 Task: Find connections with filter location Kipushi with filter topic #Marketswith filter profile language French with filter current company Thiess with filter school Chennai freshers Jobs with filter industry Artists and Writers with filter service category Virtual Assistance with filter keywords title School Bus Driver
Action: Mouse moved to (603, 206)
Screenshot: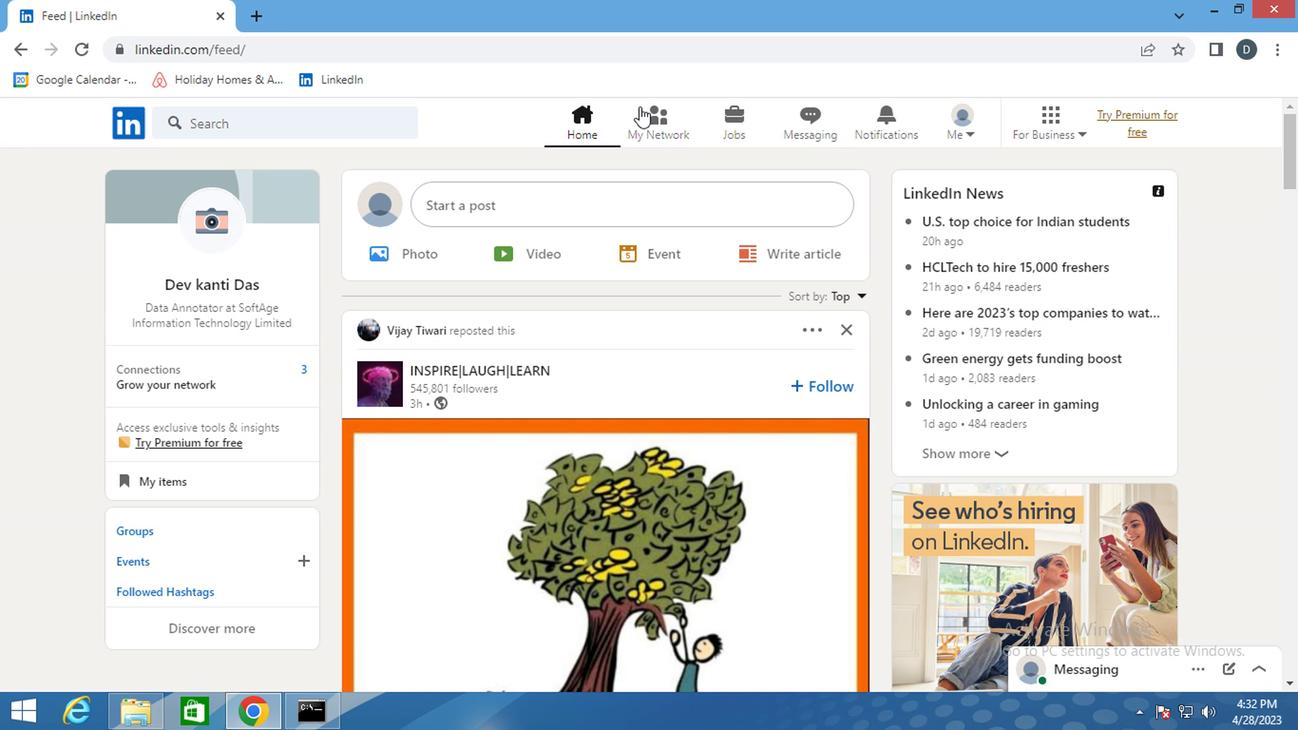 
Action: Mouse pressed left at (603, 206)
Screenshot: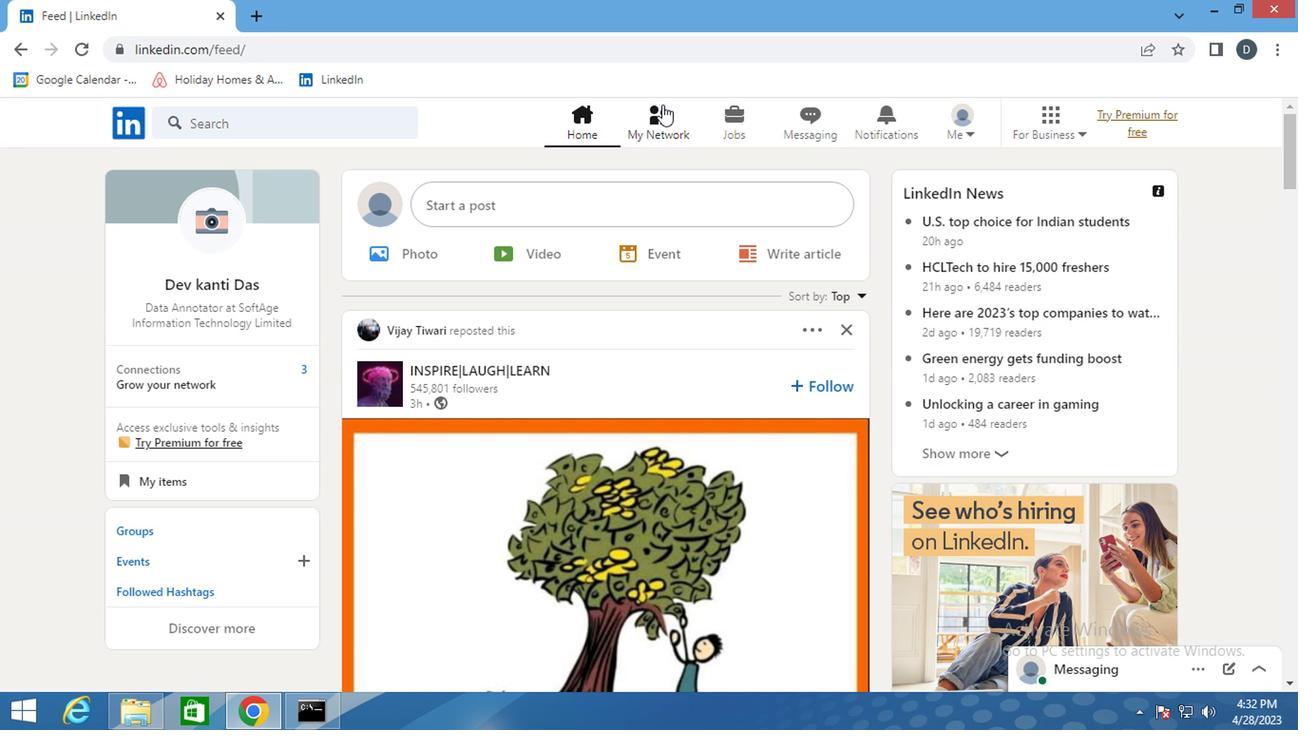 
Action: Mouse moved to (614, 198)
Screenshot: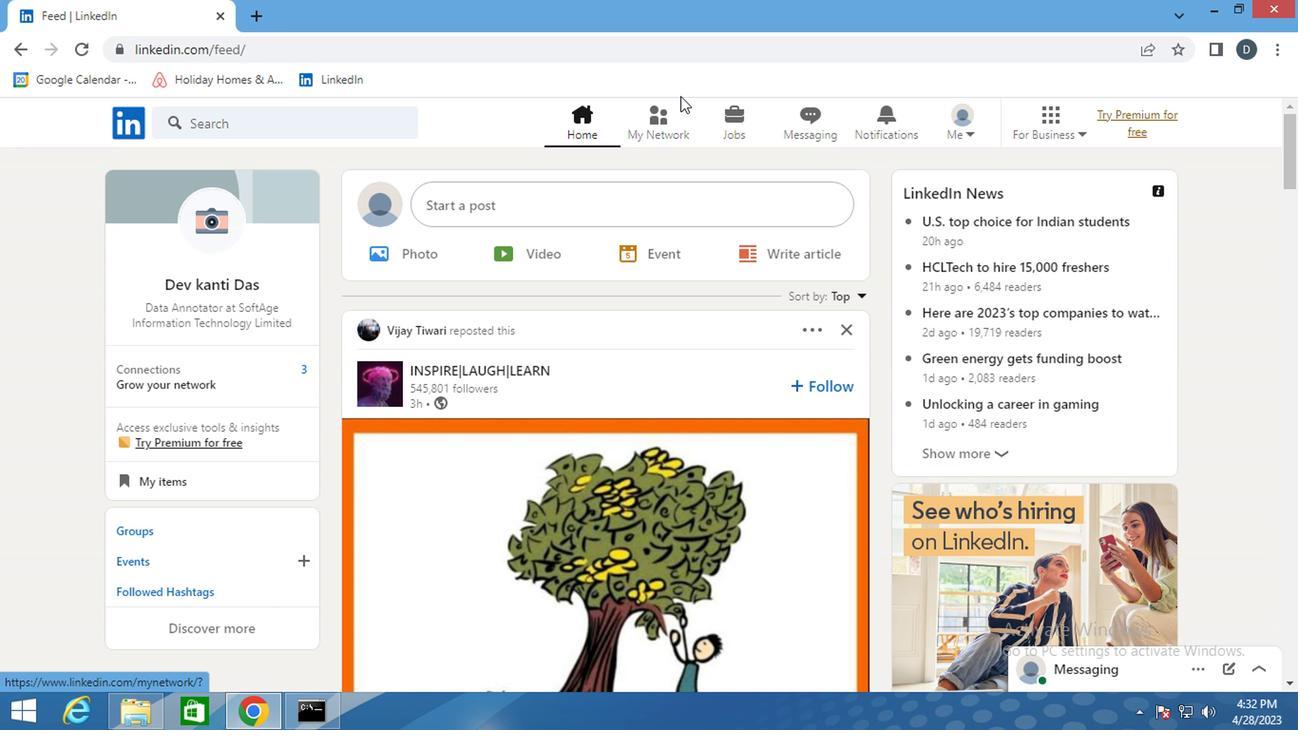 
Action: Mouse scrolled (614, 199) with delta (0, 0)
Screenshot: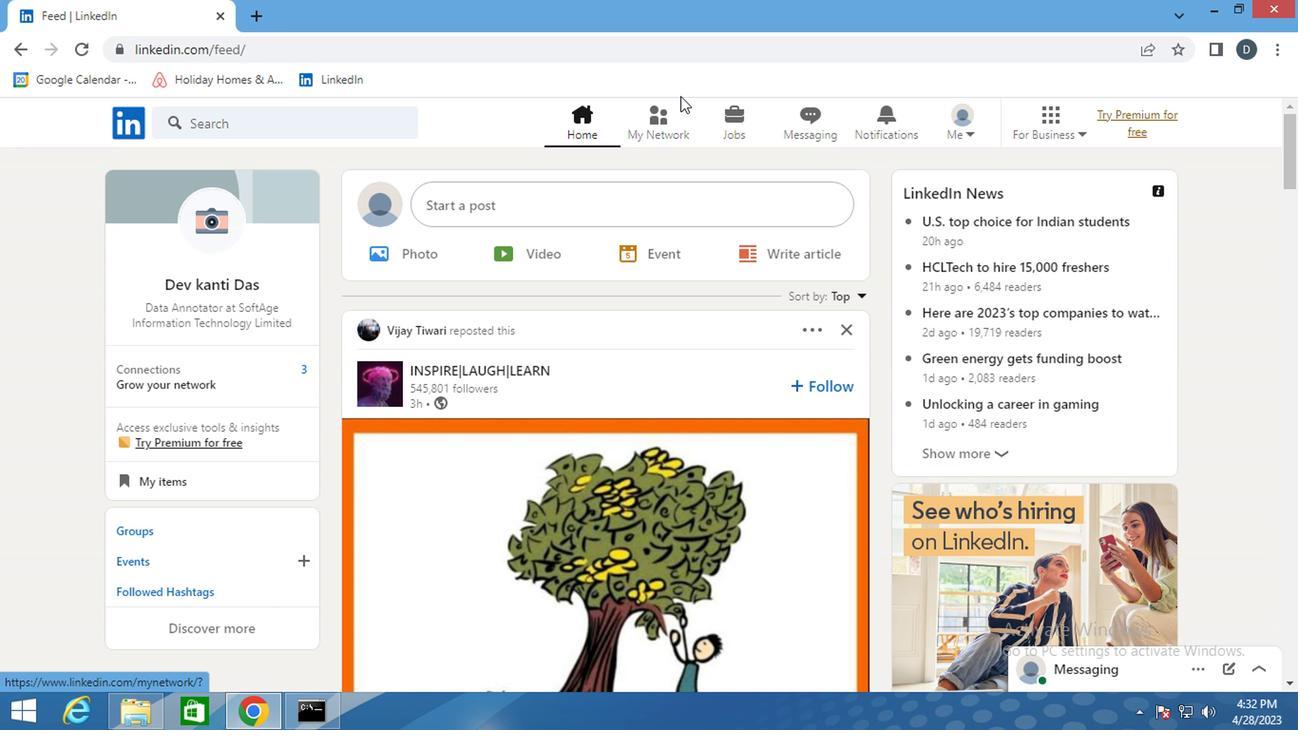 
Action: Mouse moved to (386, 294)
Screenshot: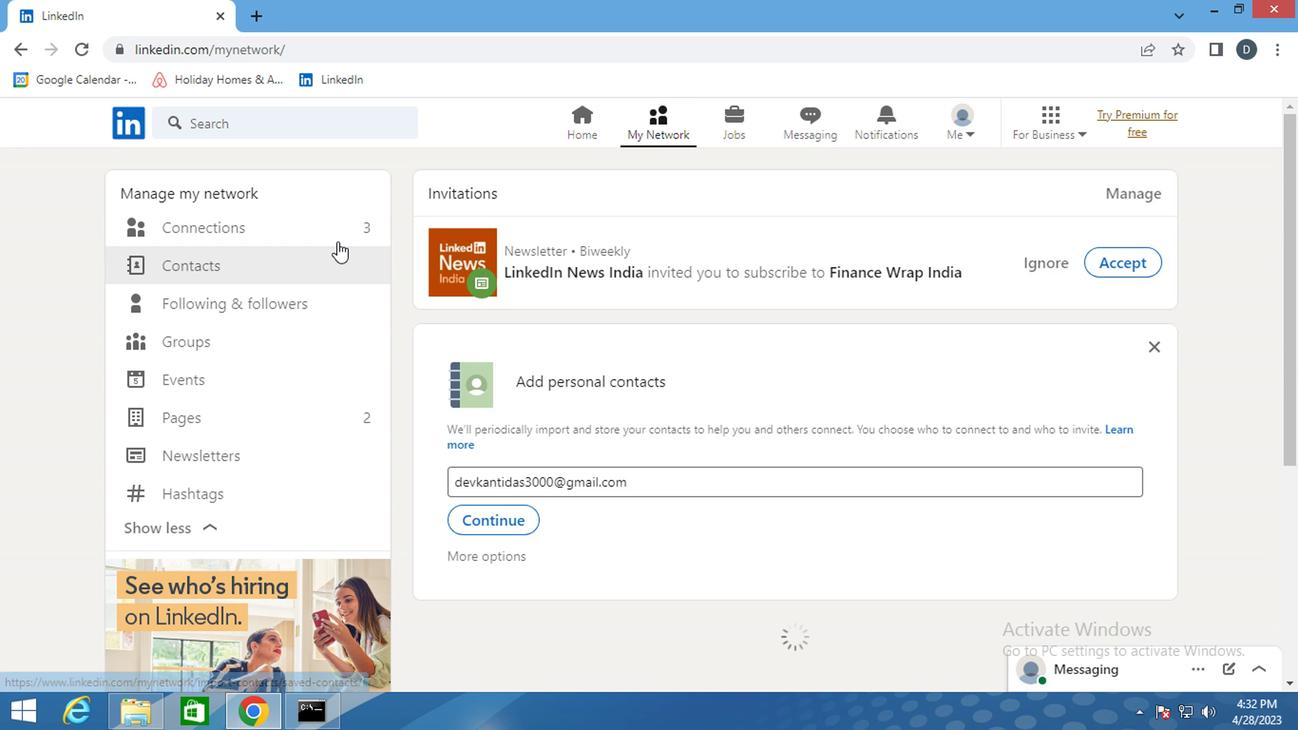 
Action: Mouse pressed left at (386, 294)
Screenshot: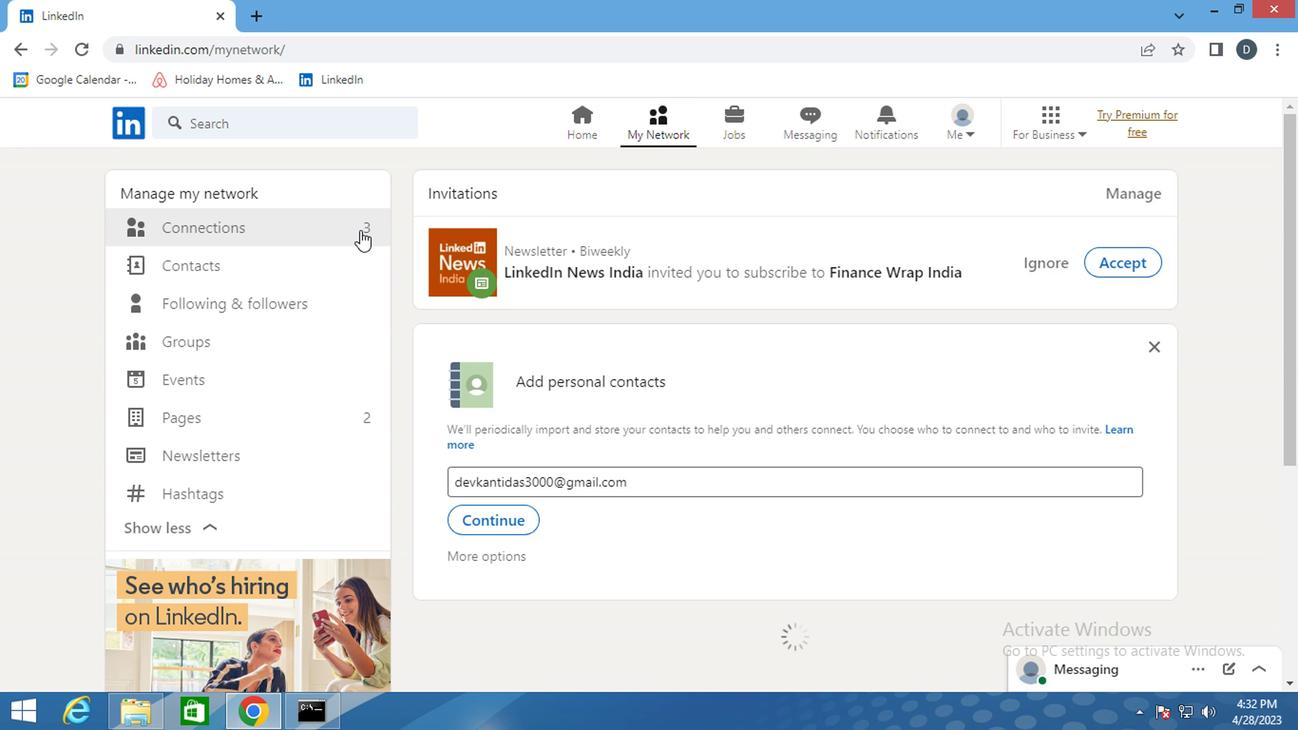 
Action: Mouse moved to (288, 294)
Screenshot: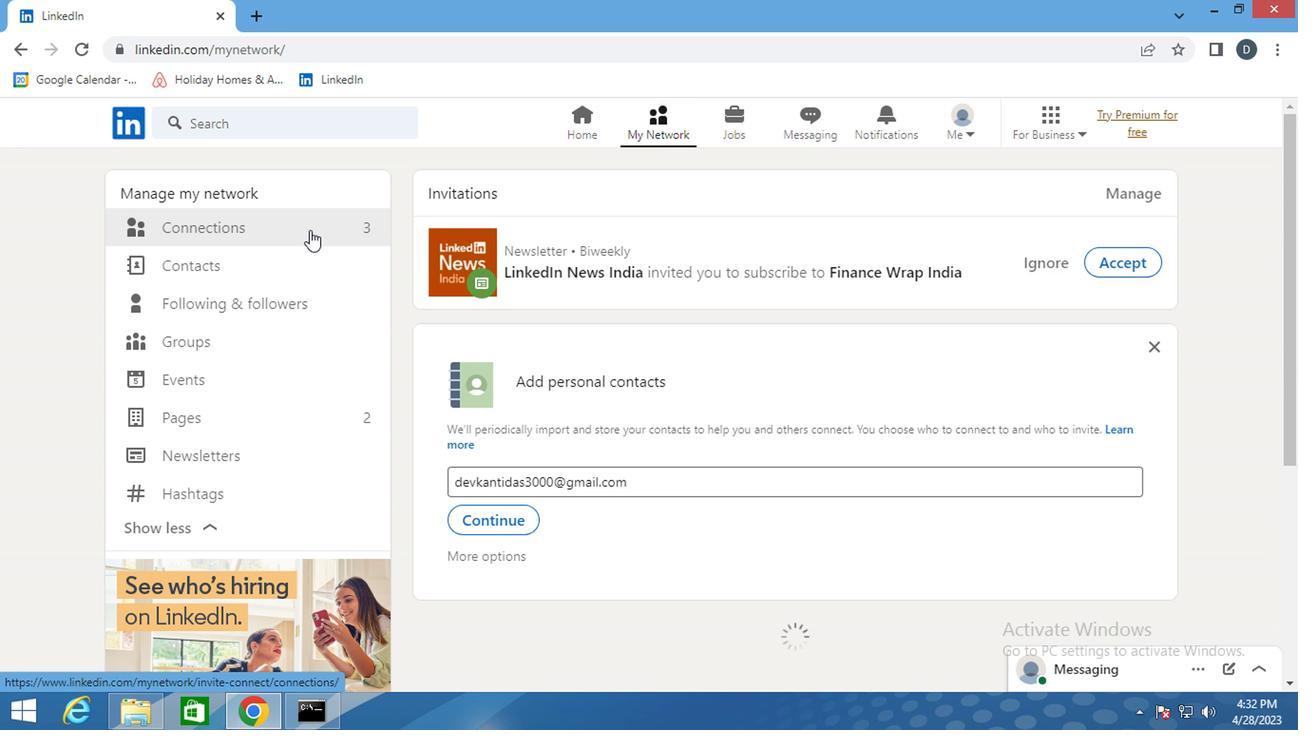
Action: Mouse pressed left at (288, 294)
Screenshot: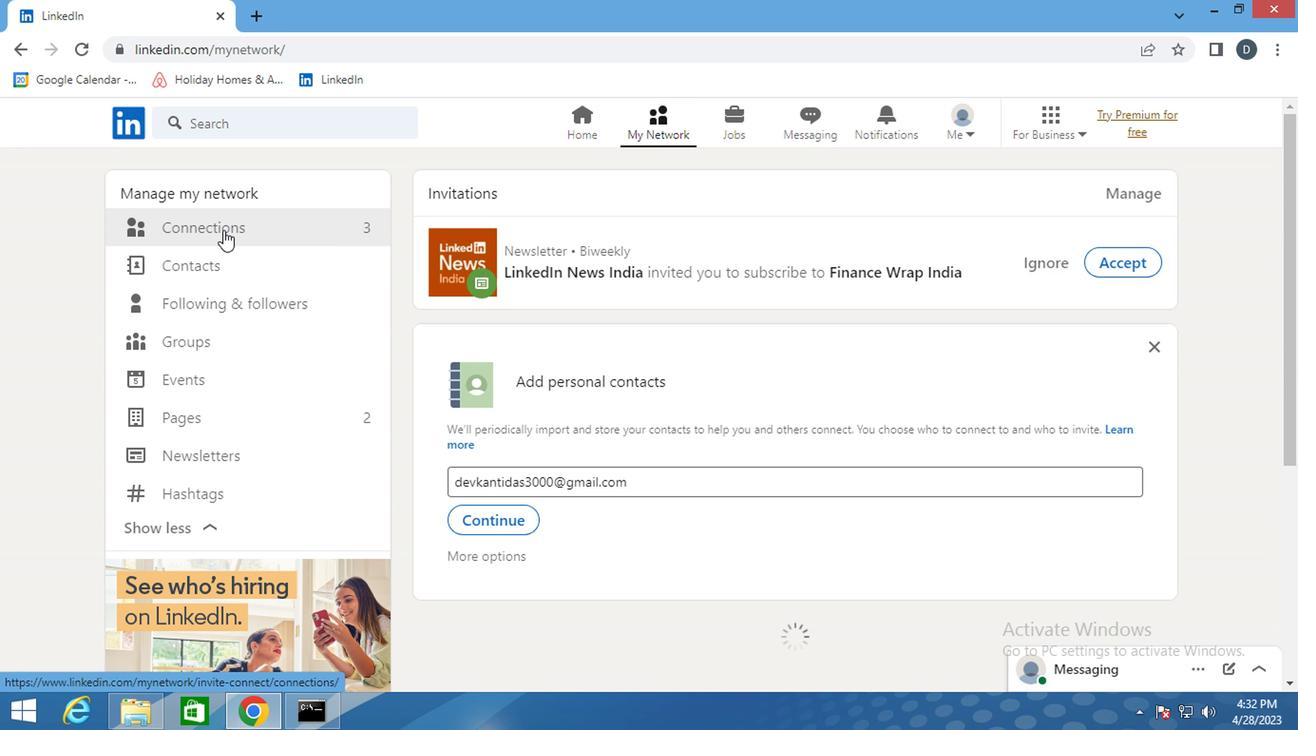 
Action: Mouse moved to (409, 299)
Screenshot: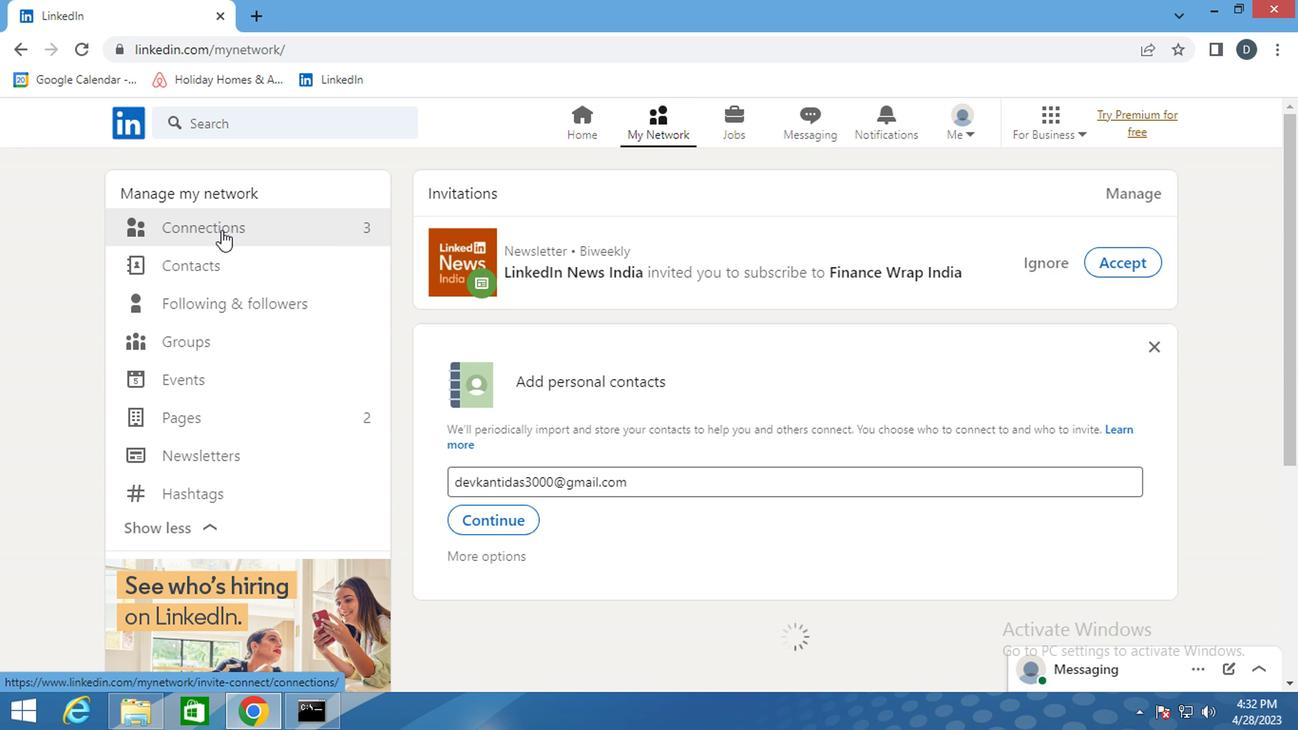 
Action: Mouse pressed left at (409, 299)
Screenshot: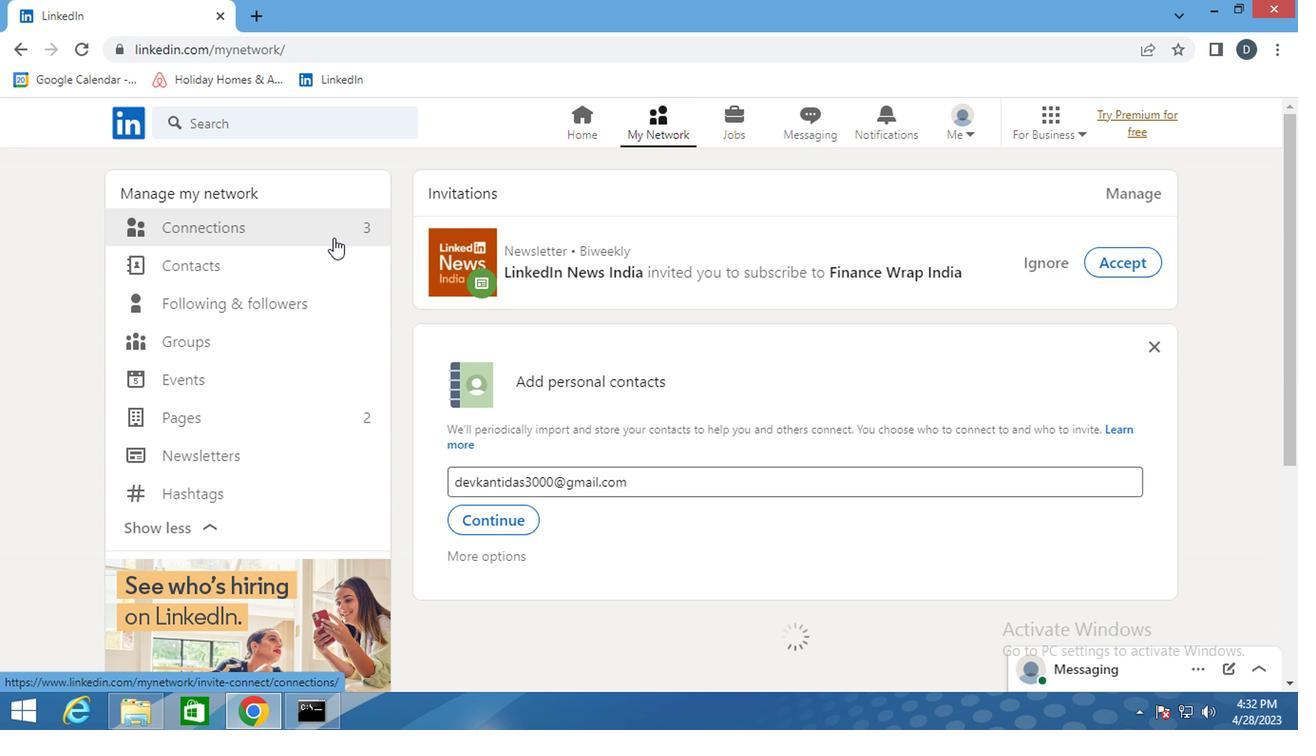 
Action: Mouse moved to (323, 292)
Screenshot: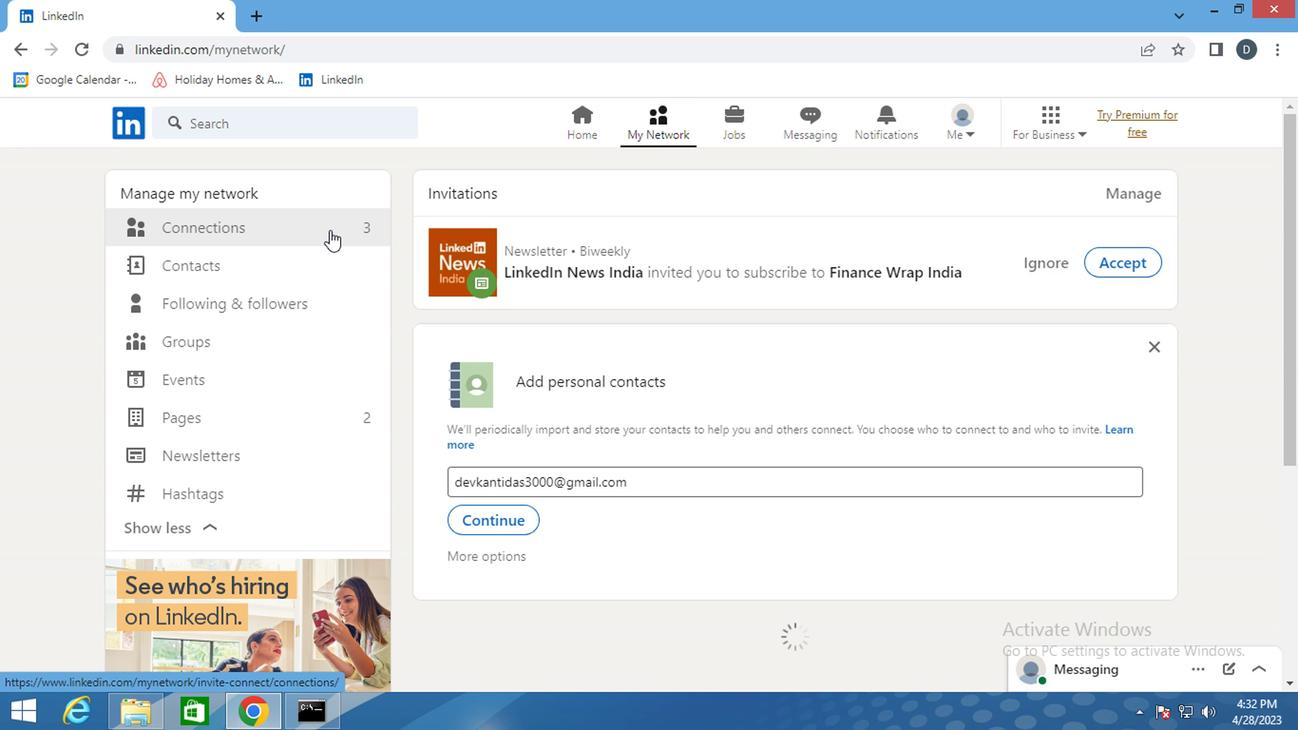 
Action: Mouse pressed left at (323, 292)
Screenshot: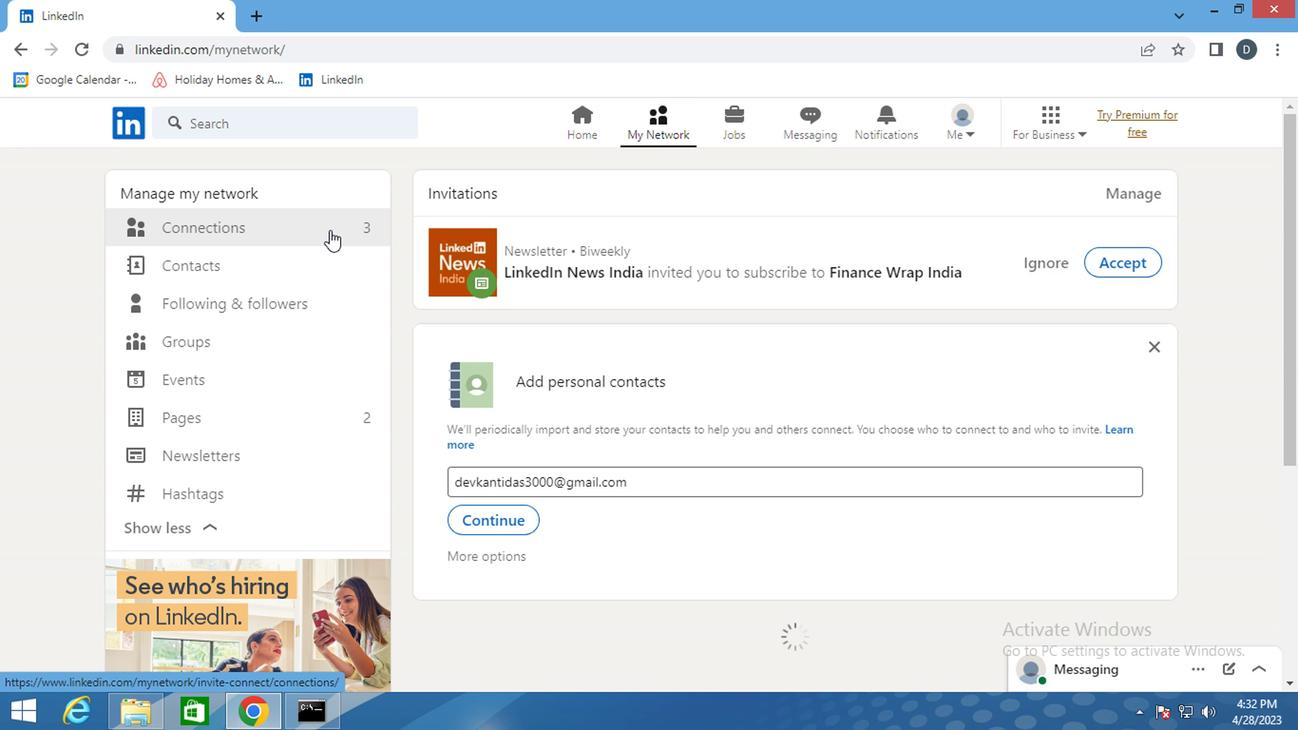
Action: Mouse moved to (707, 290)
Screenshot: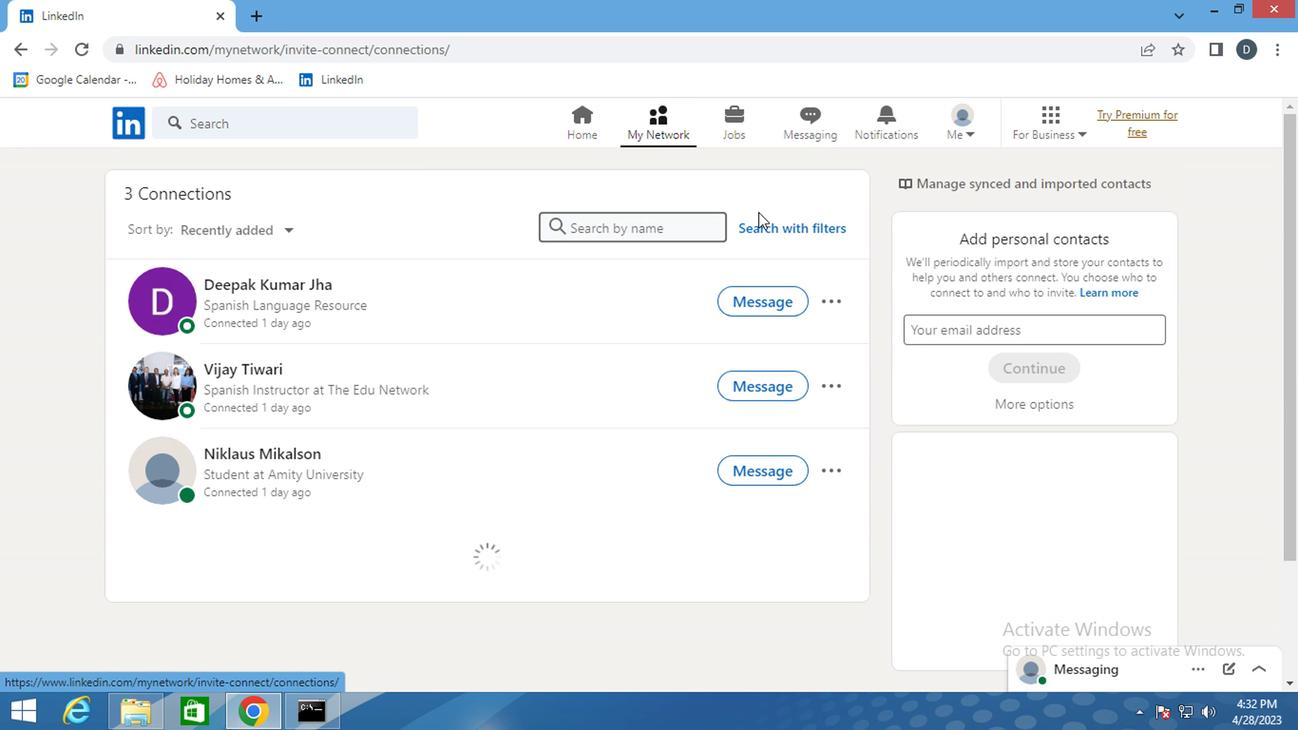 
Action: Mouse pressed left at (707, 290)
Screenshot: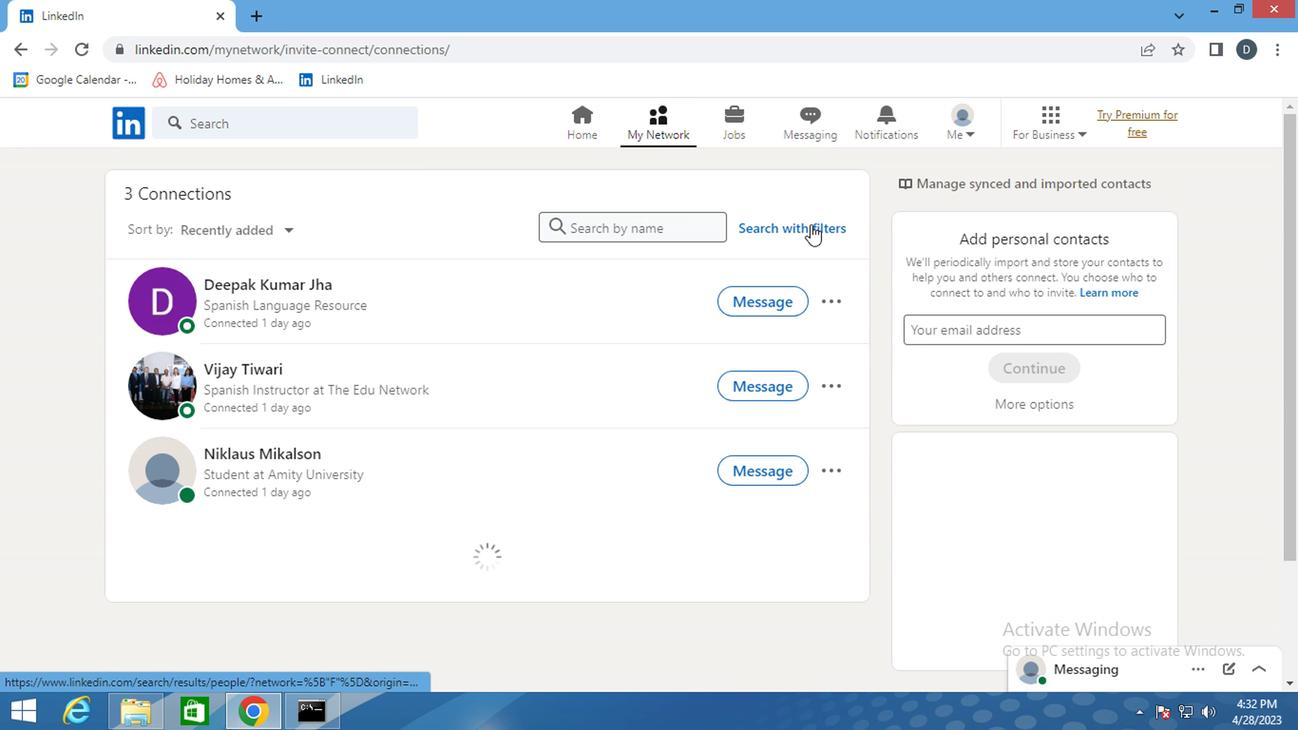 
Action: Mouse moved to (650, 259)
Screenshot: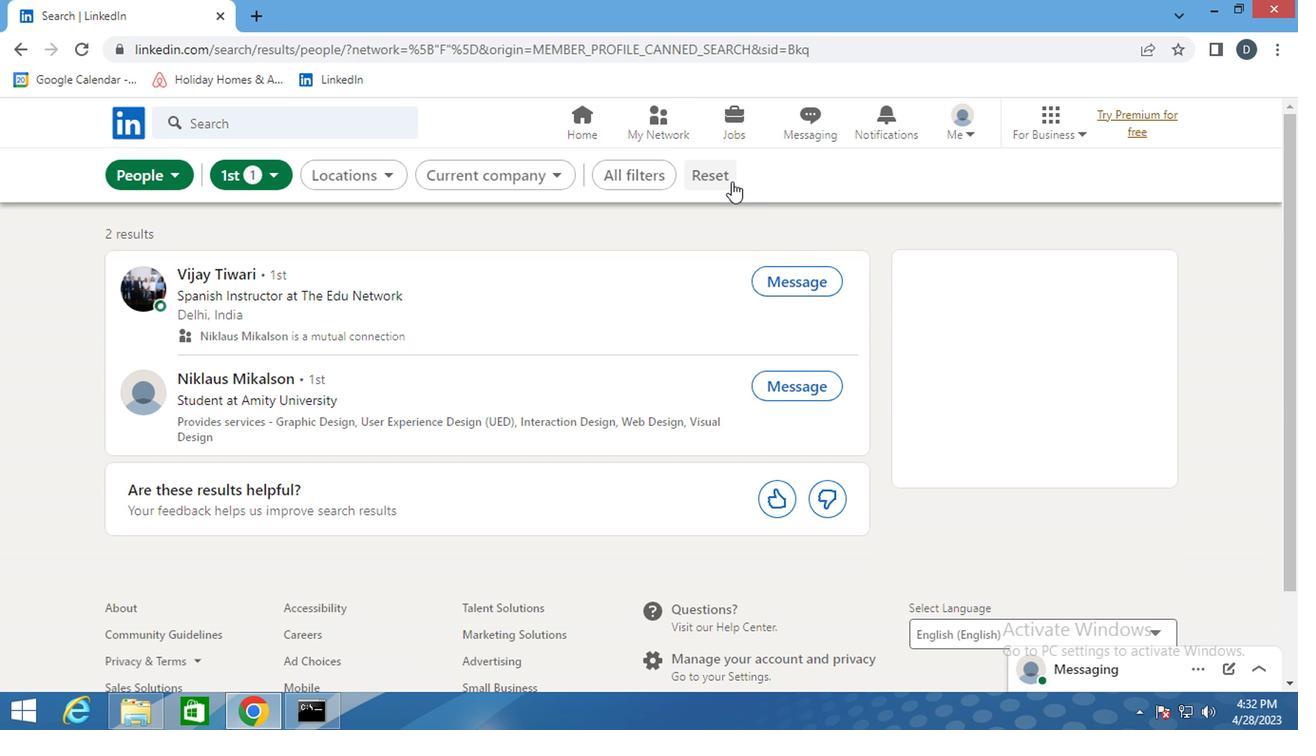 
Action: Mouse pressed left at (650, 259)
Screenshot: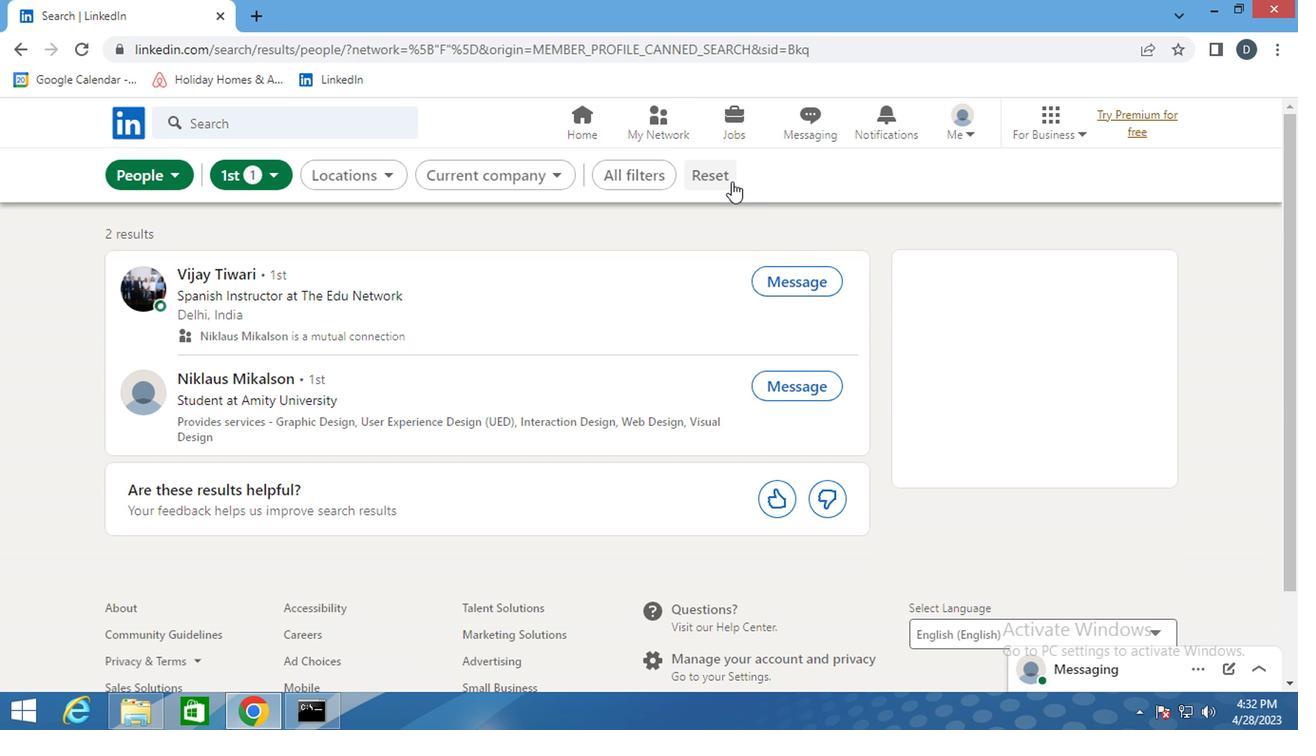 
Action: Mouse moved to (614, 251)
Screenshot: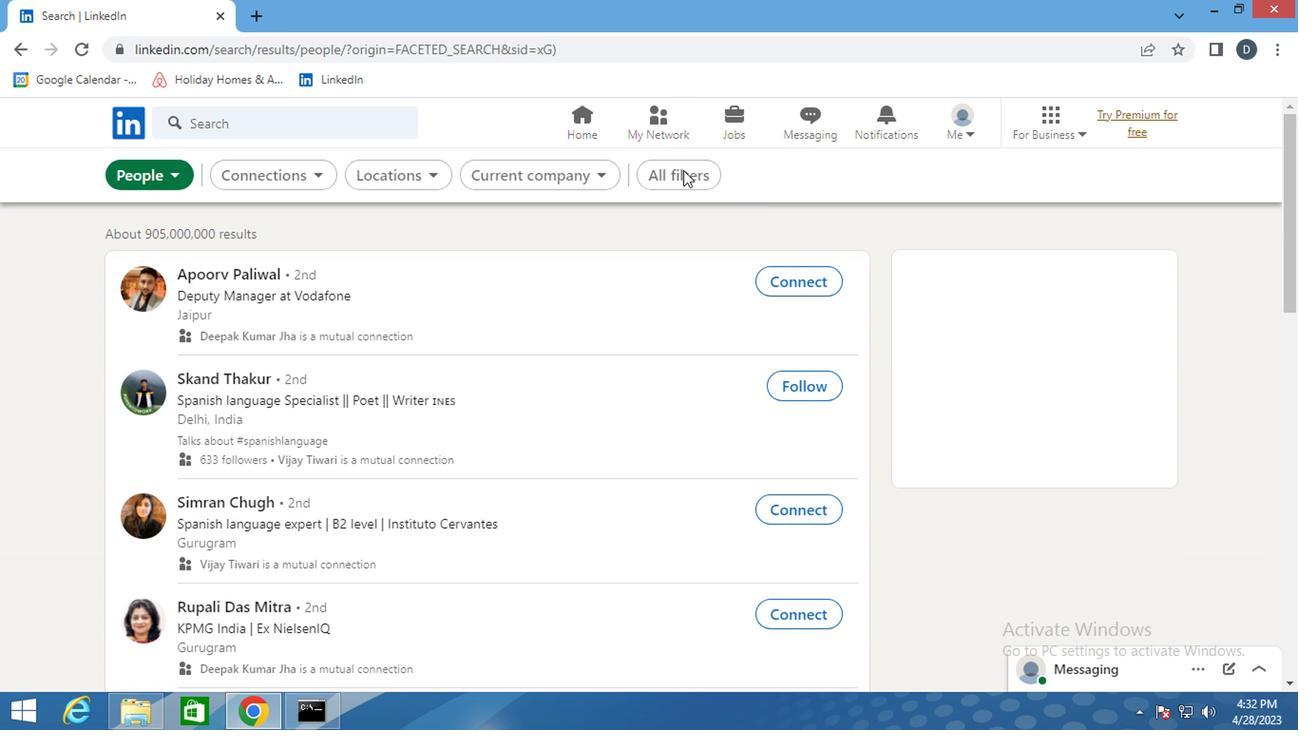 
Action: Mouse pressed left at (614, 251)
Screenshot: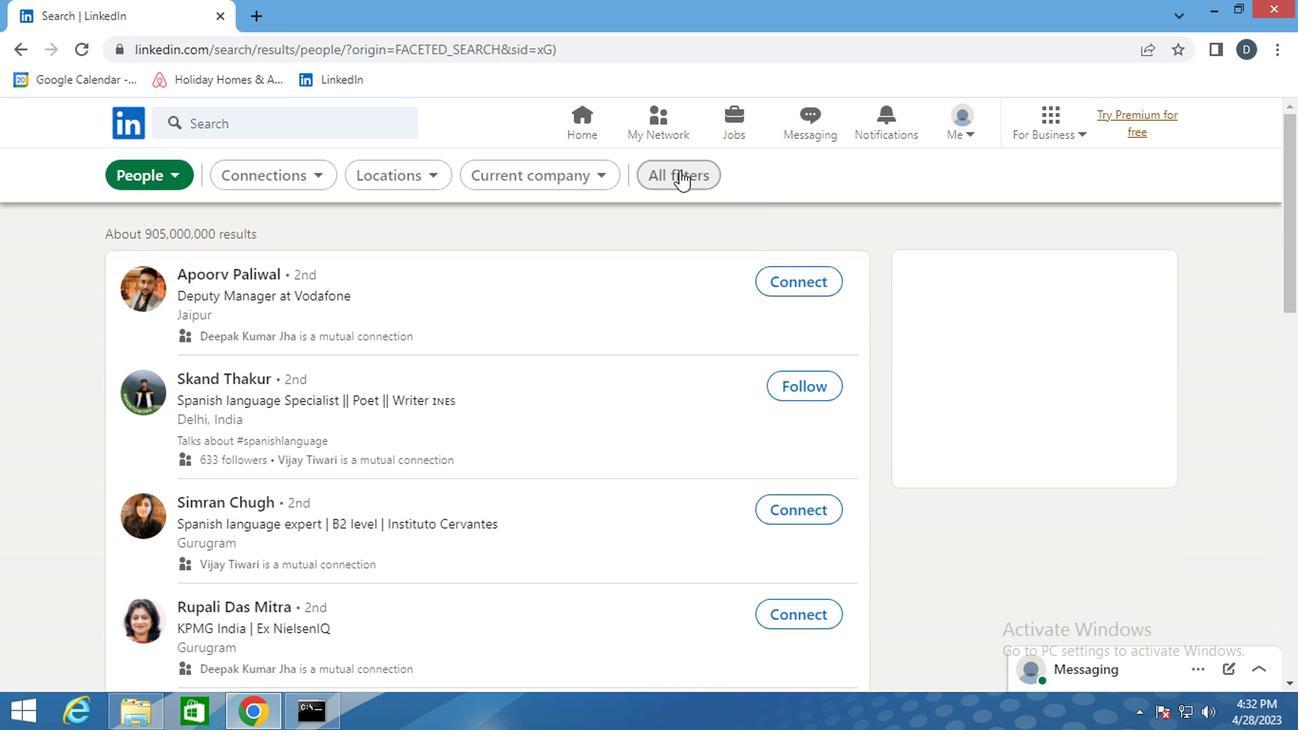 
Action: Mouse moved to (848, 424)
Screenshot: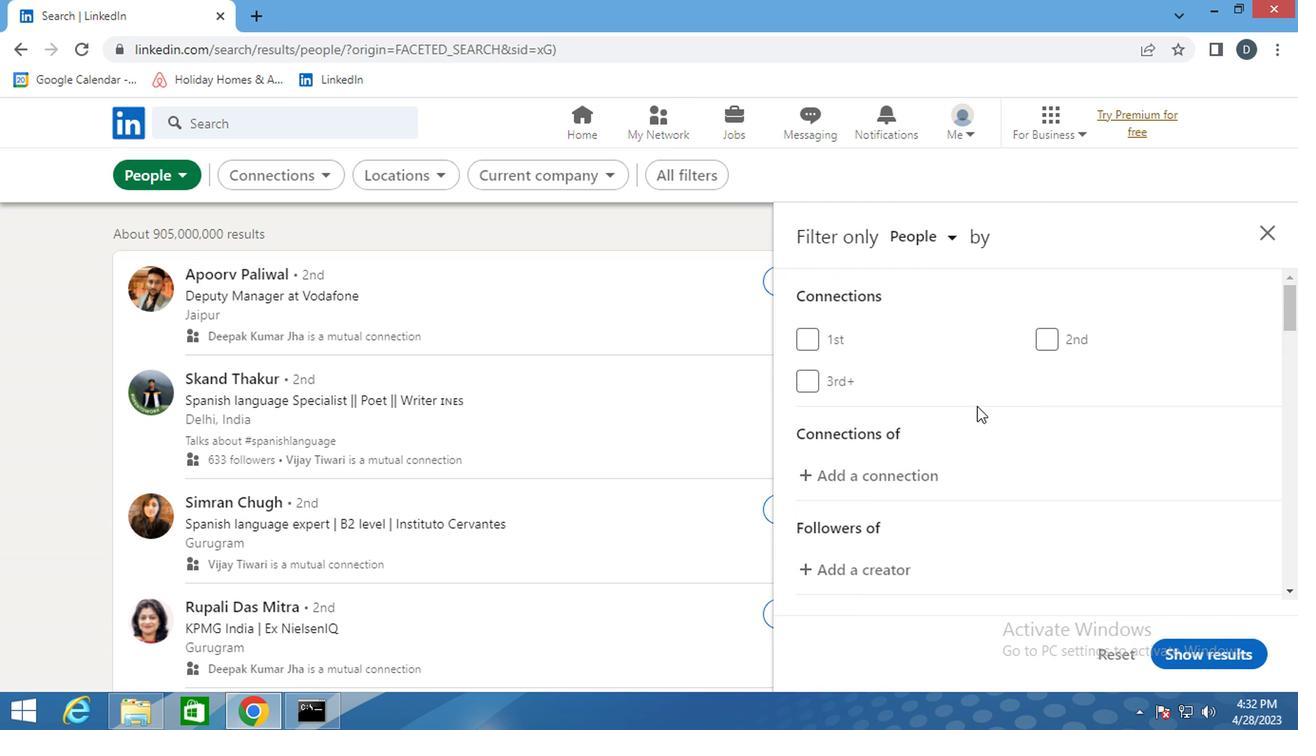 
Action: Mouse scrolled (848, 424) with delta (0, 0)
Screenshot: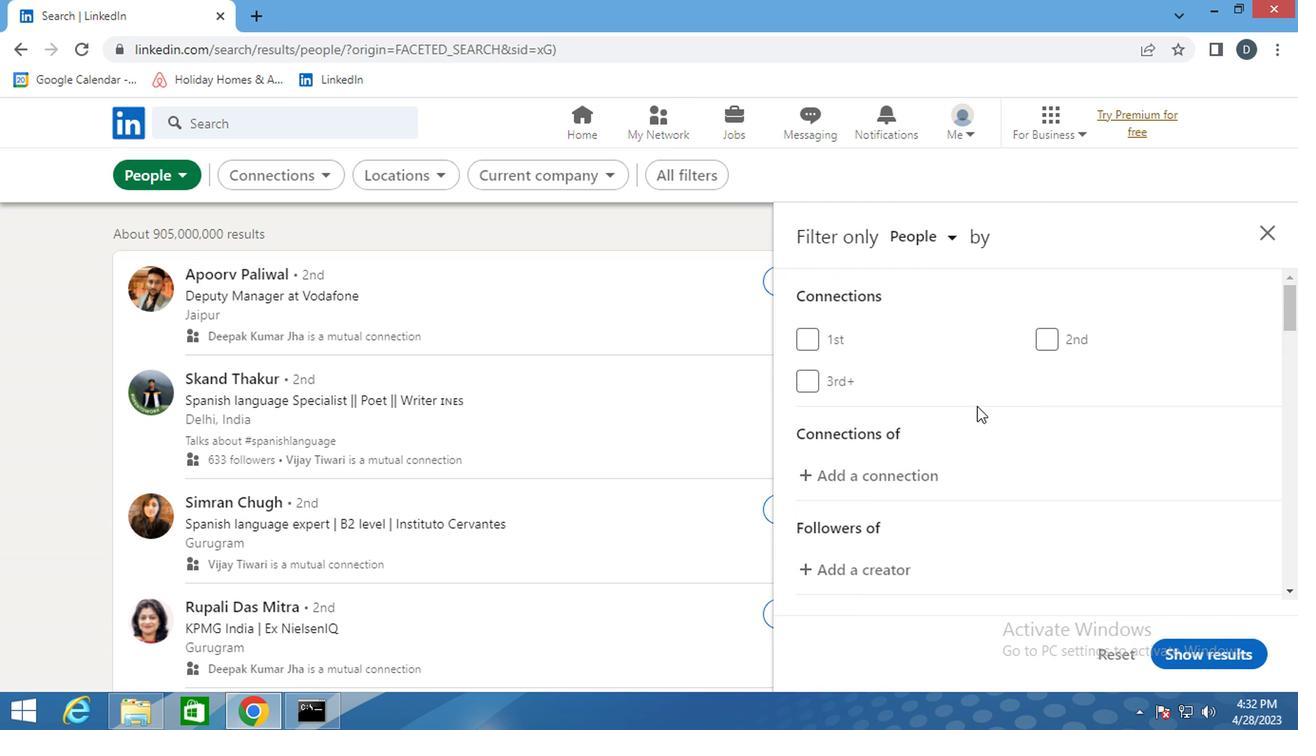 
Action: Mouse moved to (852, 427)
Screenshot: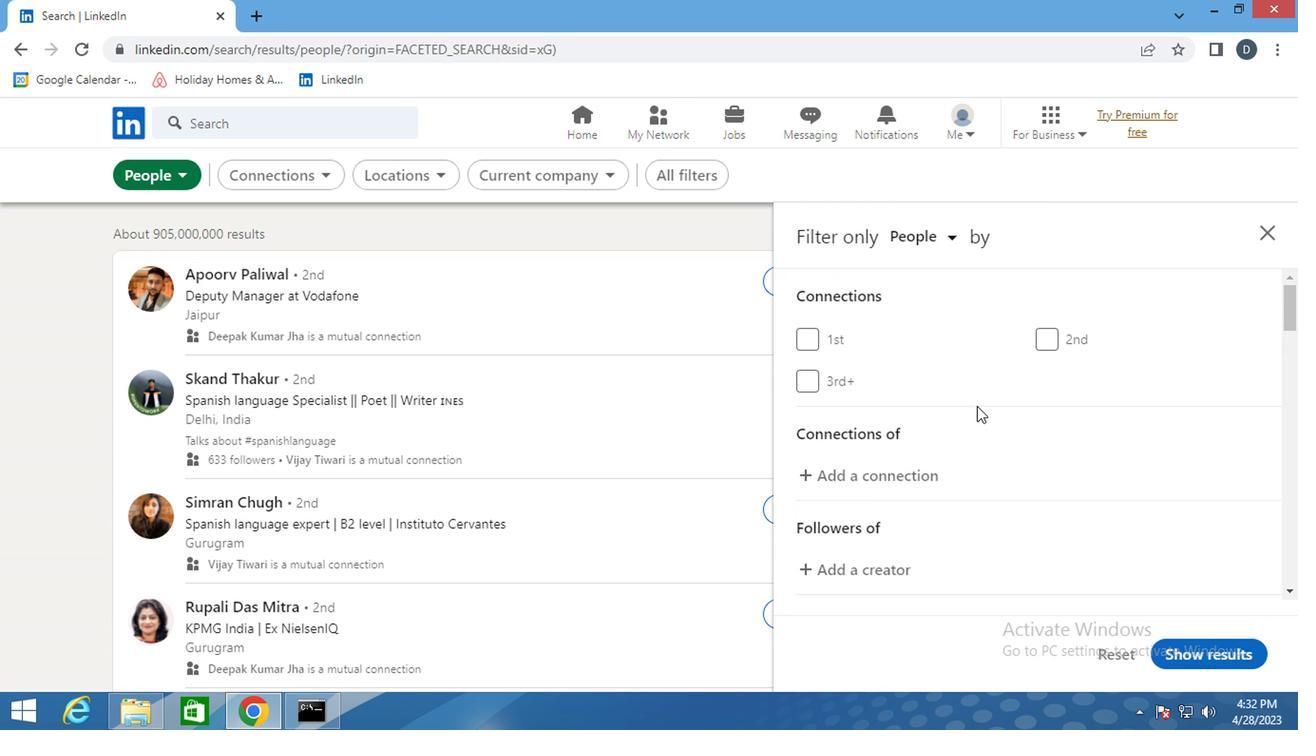 
Action: Mouse scrolled (852, 426) with delta (0, 0)
Screenshot: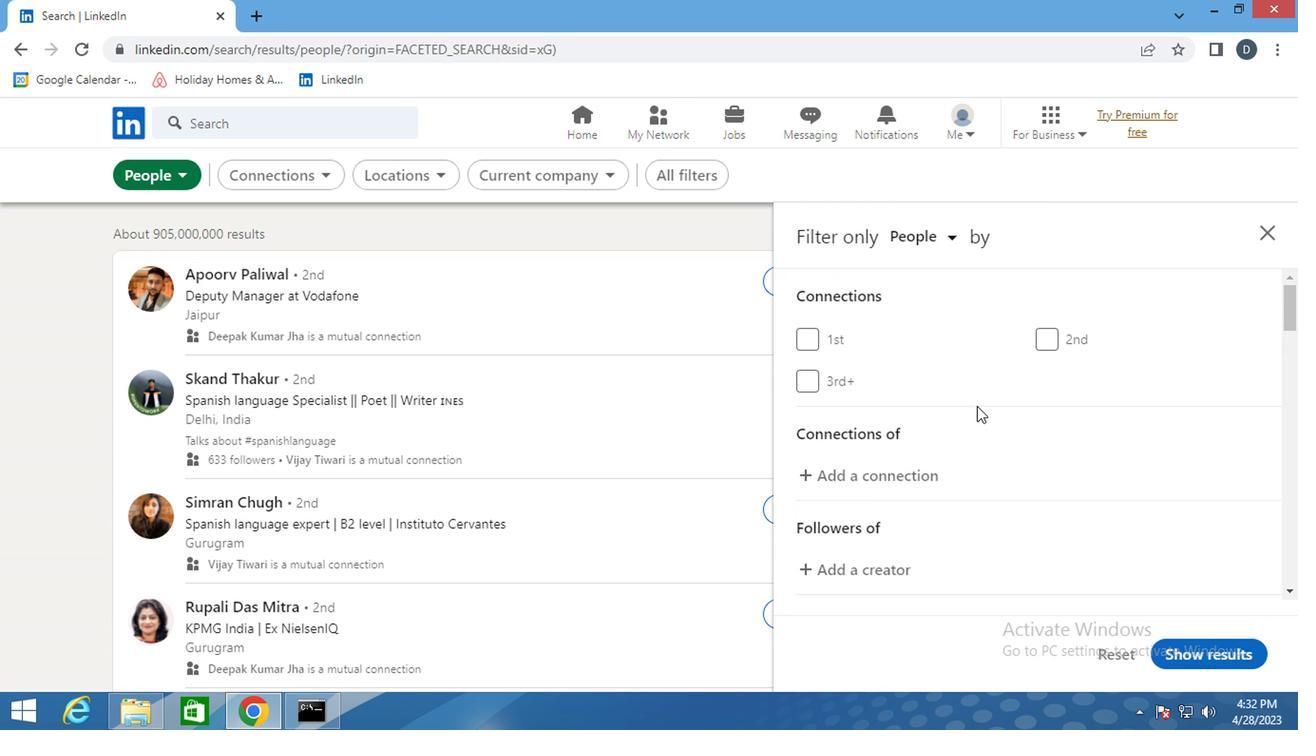 
Action: Mouse moved to (858, 432)
Screenshot: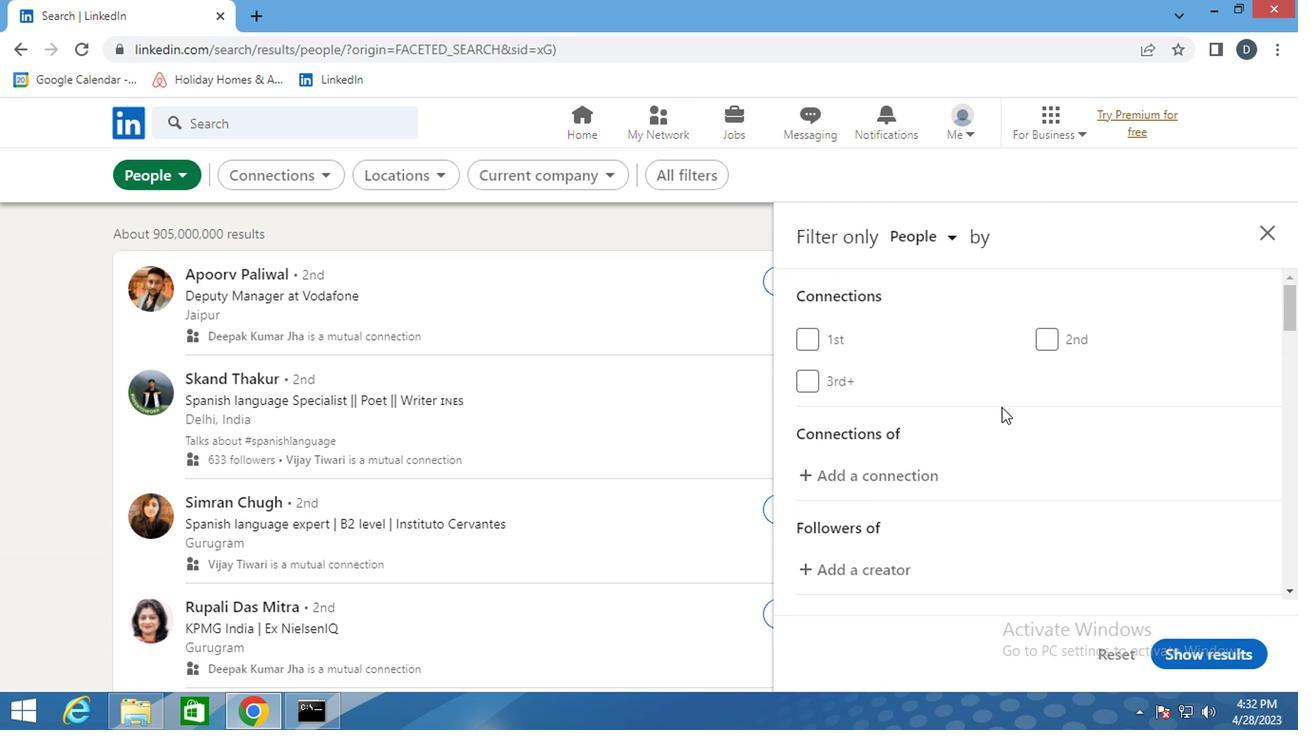 
Action: Mouse scrolled (858, 431) with delta (0, 0)
Screenshot: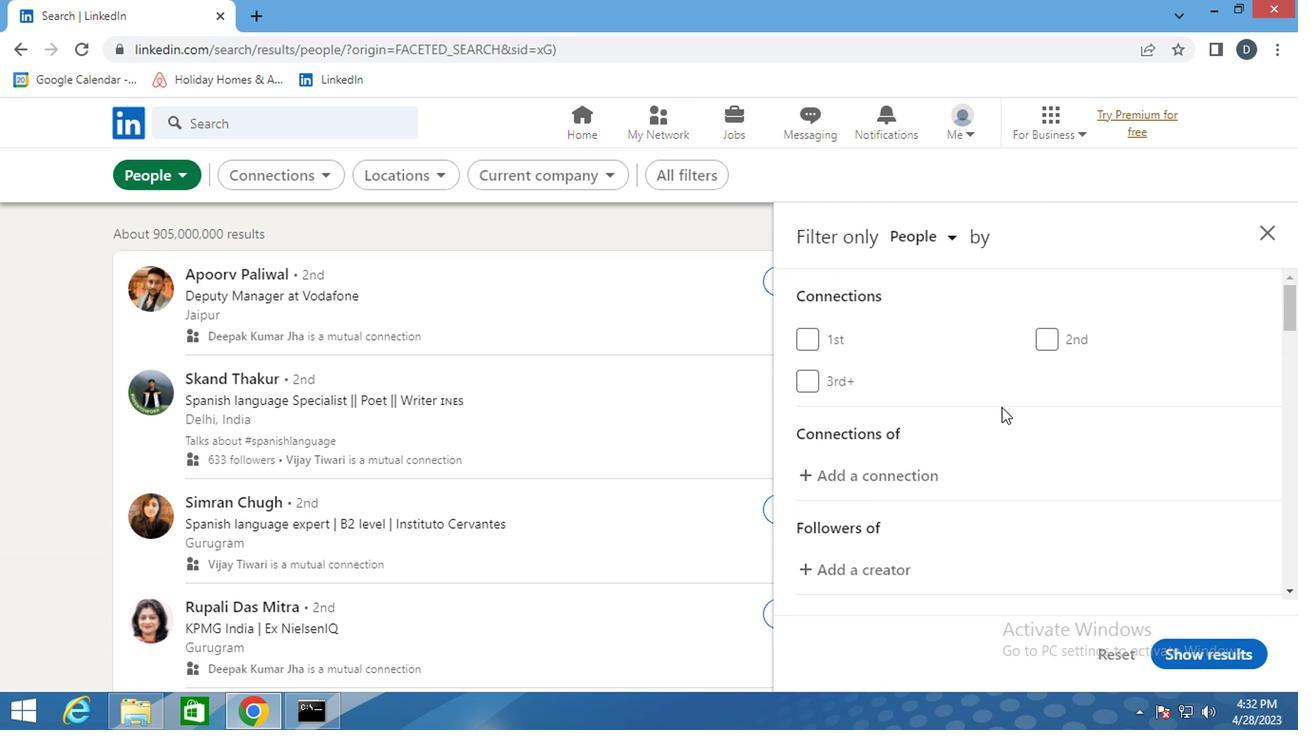 
Action: Mouse moved to (904, 455)
Screenshot: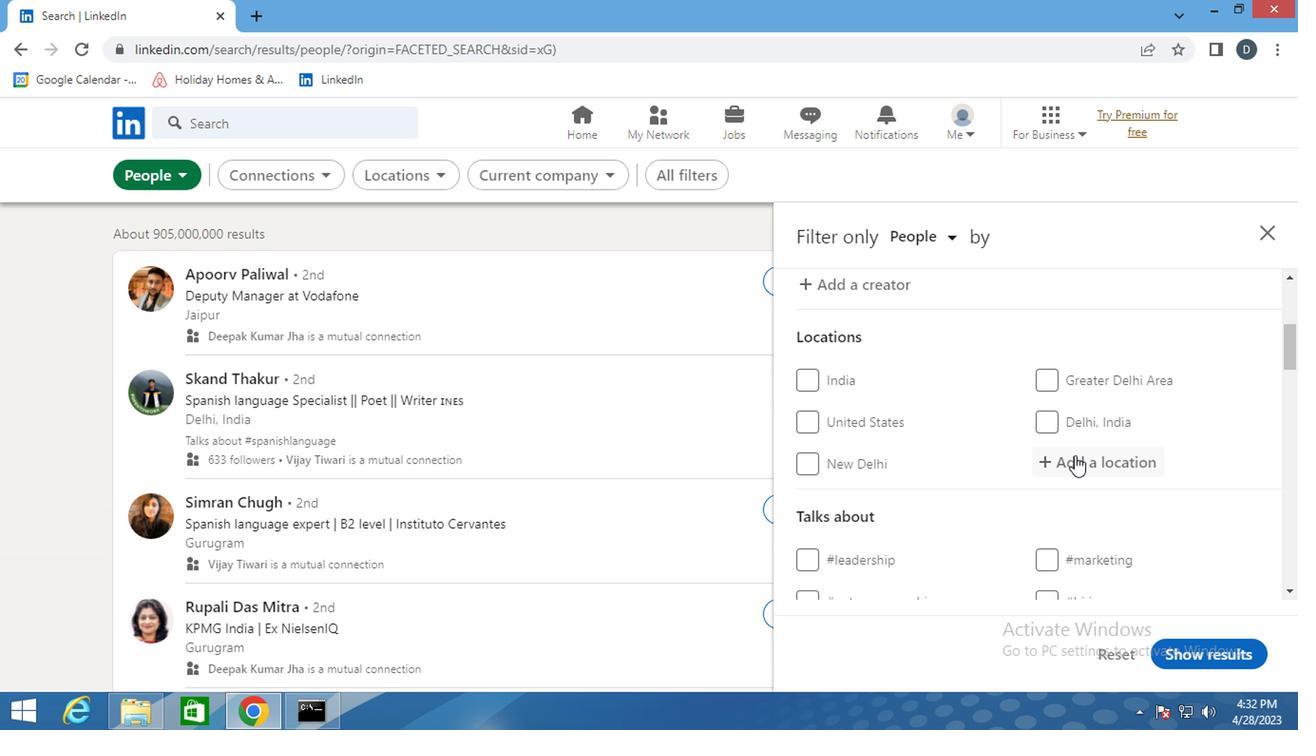 
Action: Mouse pressed left at (904, 455)
Screenshot: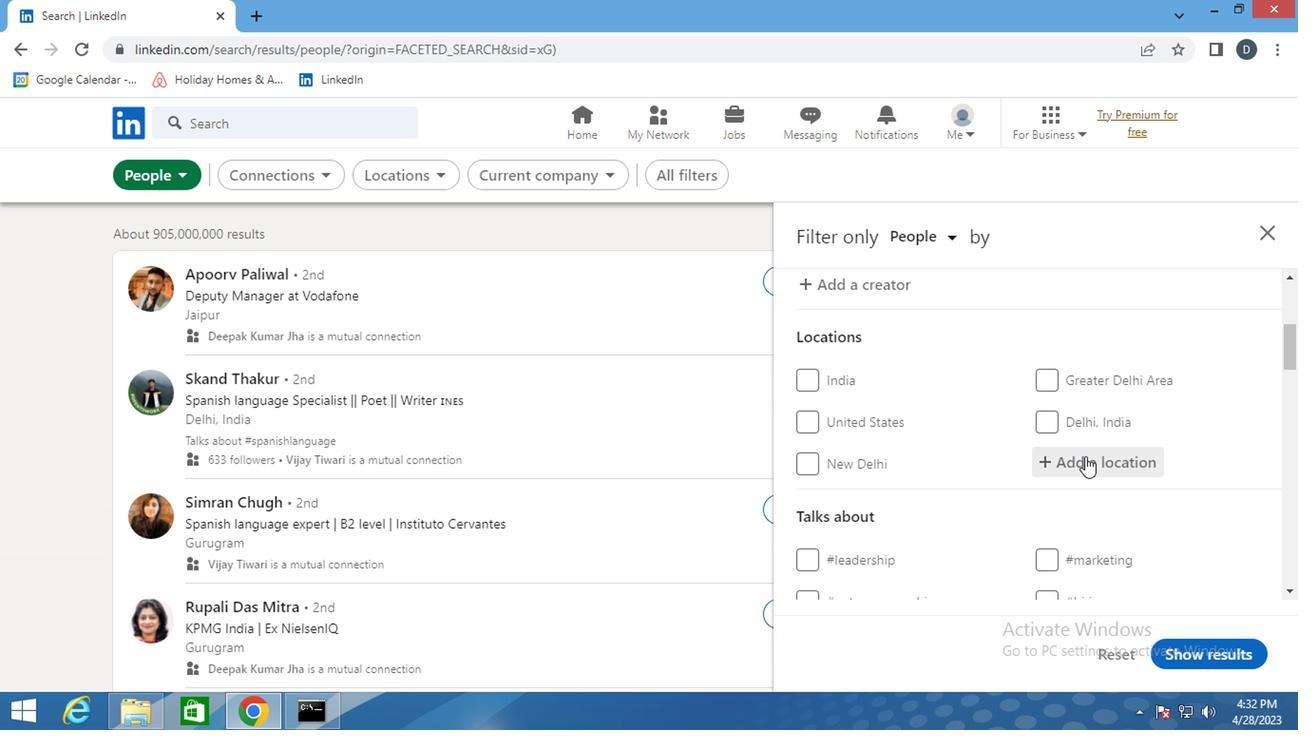 
Action: Key pressed <Key.shift_r>Kipushi<Key.enter>
Screenshot: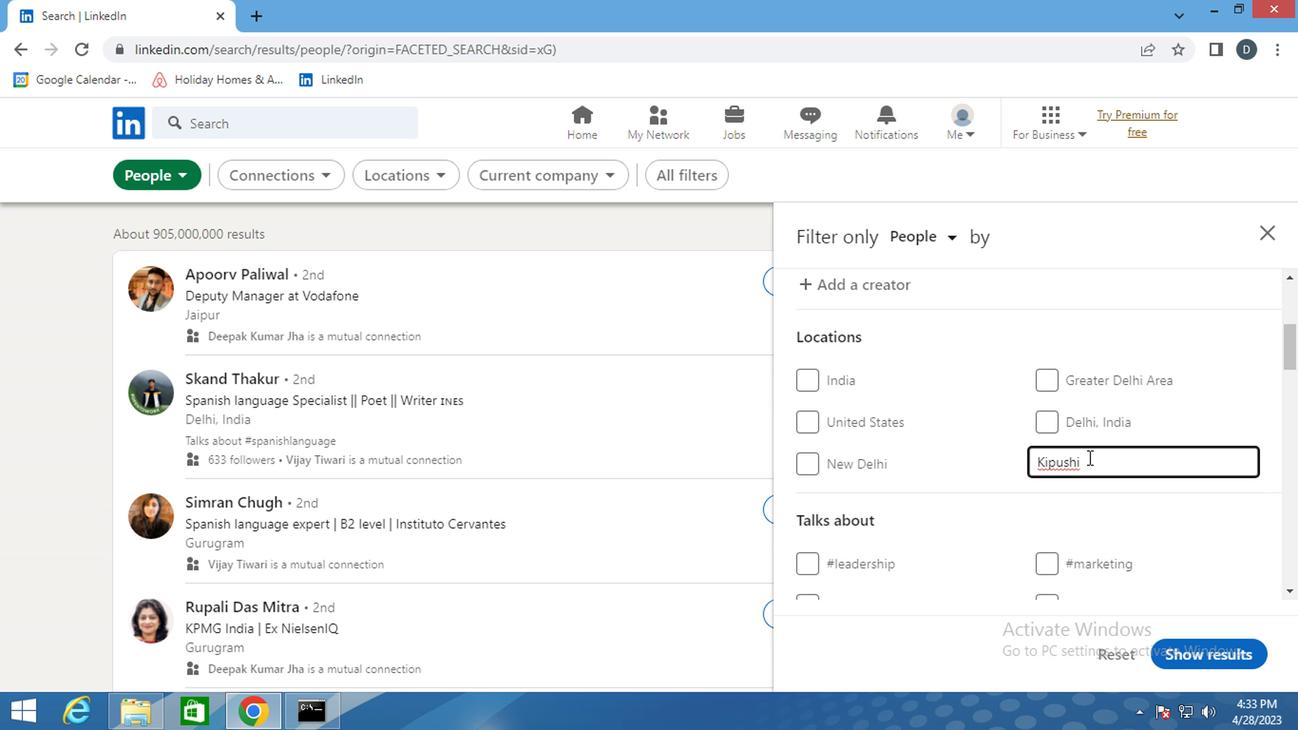 
Action: Mouse scrolled (904, 455) with delta (0, 0)
Screenshot: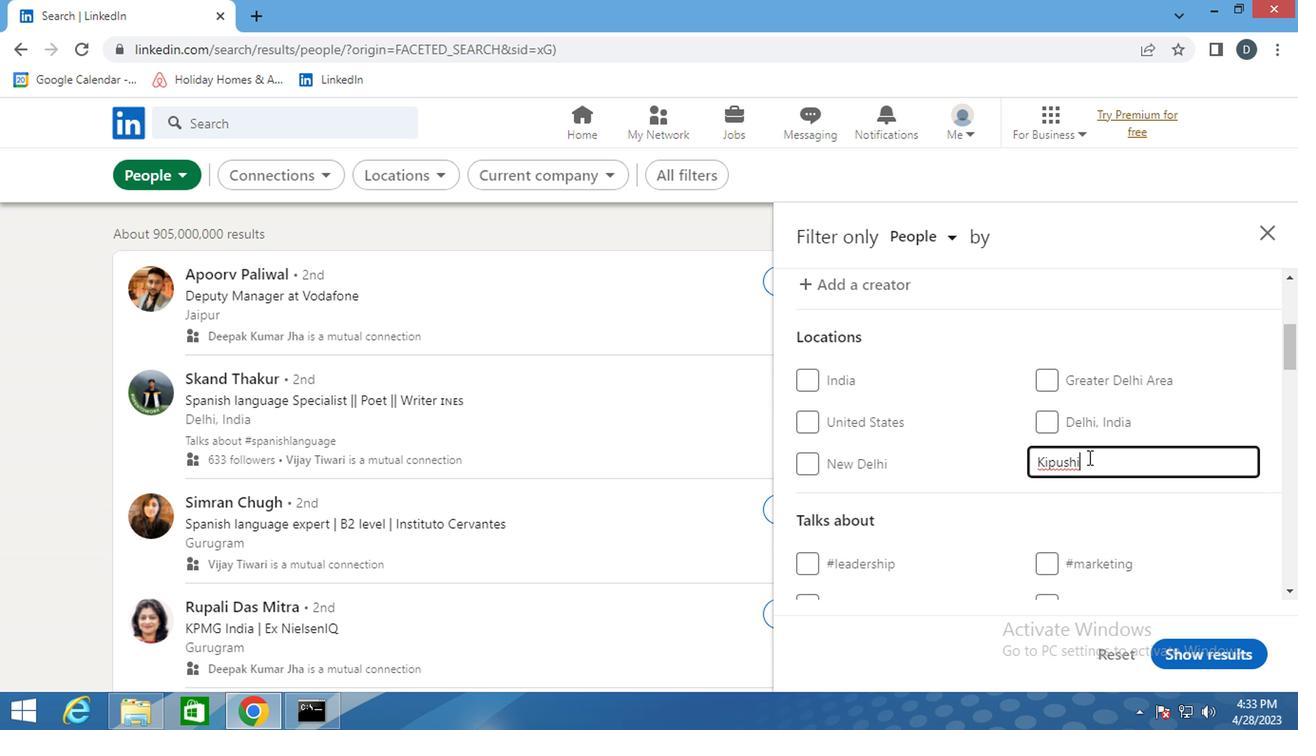 
Action: Mouse moved to (904, 457)
Screenshot: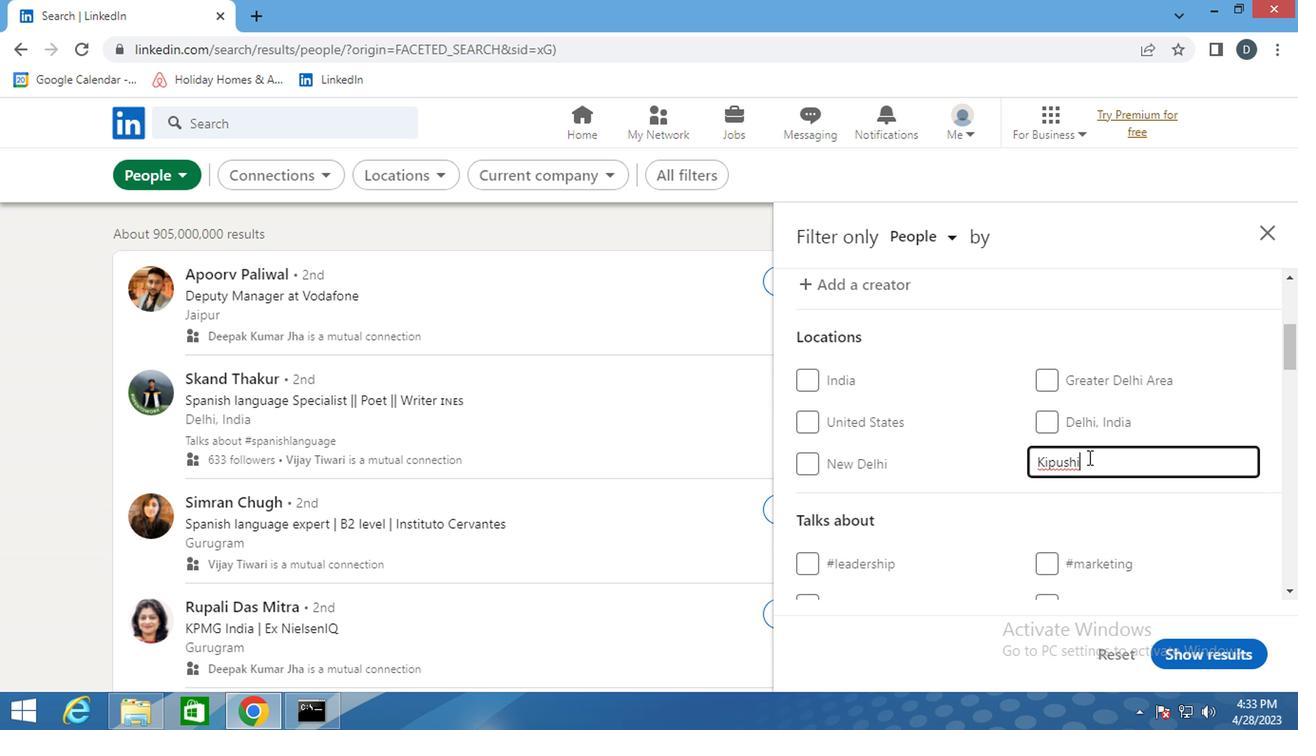 
Action: Mouse scrolled (904, 456) with delta (0, 0)
Screenshot: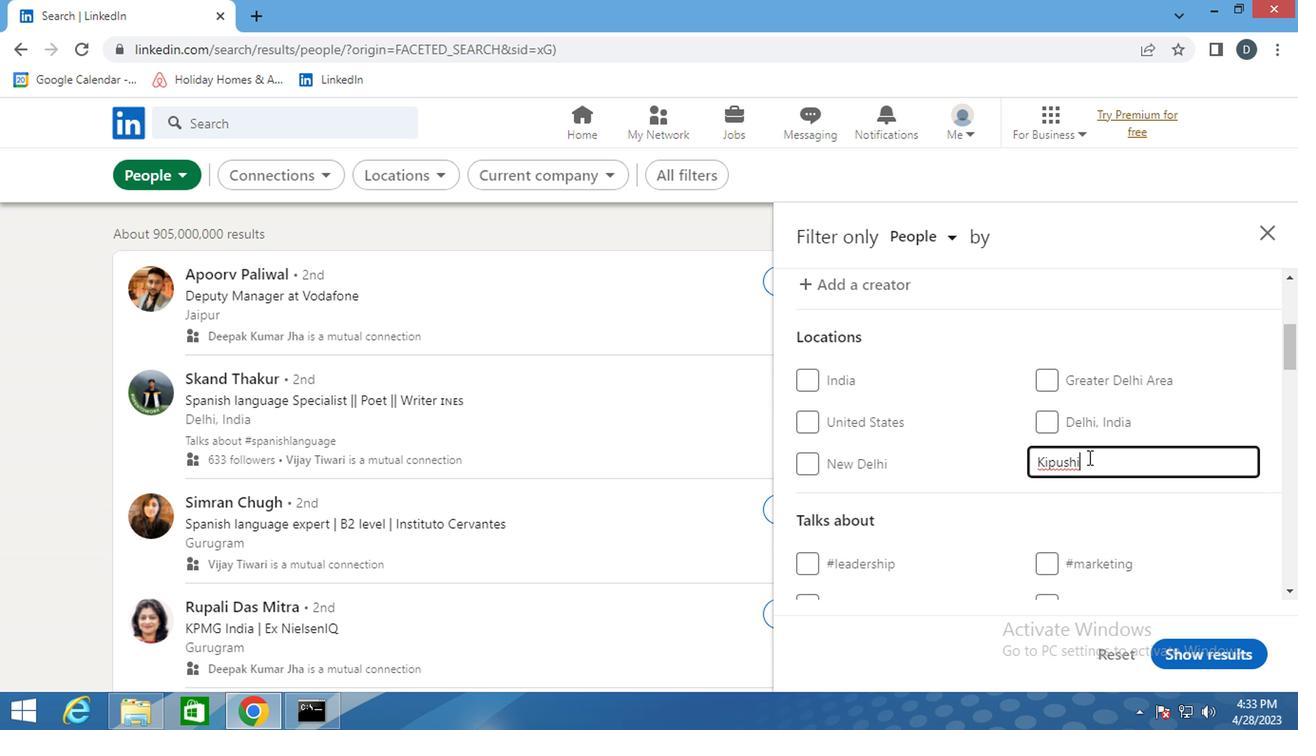 
Action: Mouse moved to (904, 457)
Screenshot: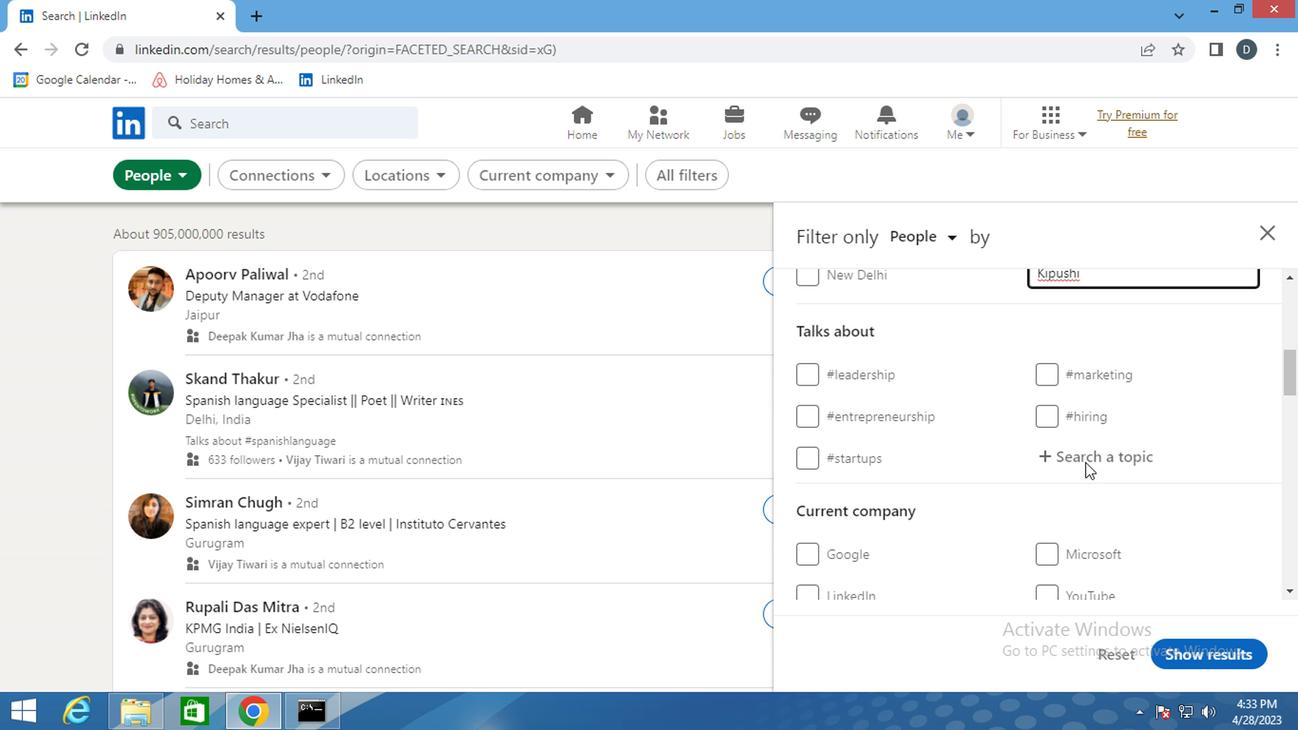 
Action: Mouse pressed left at (904, 457)
Screenshot: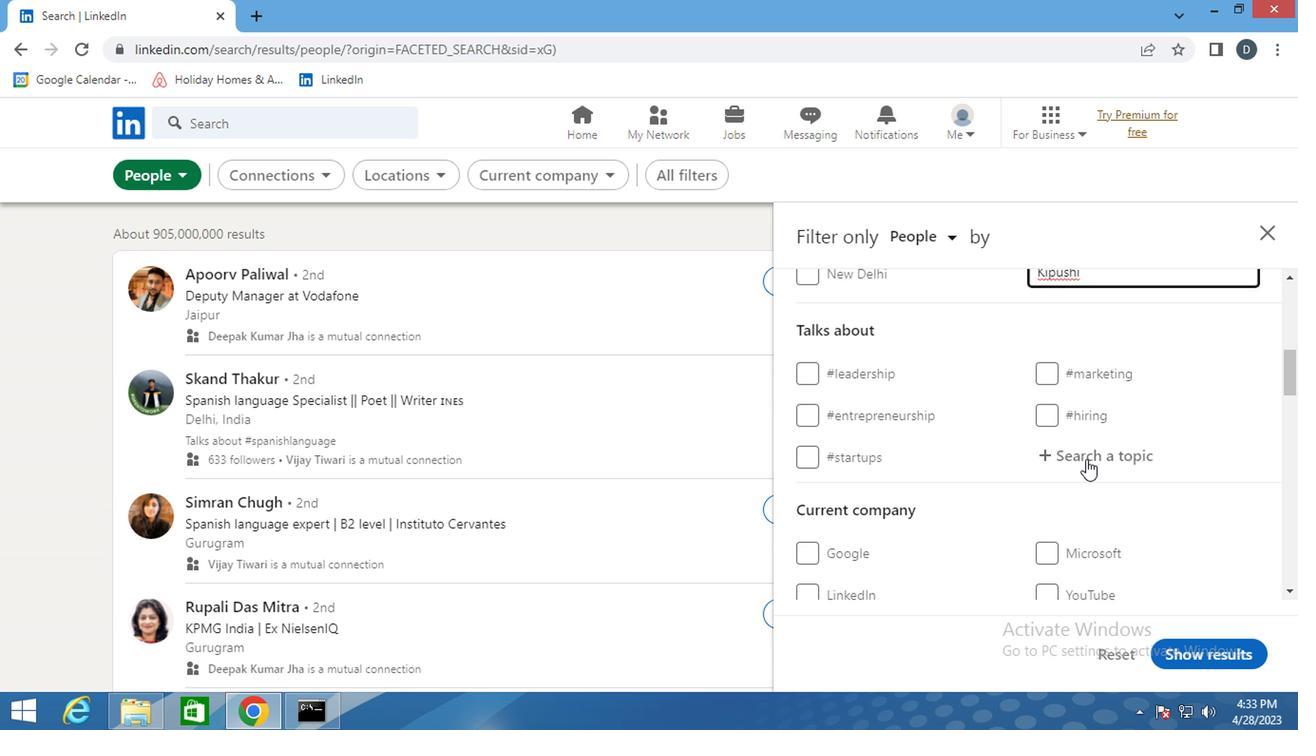
Action: Key pressed <Key.shift>#<Key.shift>MARKET
Screenshot: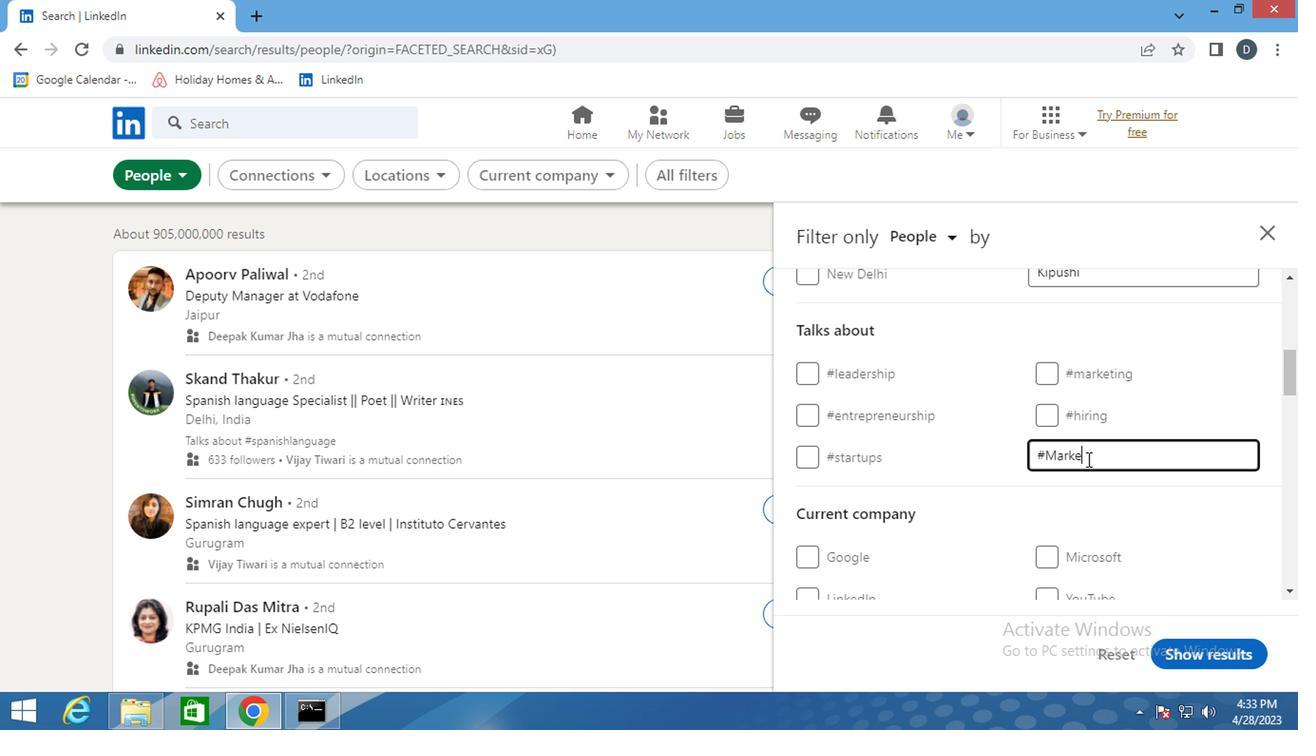 
Action: Mouse scrolled (904, 456) with delta (0, 0)
Screenshot: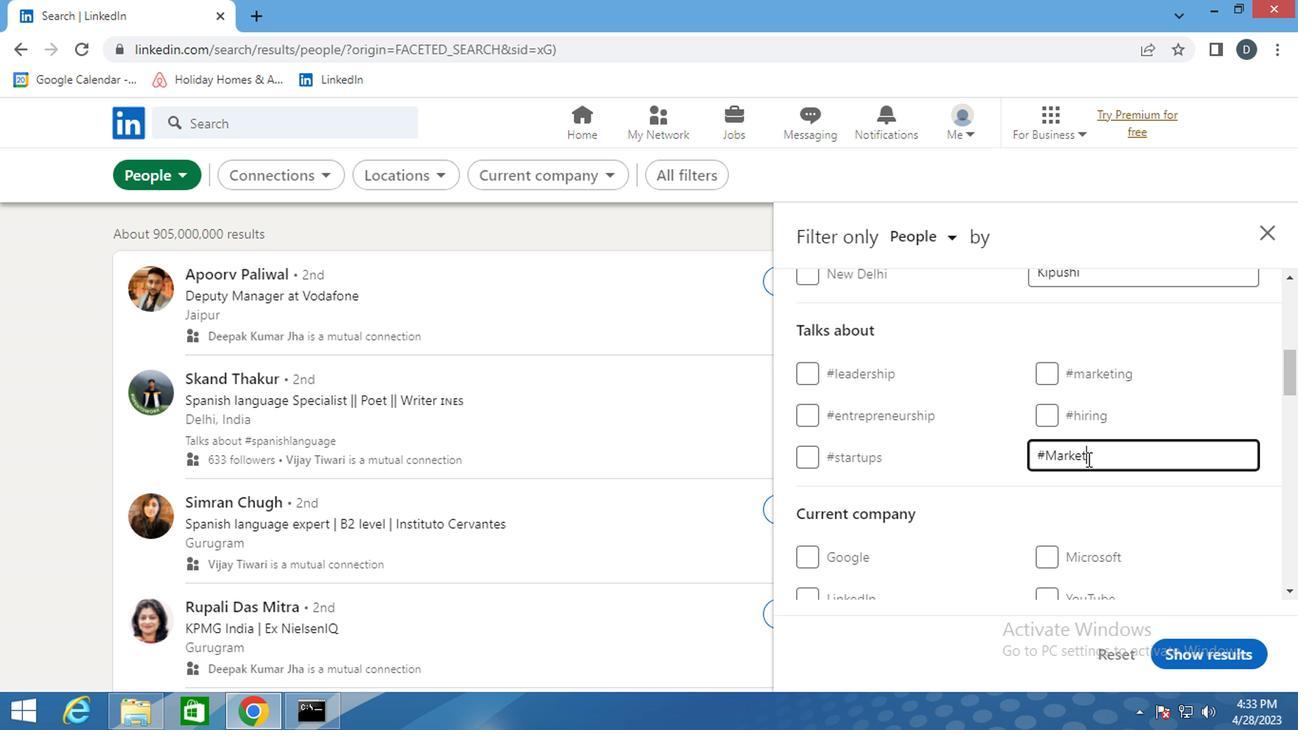
Action: Mouse scrolled (904, 456) with delta (0, 0)
Screenshot: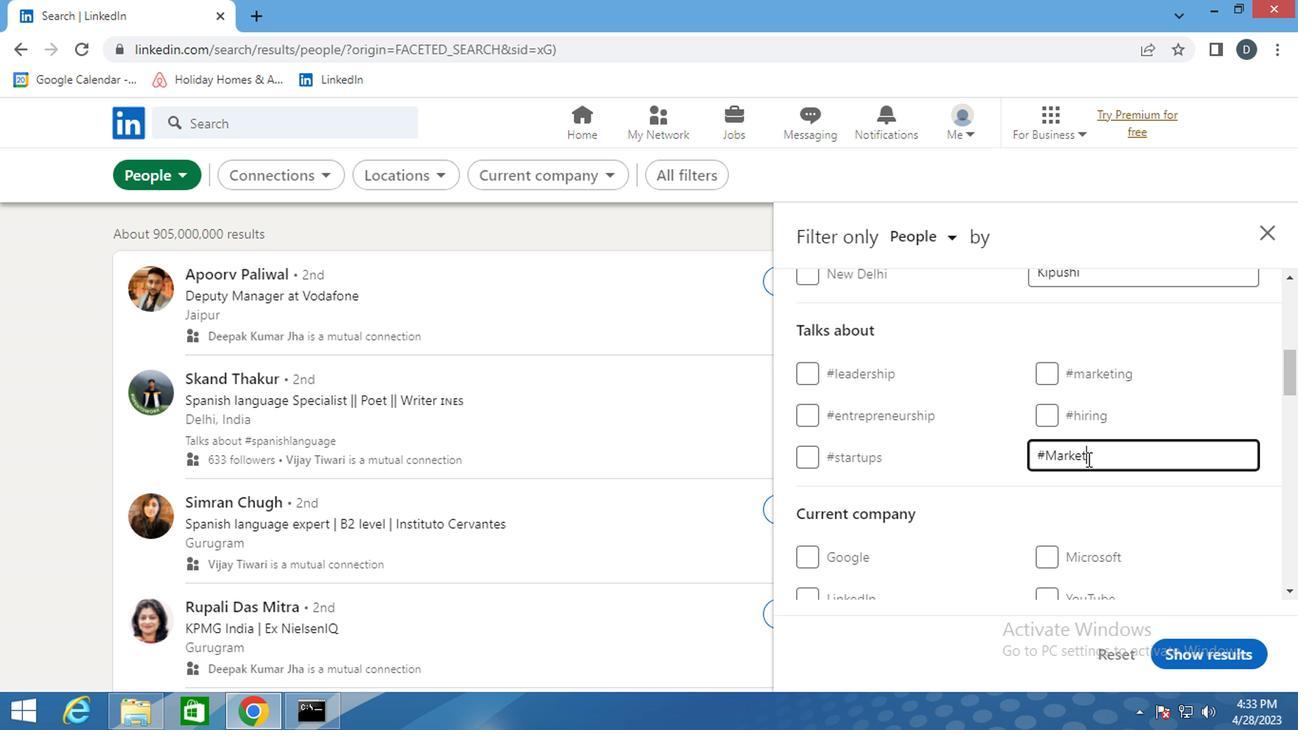 
Action: Mouse scrolled (904, 457) with delta (0, 0)
Screenshot: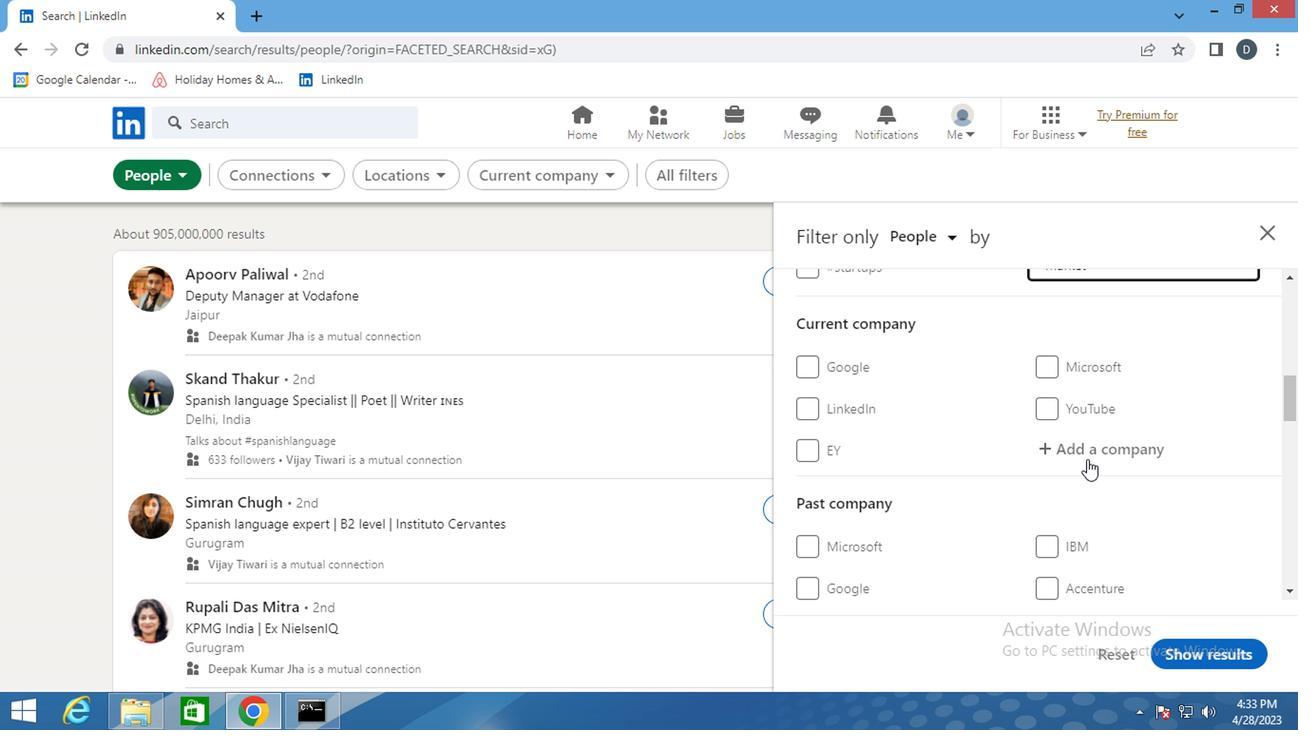 
Action: Key pressed S
Screenshot: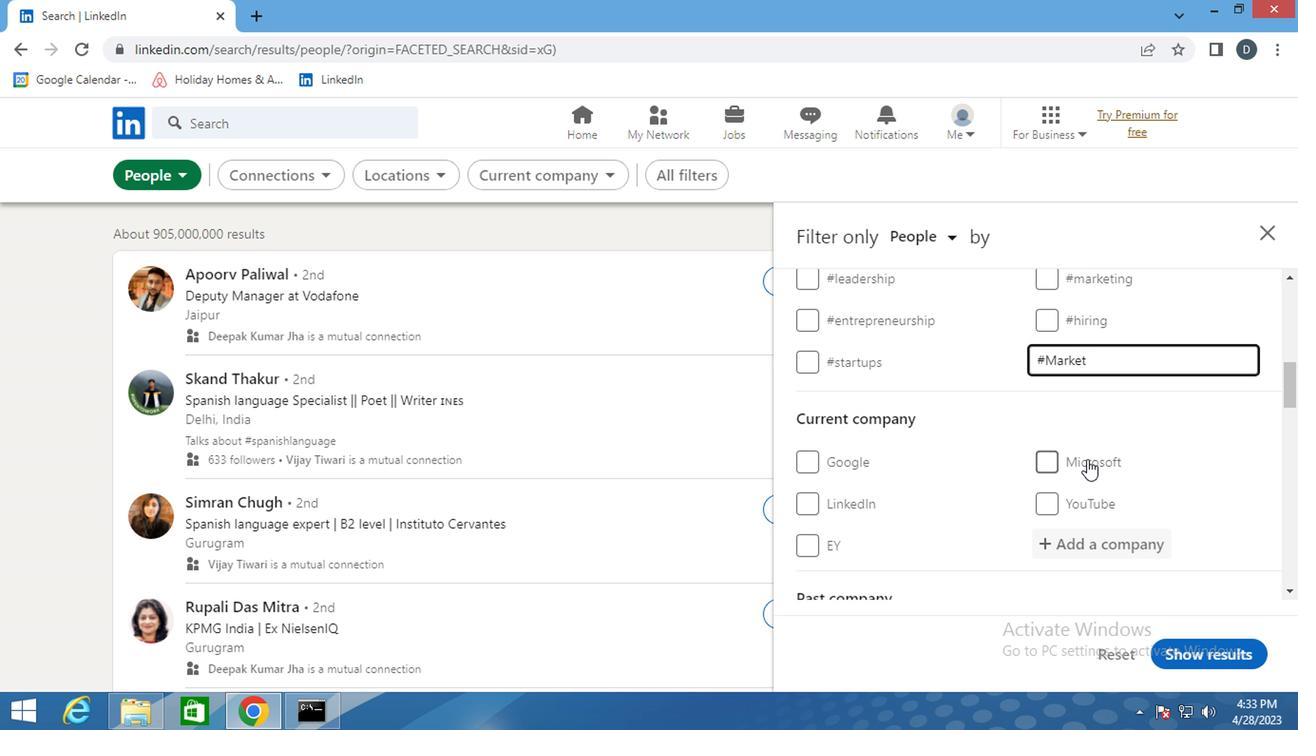 
Action: Mouse scrolled (904, 456) with delta (0, 0)
Screenshot: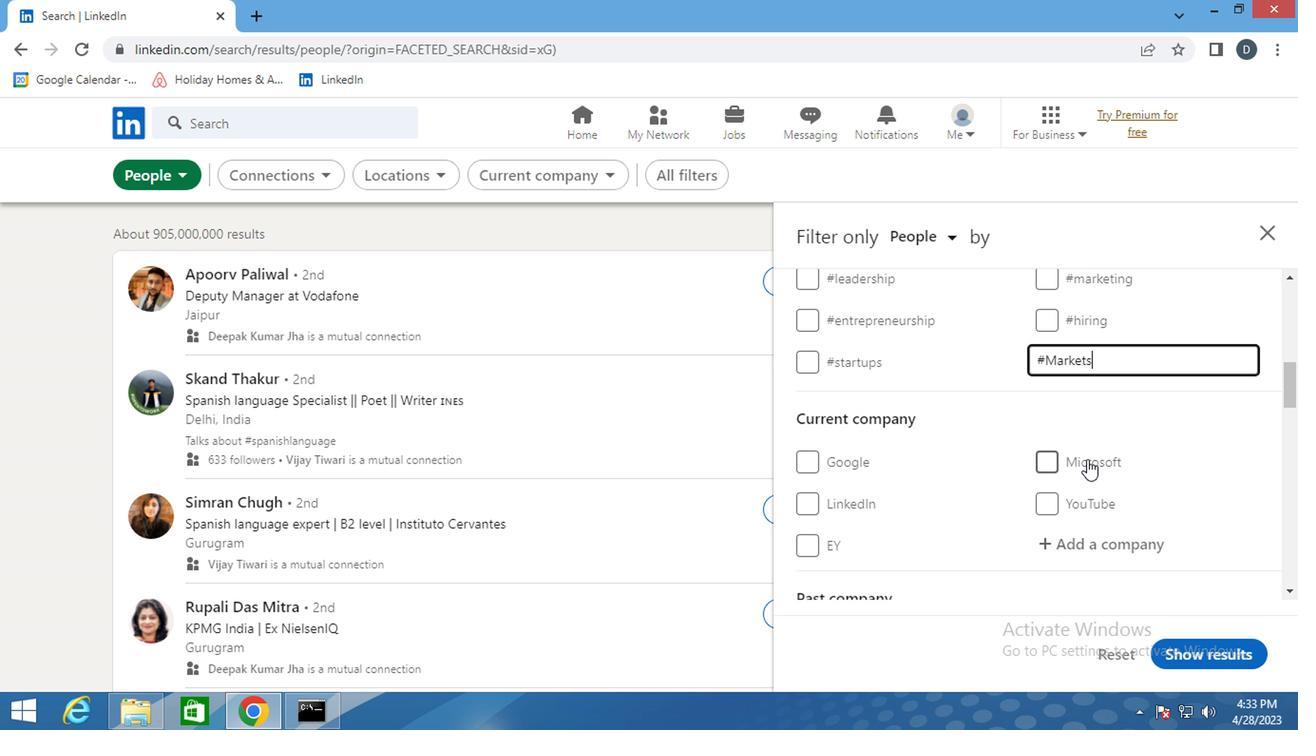 
Action: Mouse scrolled (904, 456) with delta (0, 0)
Screenshot: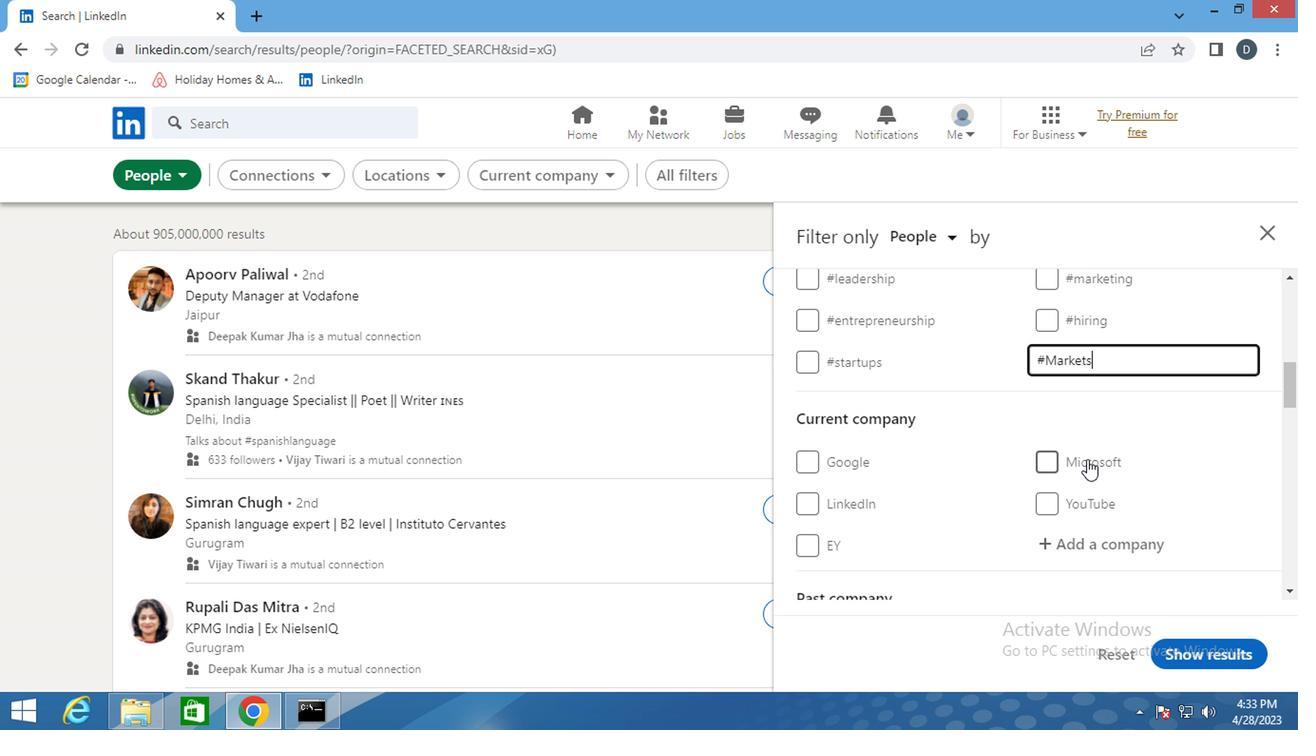 
Action: Mouse scrolled (904, 457) with delta (0, 0)
Screenshot: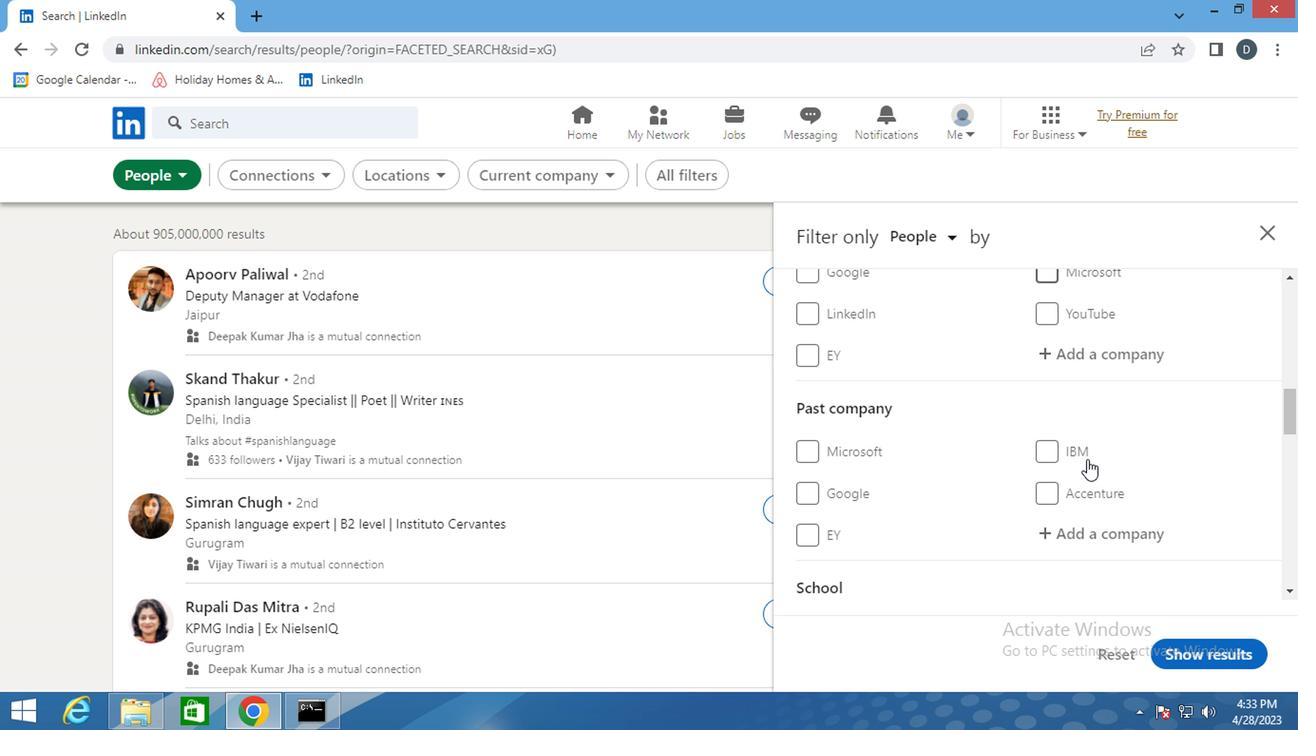 
Action: Mouse scrolled (904, 456) with delta (0, 0)
Screenshot: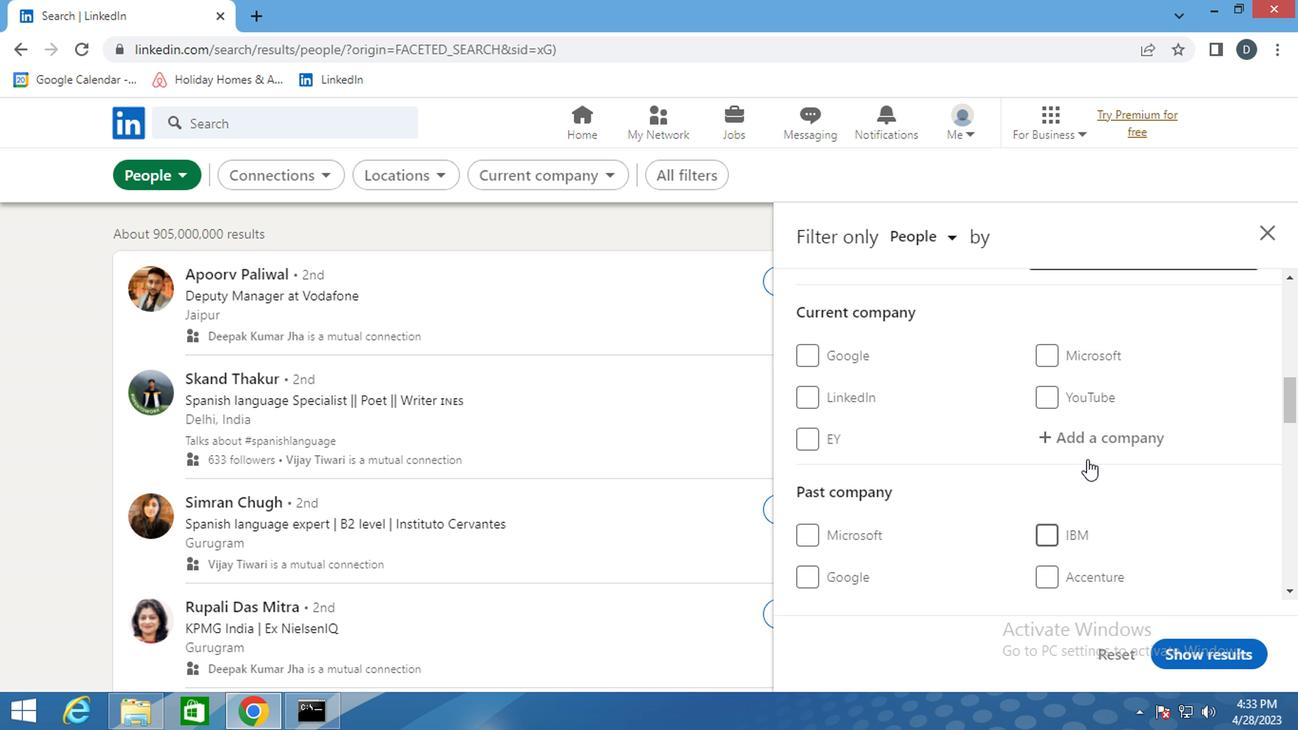 
Action: Mouse scrolled (904, 456) with delta (0, 0)
Screenshot: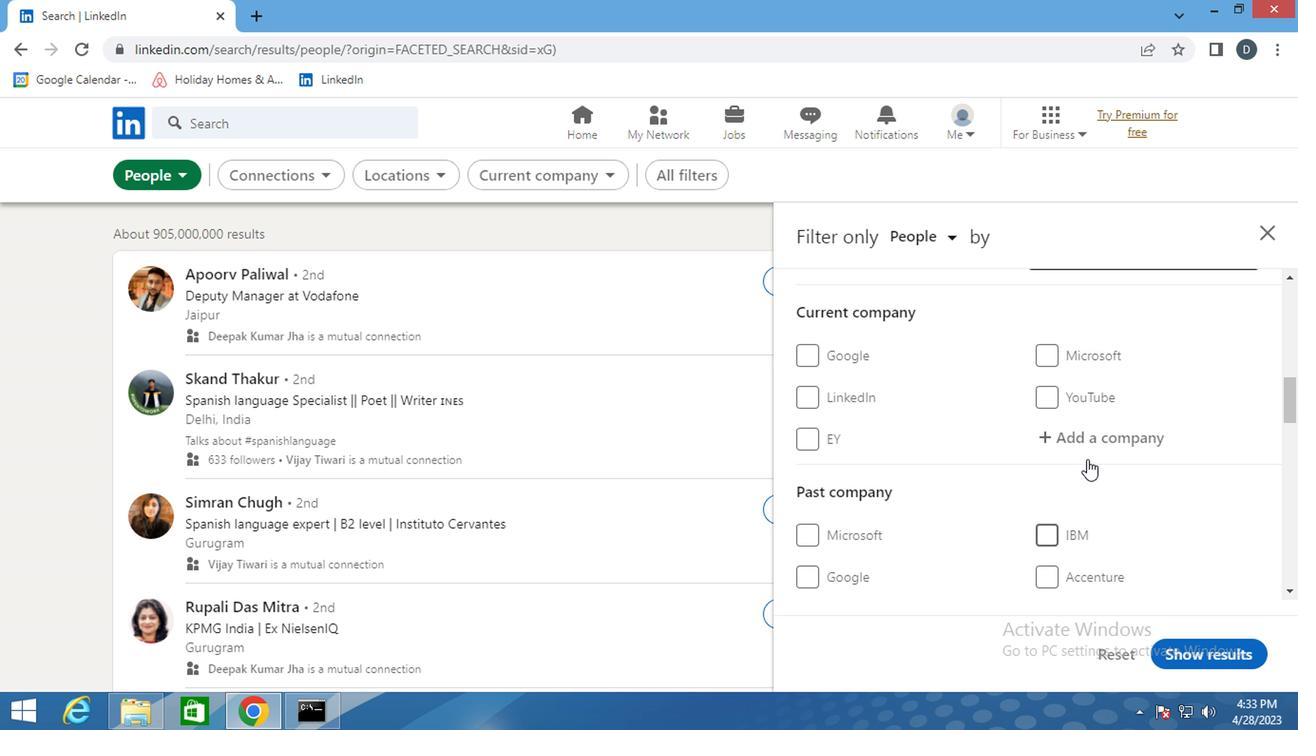 
Action: Mouse scrolled (904, 456) with delta (0, 0)
Screenshot: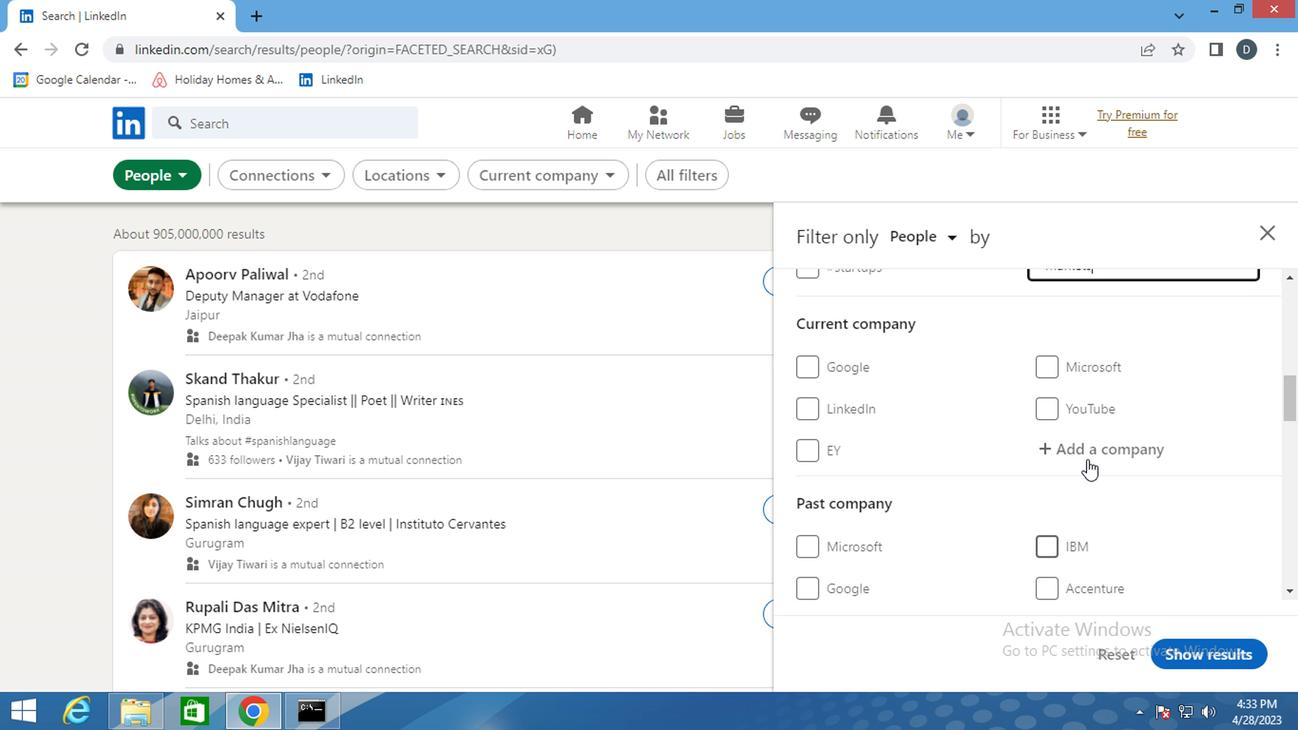 
Action: Mouse scrolled (904, 456) with delta (0, 0)
Screenshot: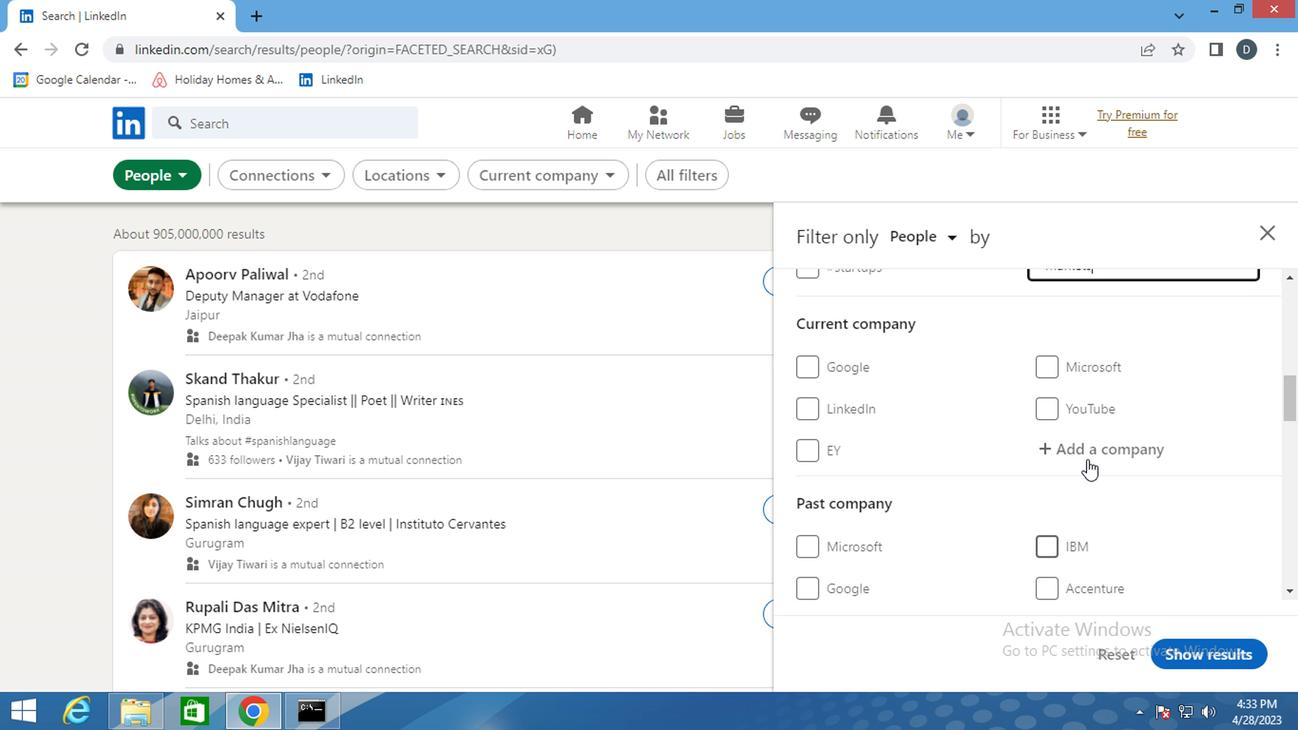 
Action: Mouse scrolled (904, 456) with delta (0, 0)
Screenshot: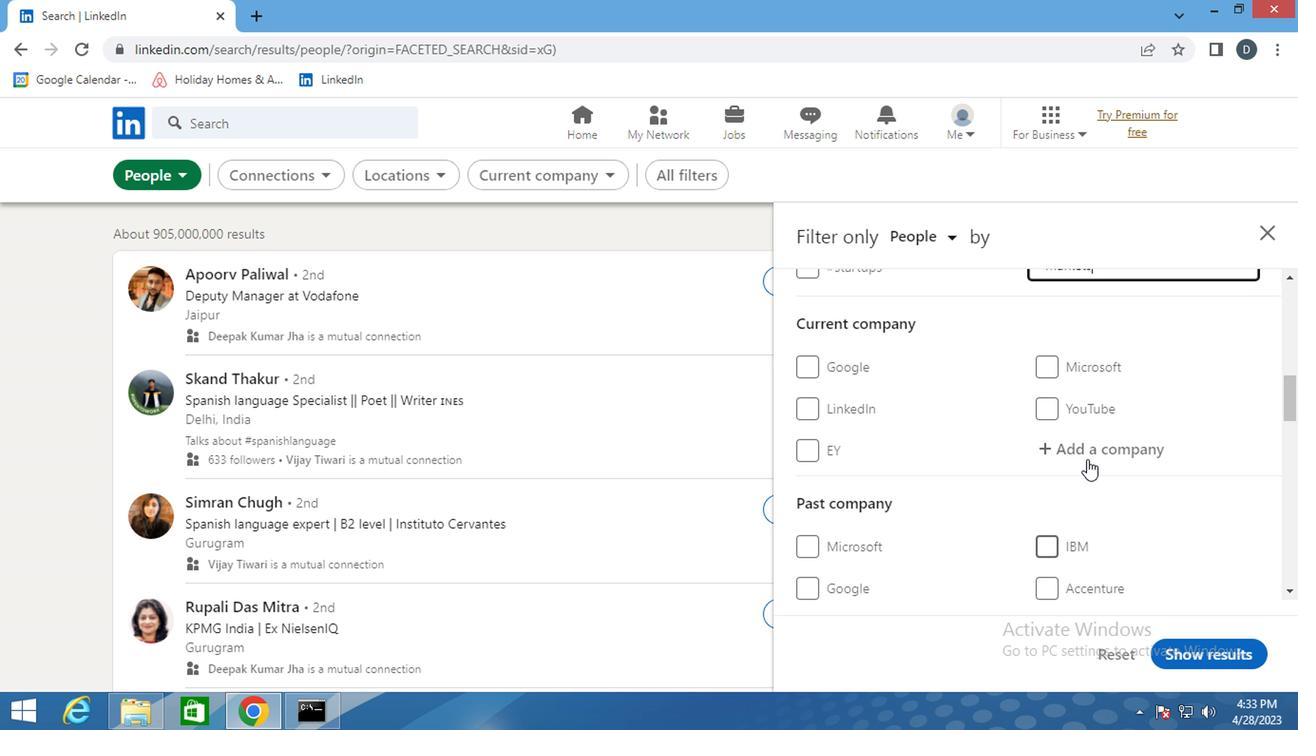 
Action: Mouse scrolled (904, 456) with delta (0, 0)
Screenshot: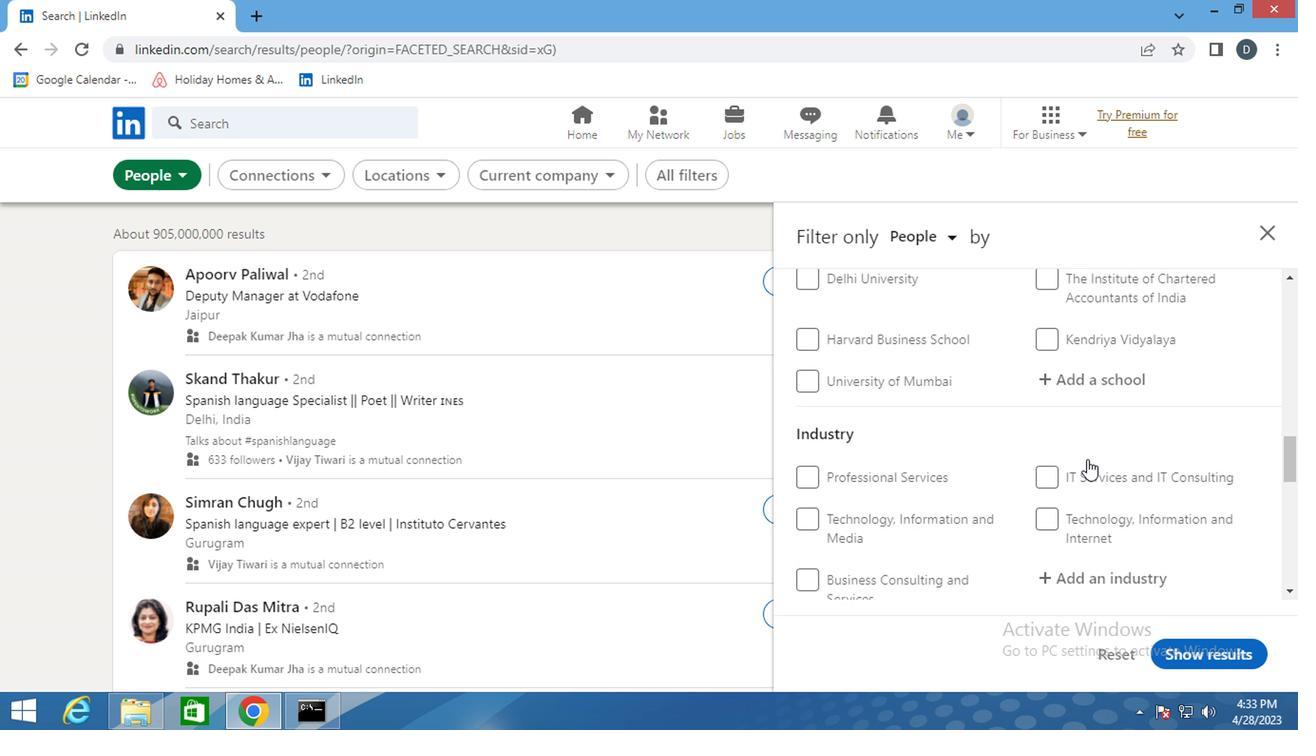 
Action: Mouse scrolled (904, 456) with delta (0, 0)
Screenshot: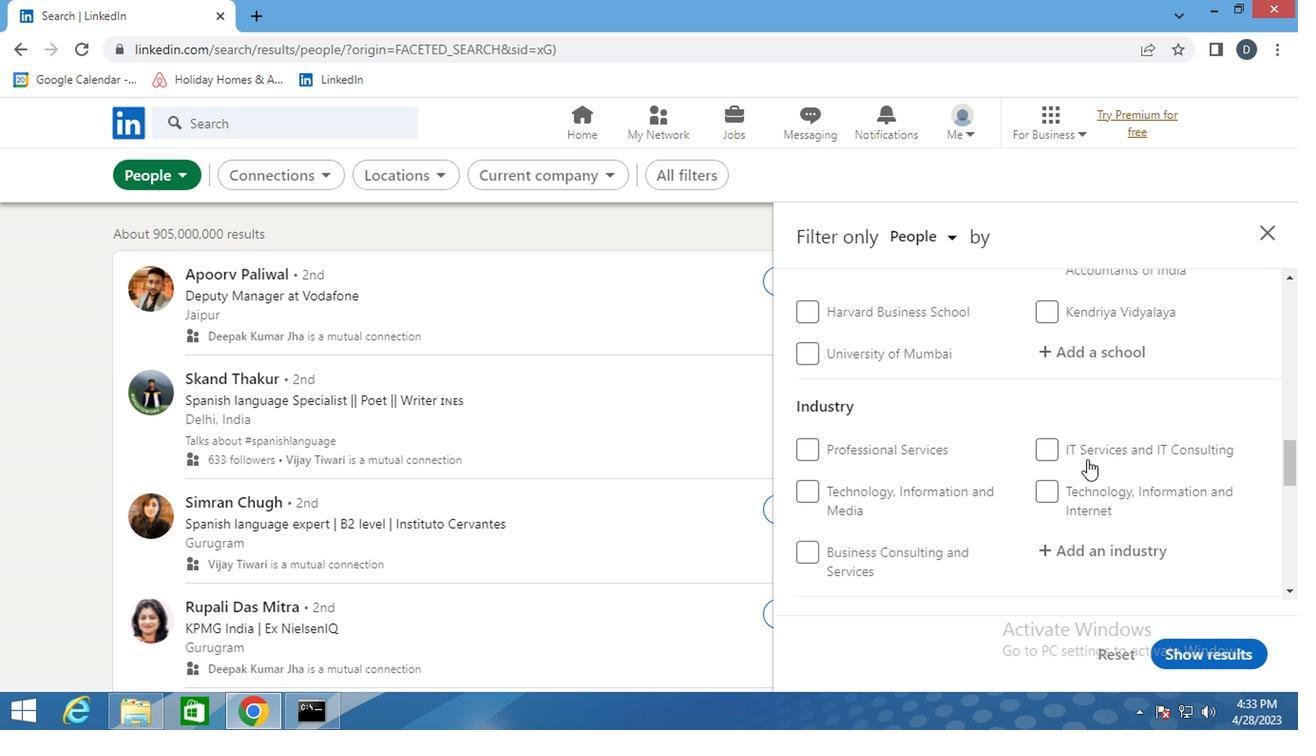 
Action: Mouse moved to (891, 471)
Screenshot: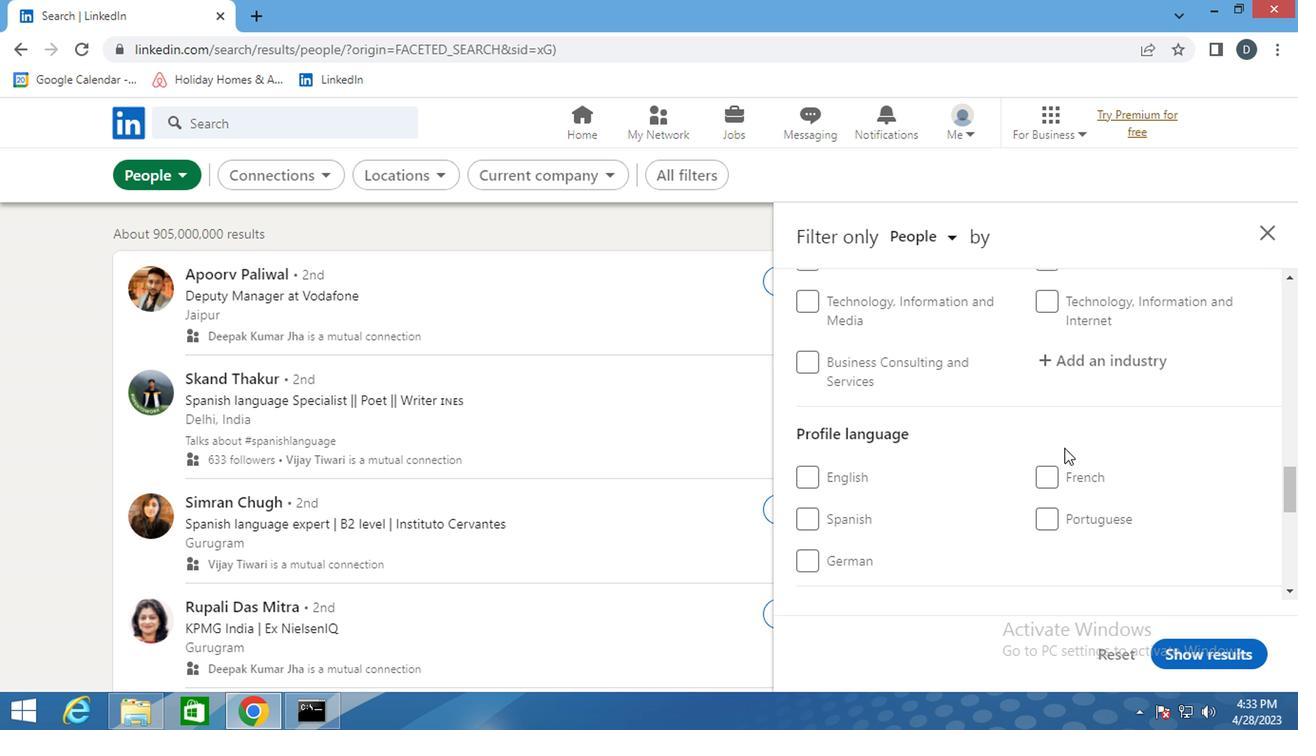 
Action: Mouse pressed left at (891, 471)
Screenshot: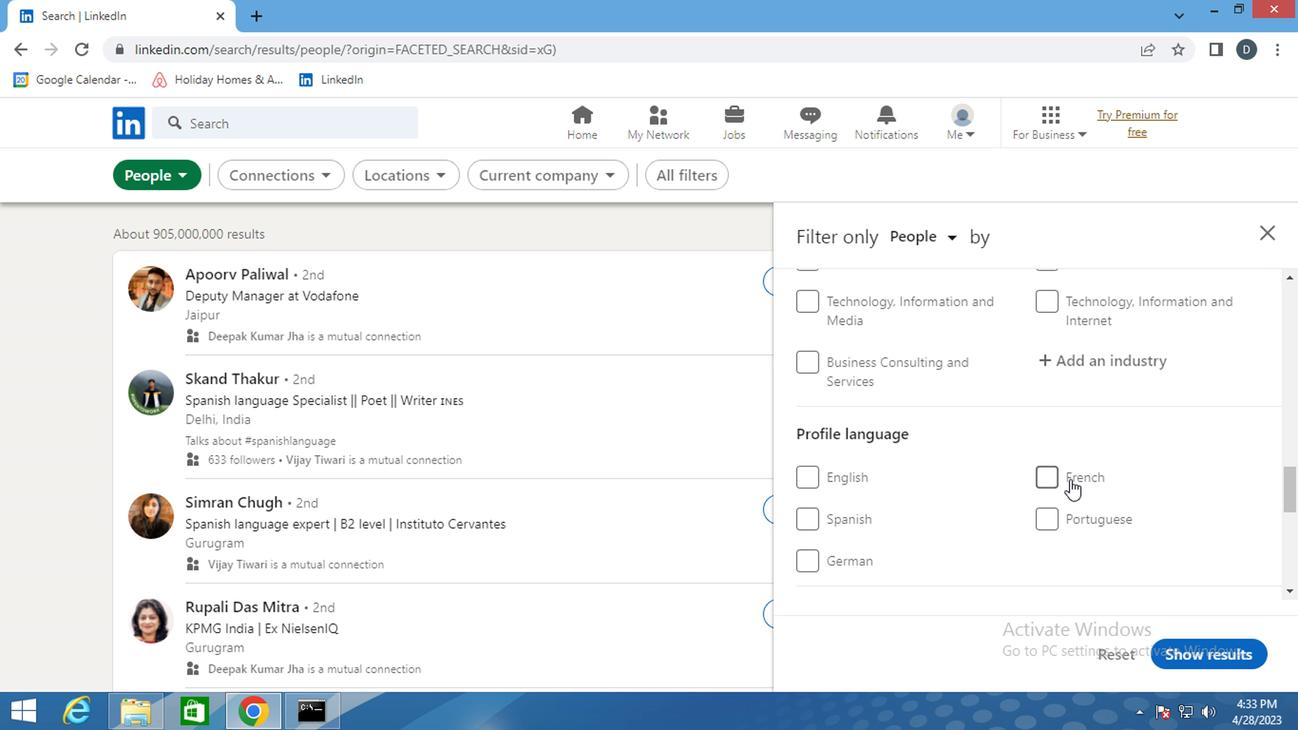 
Action: Mouse scrolled (891, 472) with delta (0, 0)
Screenshot: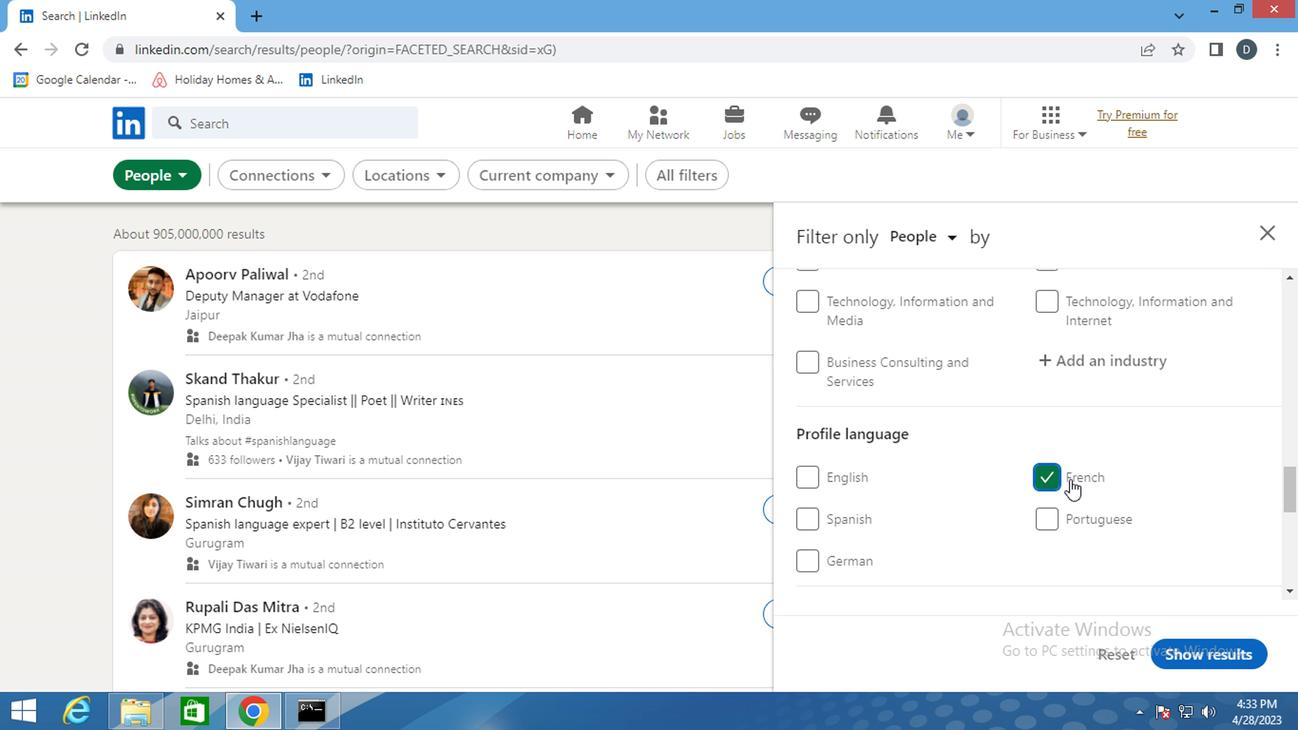 
Action: Mouse scrolled (891, 472) with delta (0, 0)
Screenshot: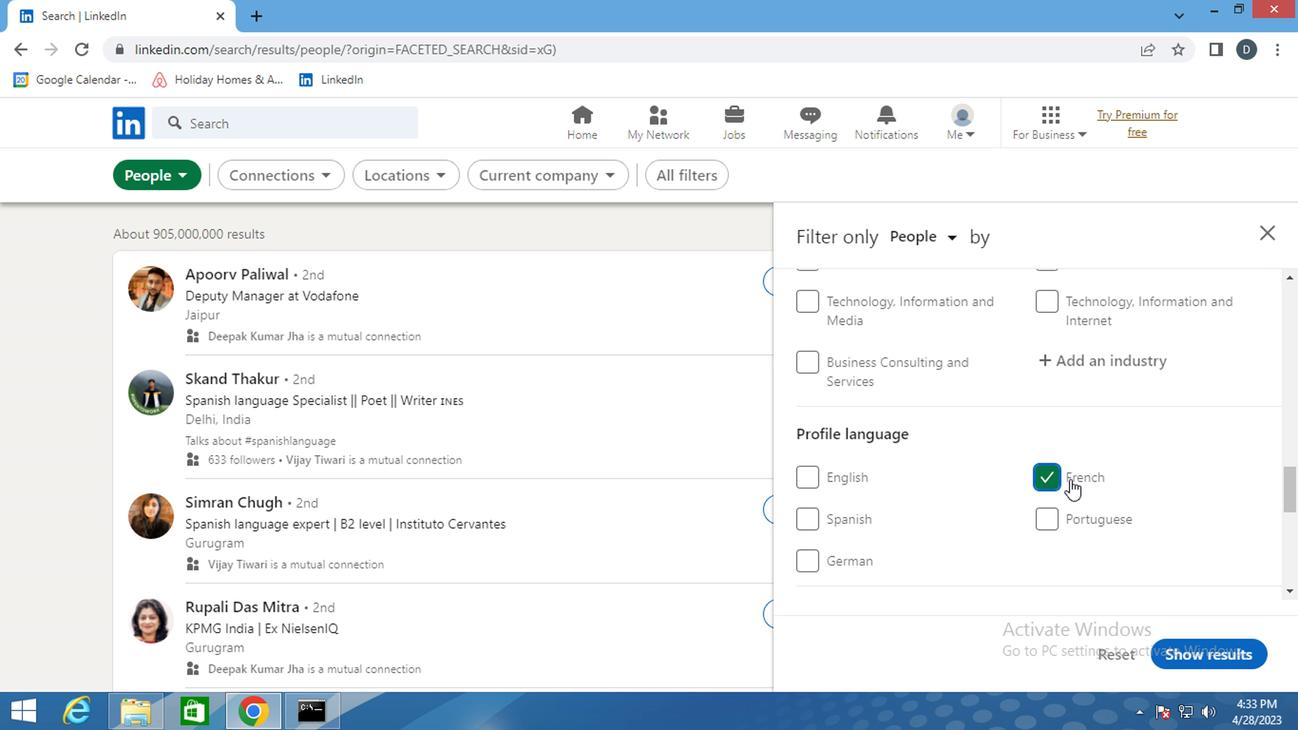 
Action: Mouse scrolled (891, 472) with delta (0, 0)
Screenshot: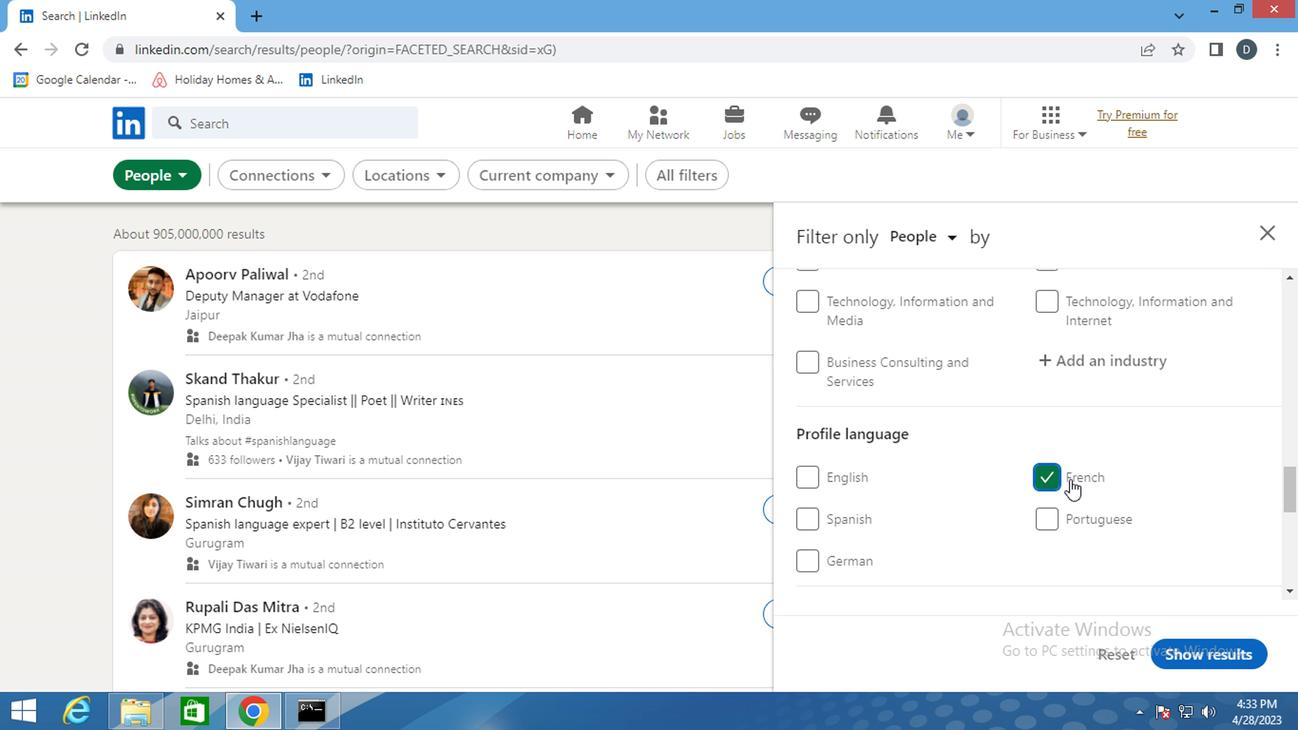 
Action: Mouse scrolled (891, 472) with delta (0, 0)
Screenshot: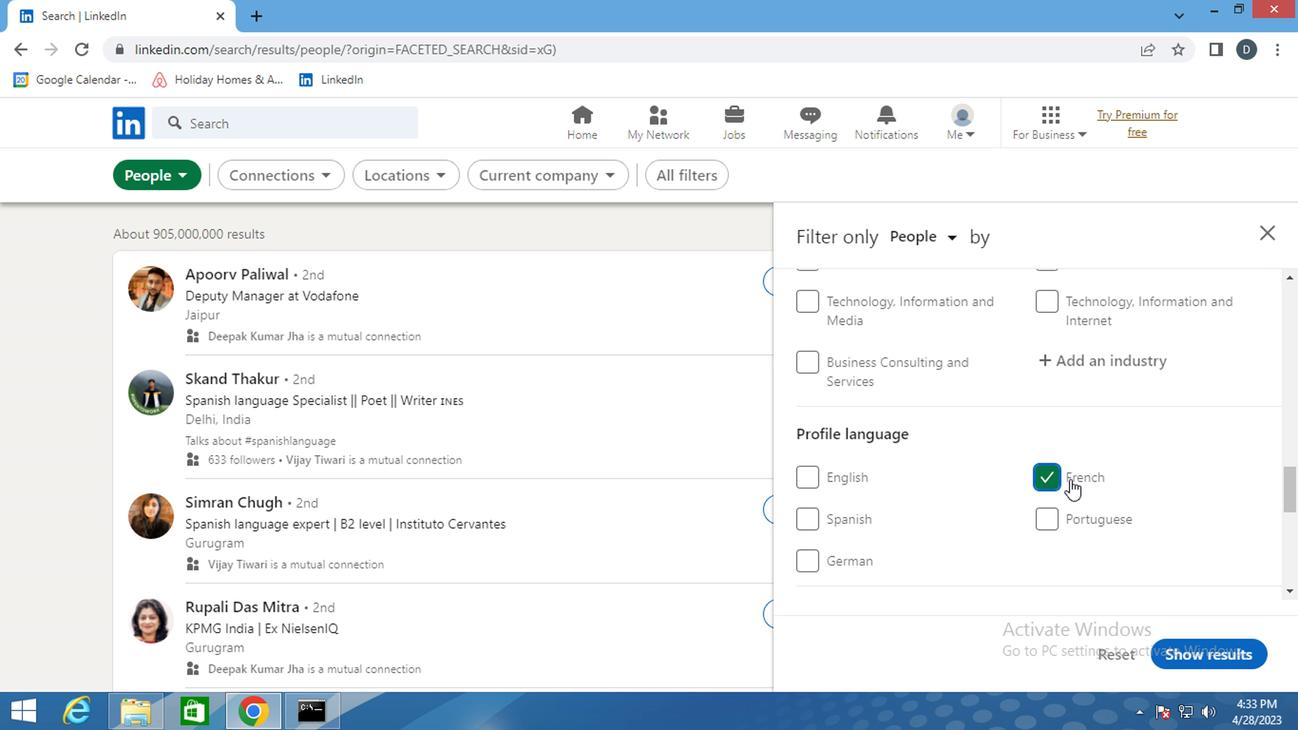 
Action: Mouse scrolled (891, 472) with delta (0, 0)
Screenshot: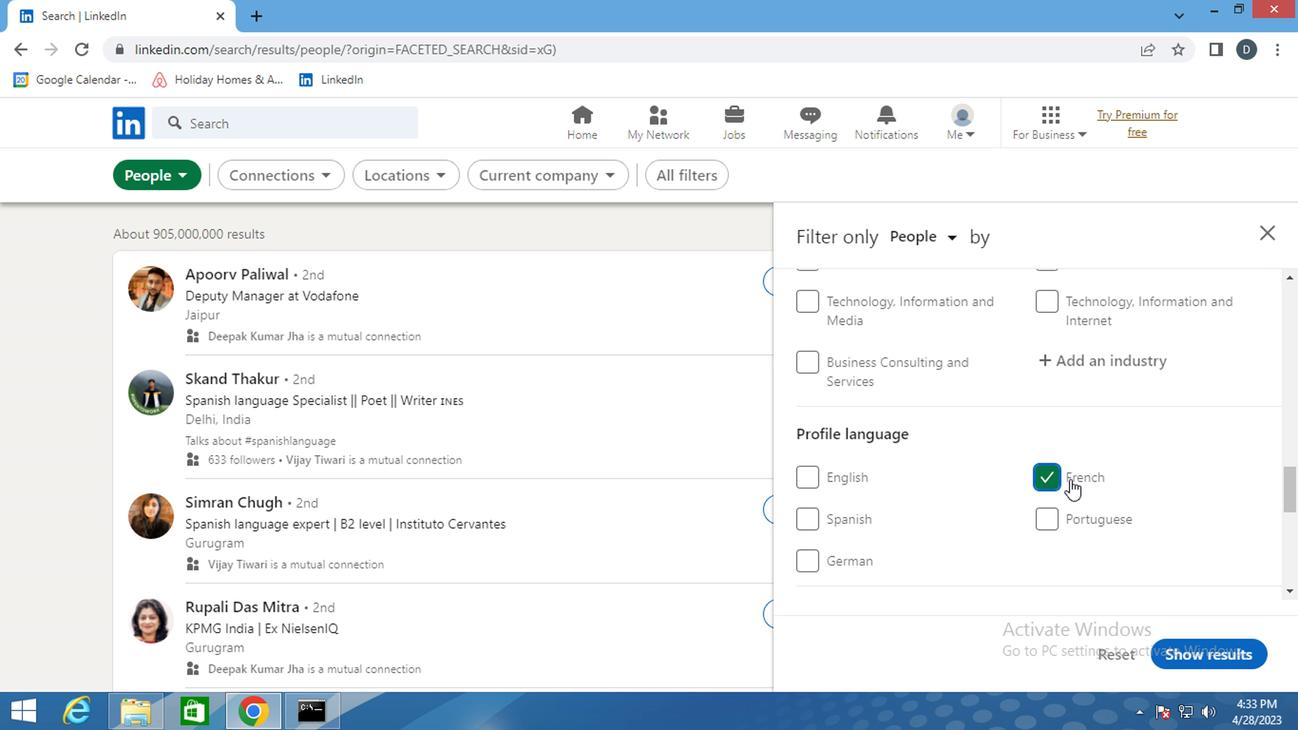 
Action: Mouse scrolled (891, 472) with delta (0, 0)
Screenshot: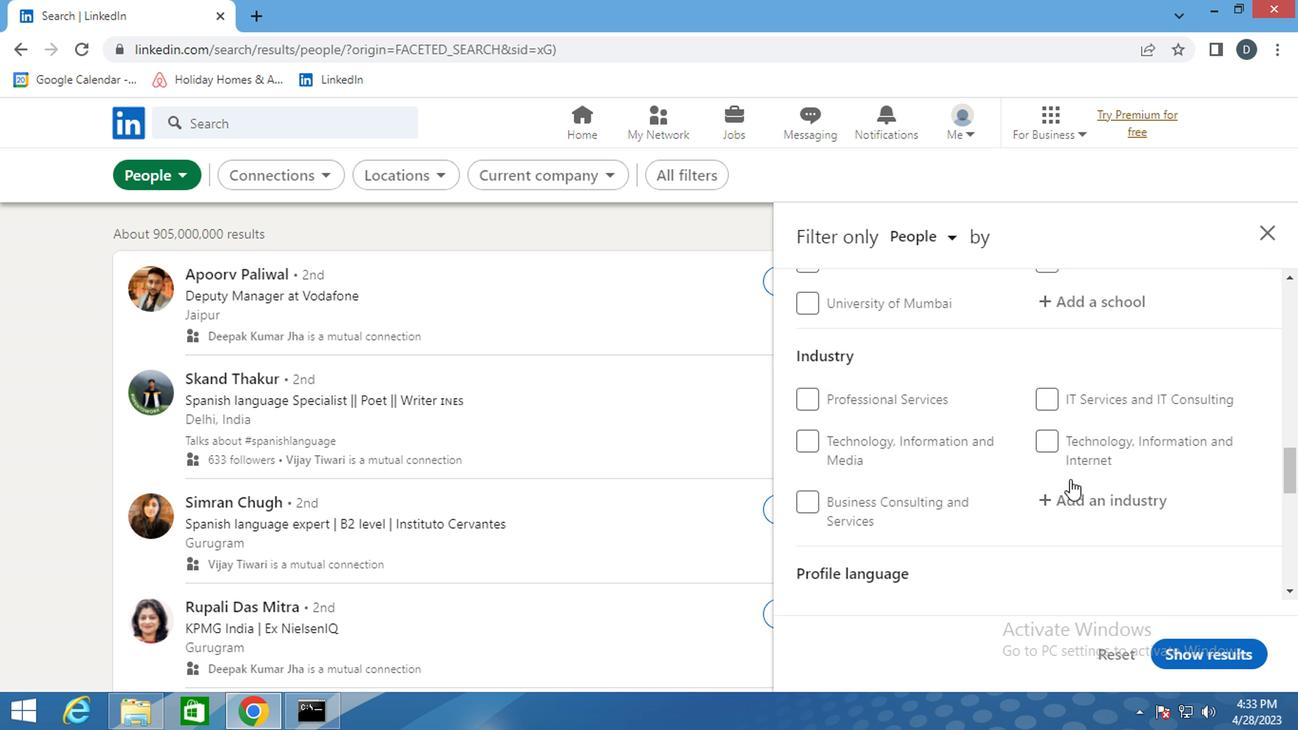 
Action: Mouse scrolled (891, 472) with delta (0, 0)
Screenshot: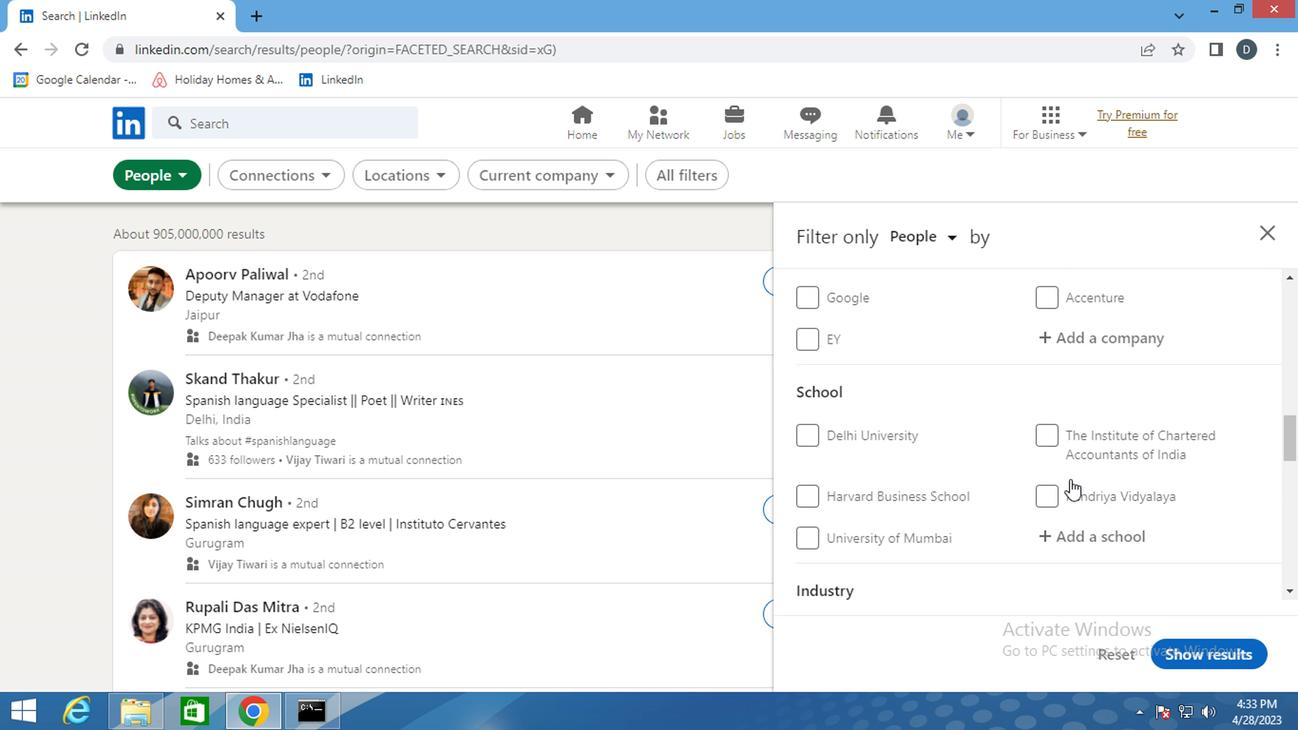 
Action: Mouse moved to (918, 453)
Screenshot: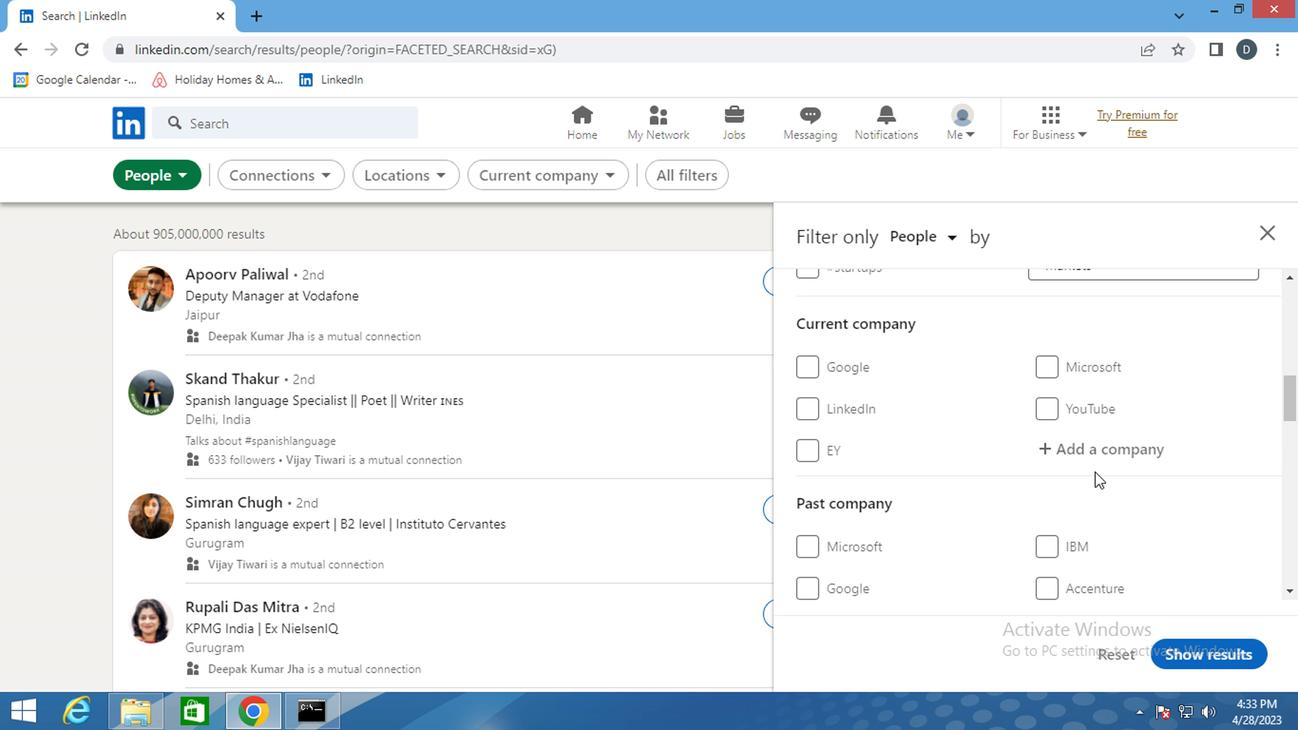 
Action: Mouse pressed left at (918, 453)
Screenshot: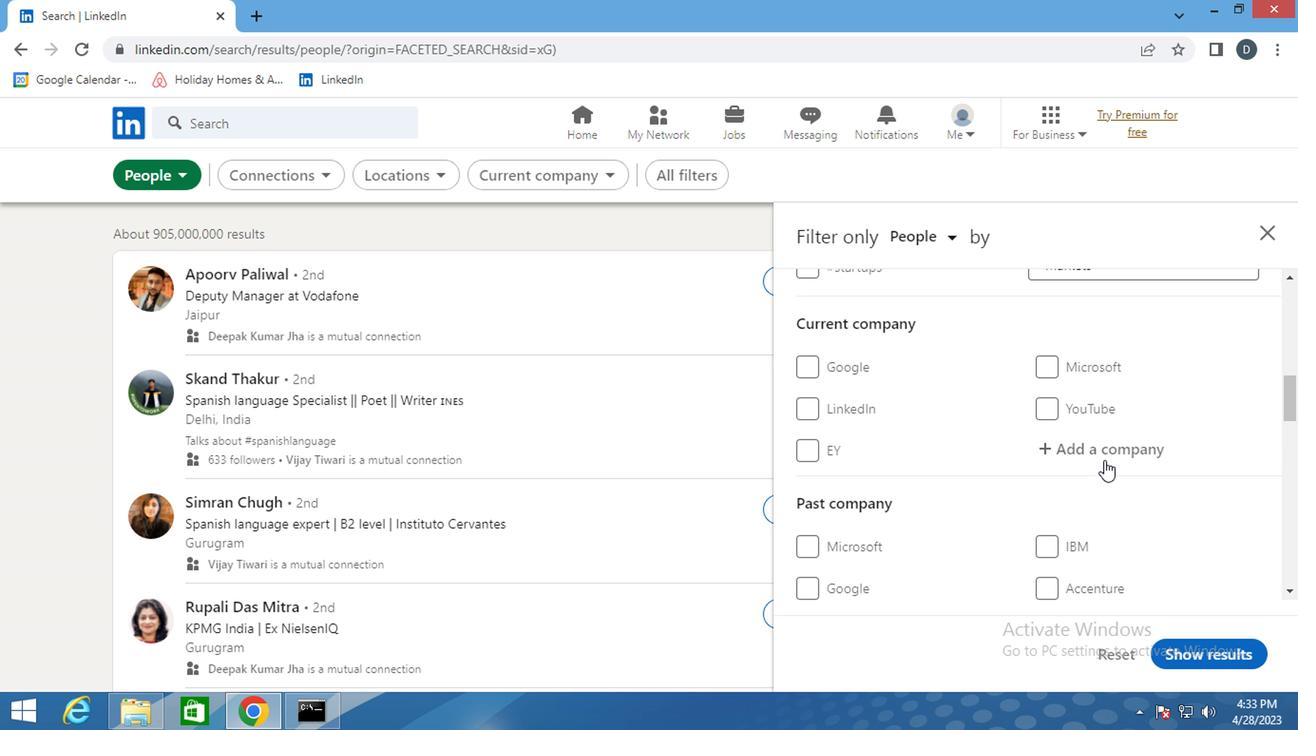 
Action: Key pressed <Key.shift>THINESS
Screenshot: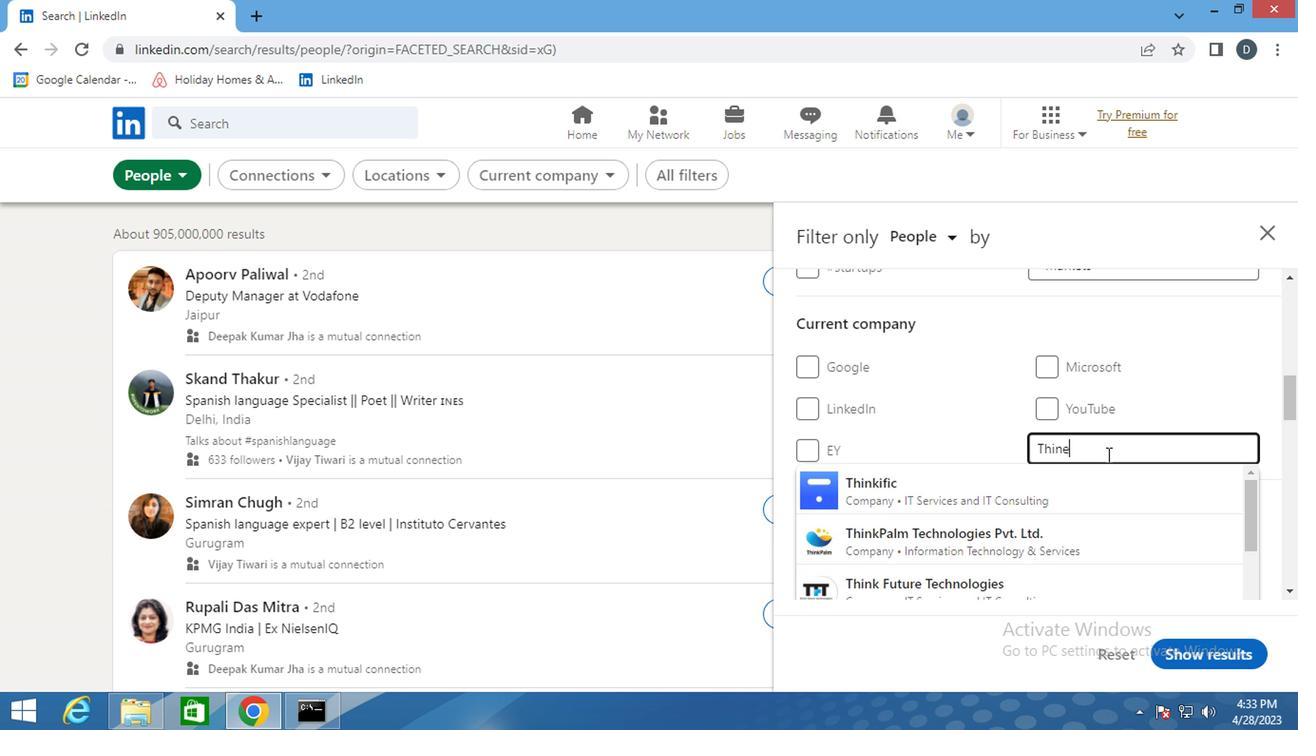 
Action: Mouse moved to (935, 450)
Screenshot: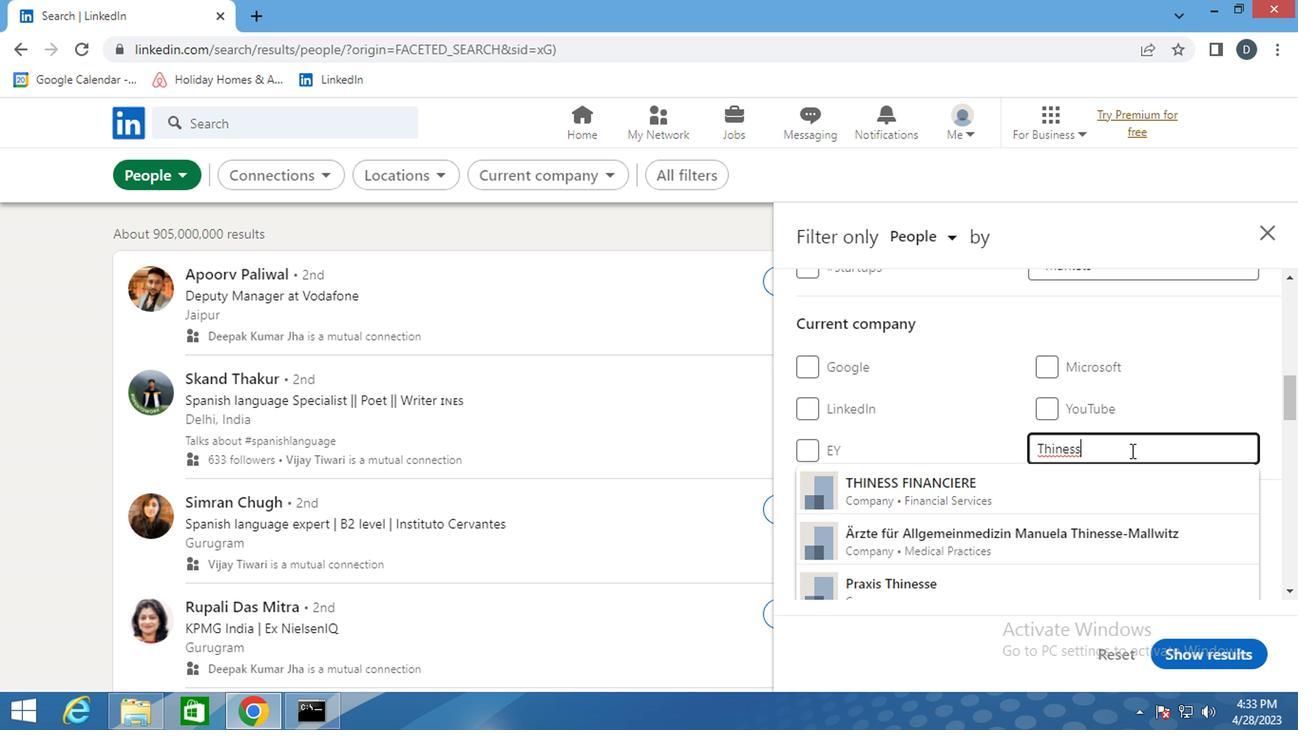 
Action: Key pressed <Key.backspace><Key.backspace><Key.backspace><Key.backspace>ESS
Screenshot: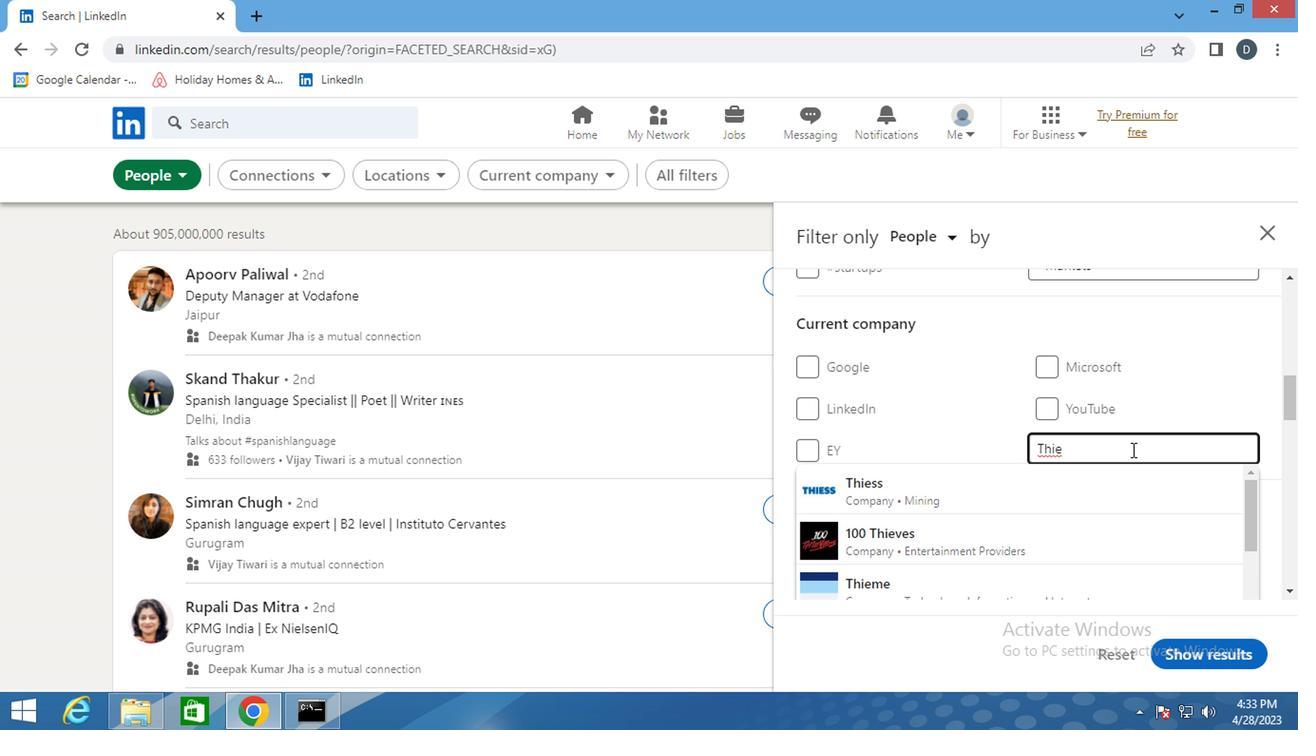 
Action: Mouse moved to (881, 475)
Screenshot: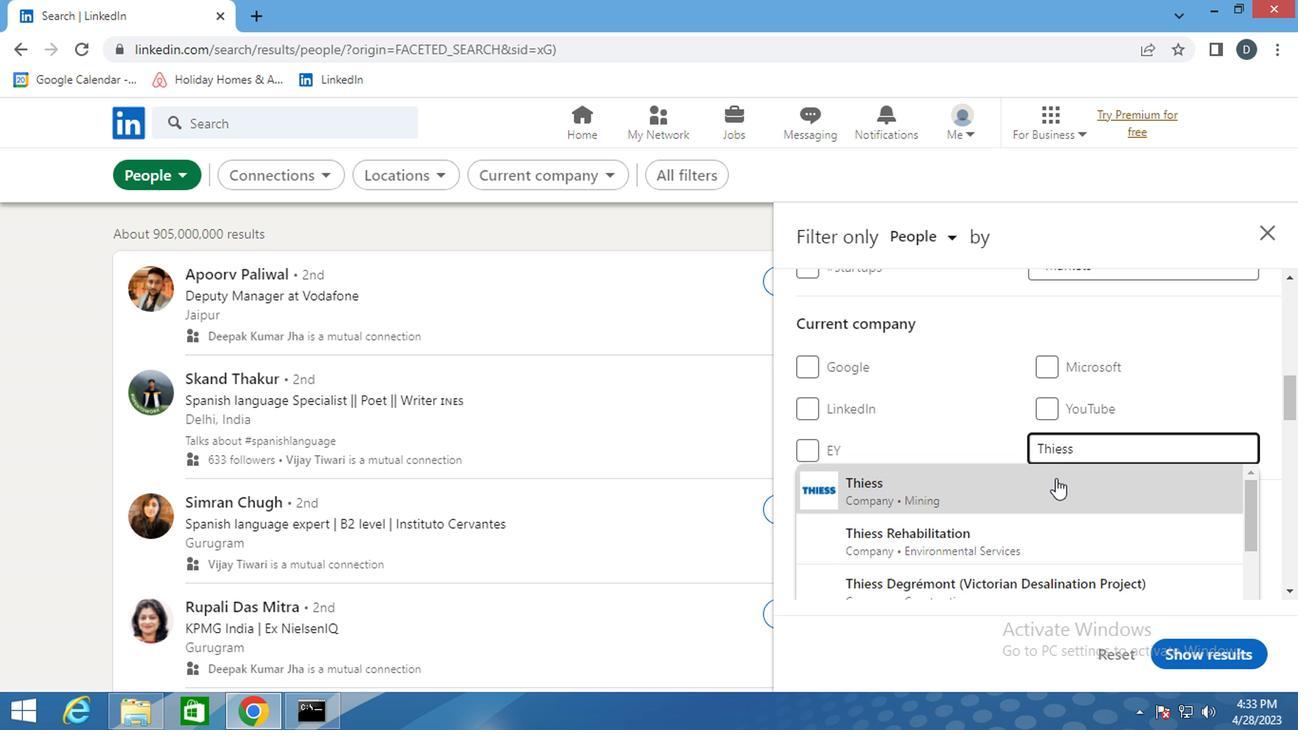 
Action: Mouse pressed left at (881, 475)
Screenshot: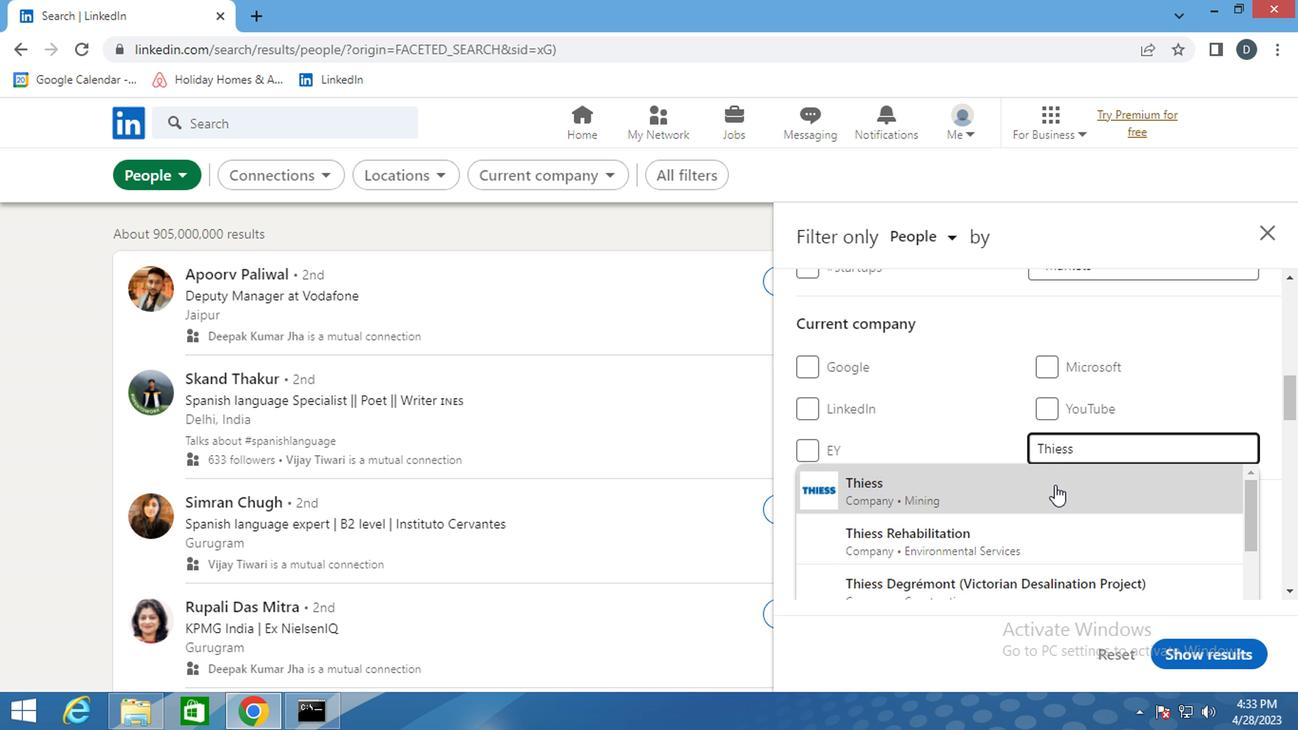 
Action: Mouse moved to (881, 475)
Screenshot: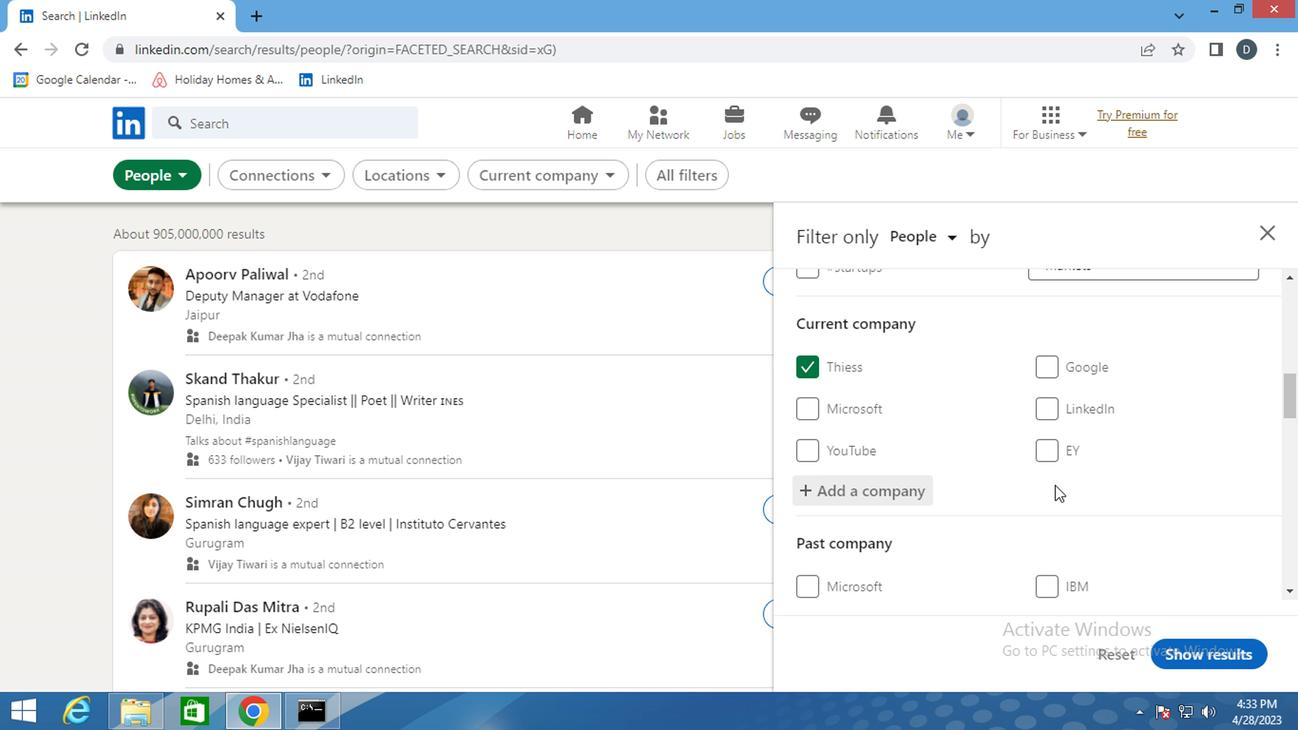 
Action: Mouse scrolled (881, 474) with delta (0, 0)
Screenshot: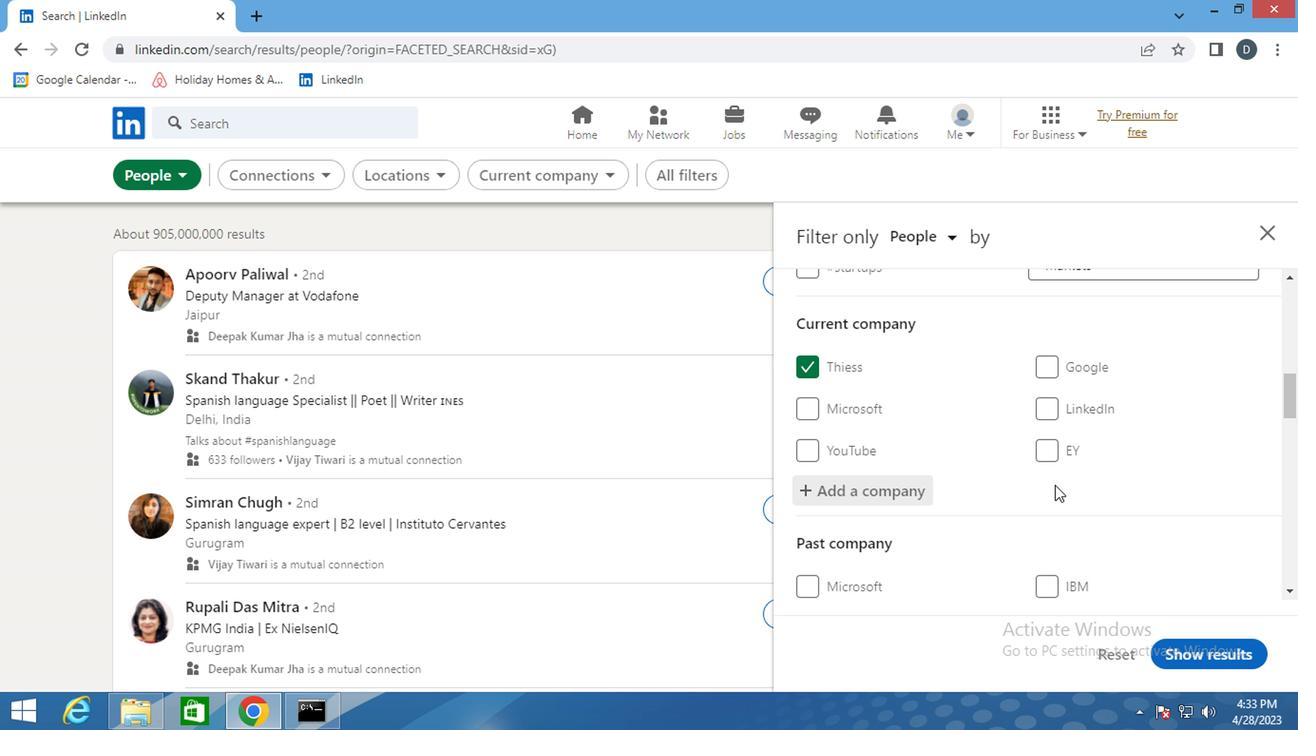 
Action: Mouse moved to (881, 475)
Screenshot: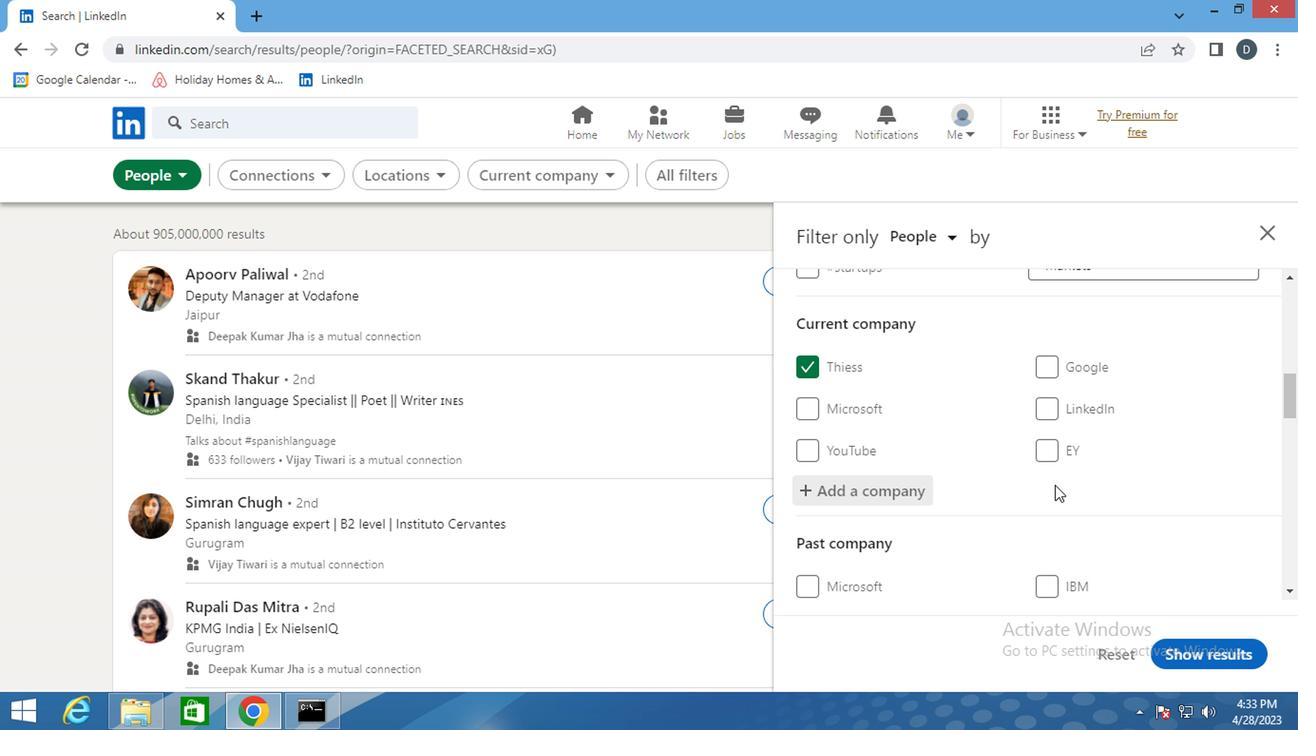 
Action: Mouse scrolled (881, 474) with delta (0, 0)
Screenshot: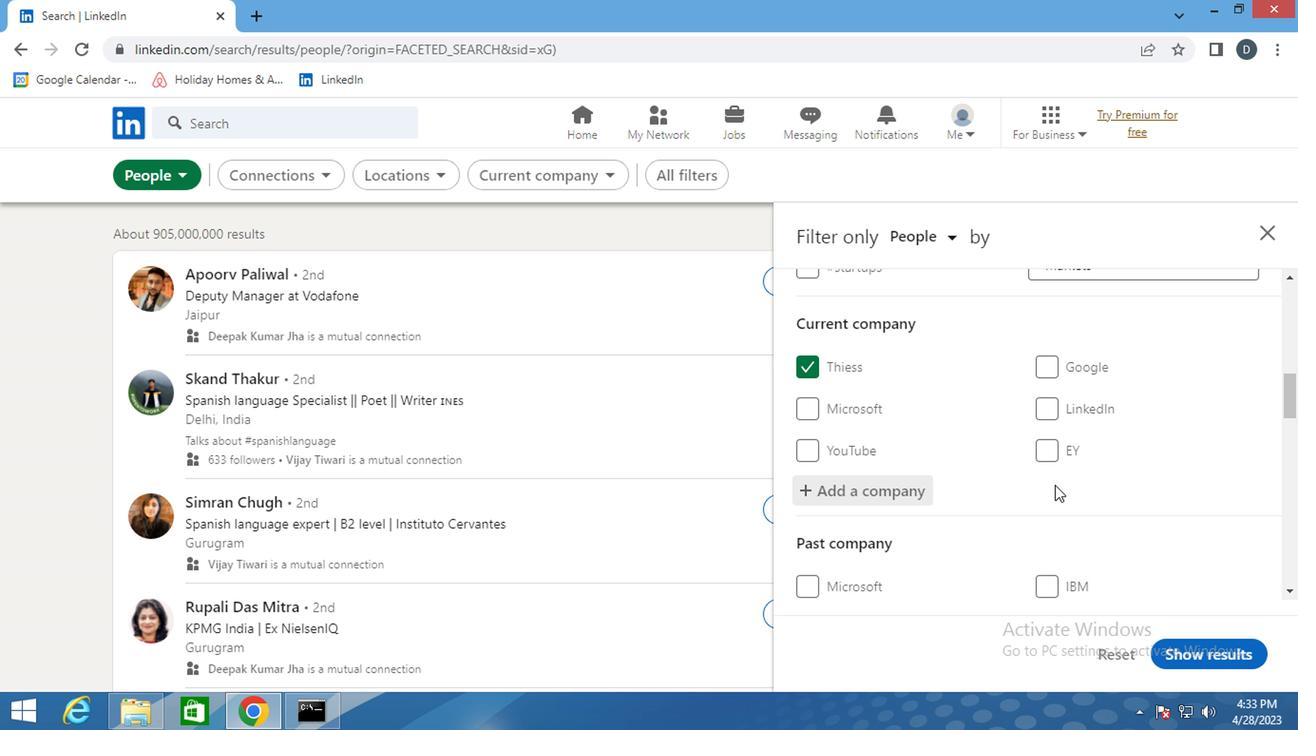
Action: Mouse moved to (881, 459)
Screenshot: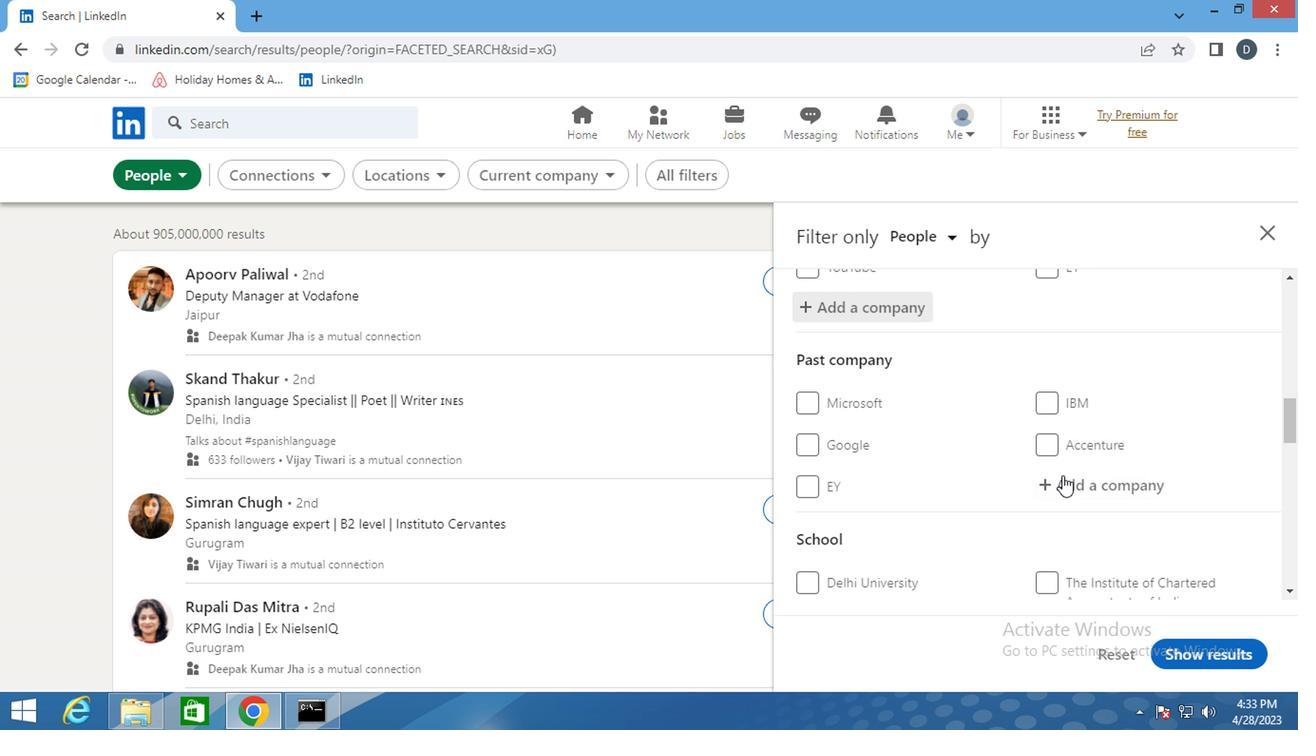 
Action: Mouse scrolled (881, 459) with delta (0, 0)
Screenshot: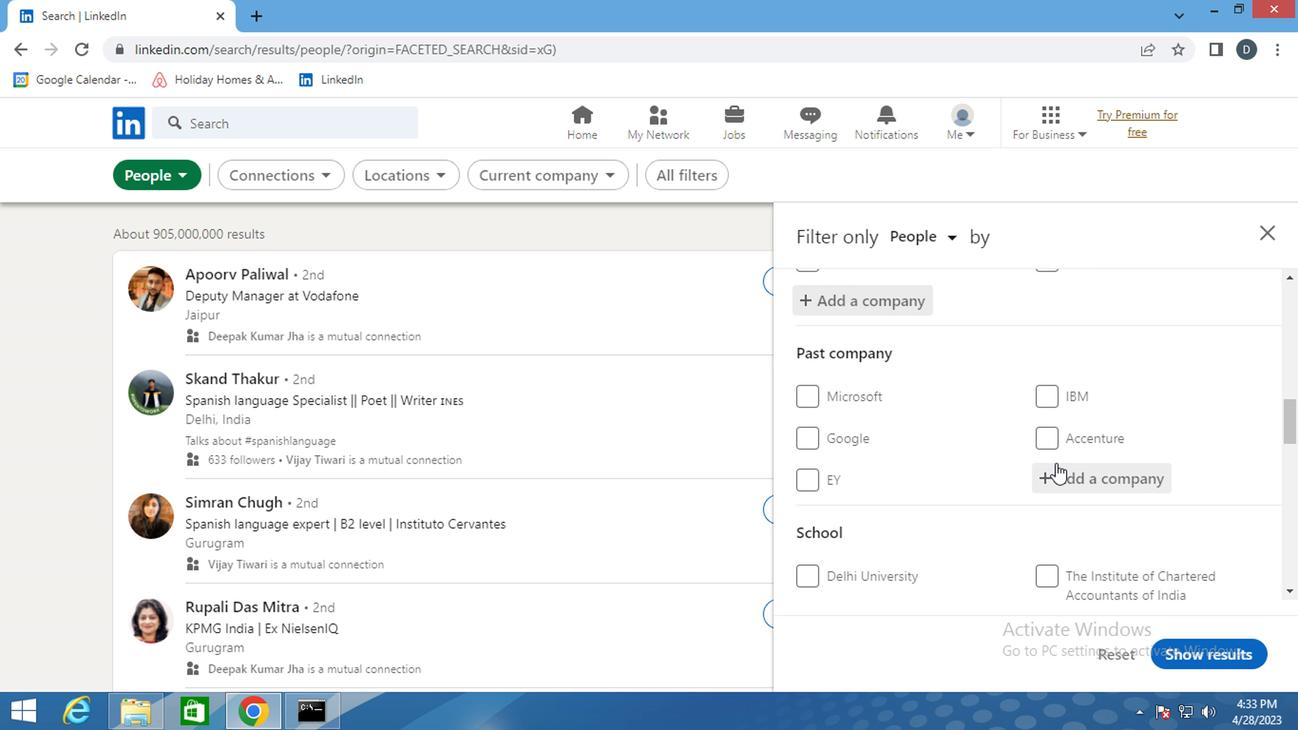 
Action: Mouse scrolled (881, 459) with delta (0, 0)
Screenshot: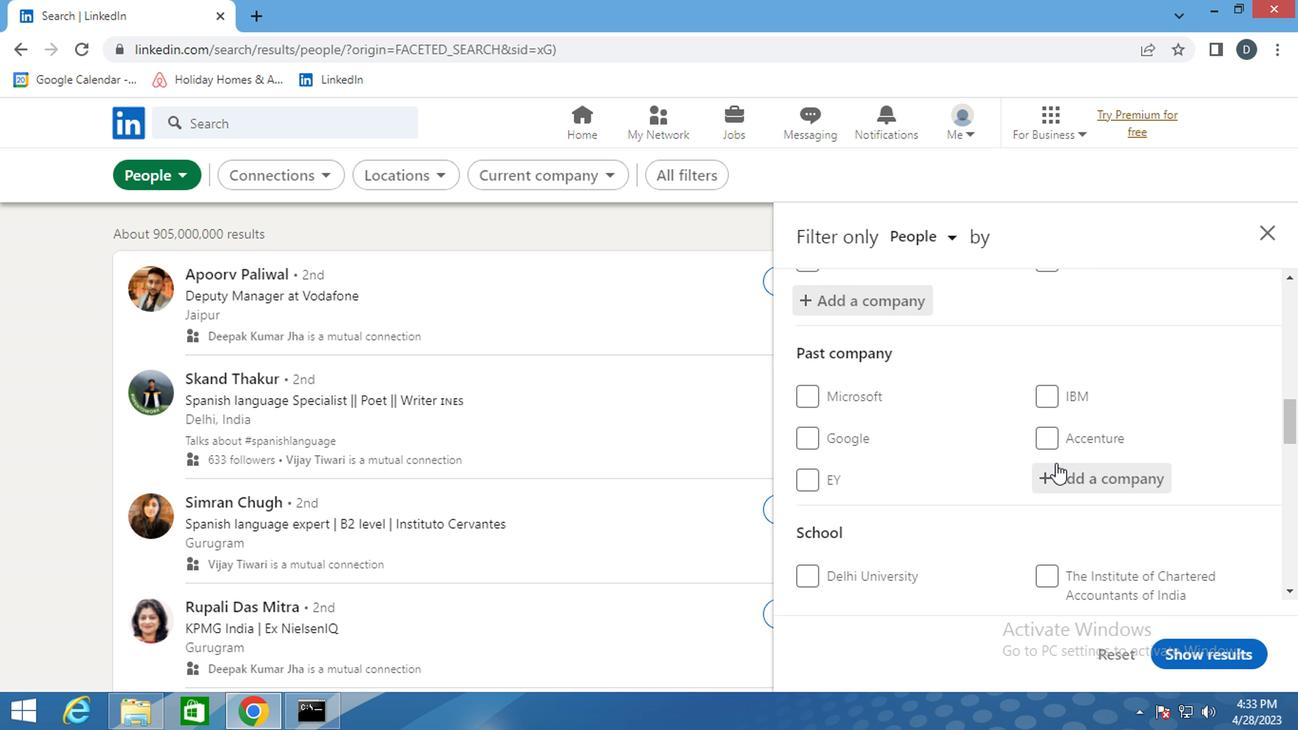 
Action: Mouse moved to (906, 476)
Screenshot: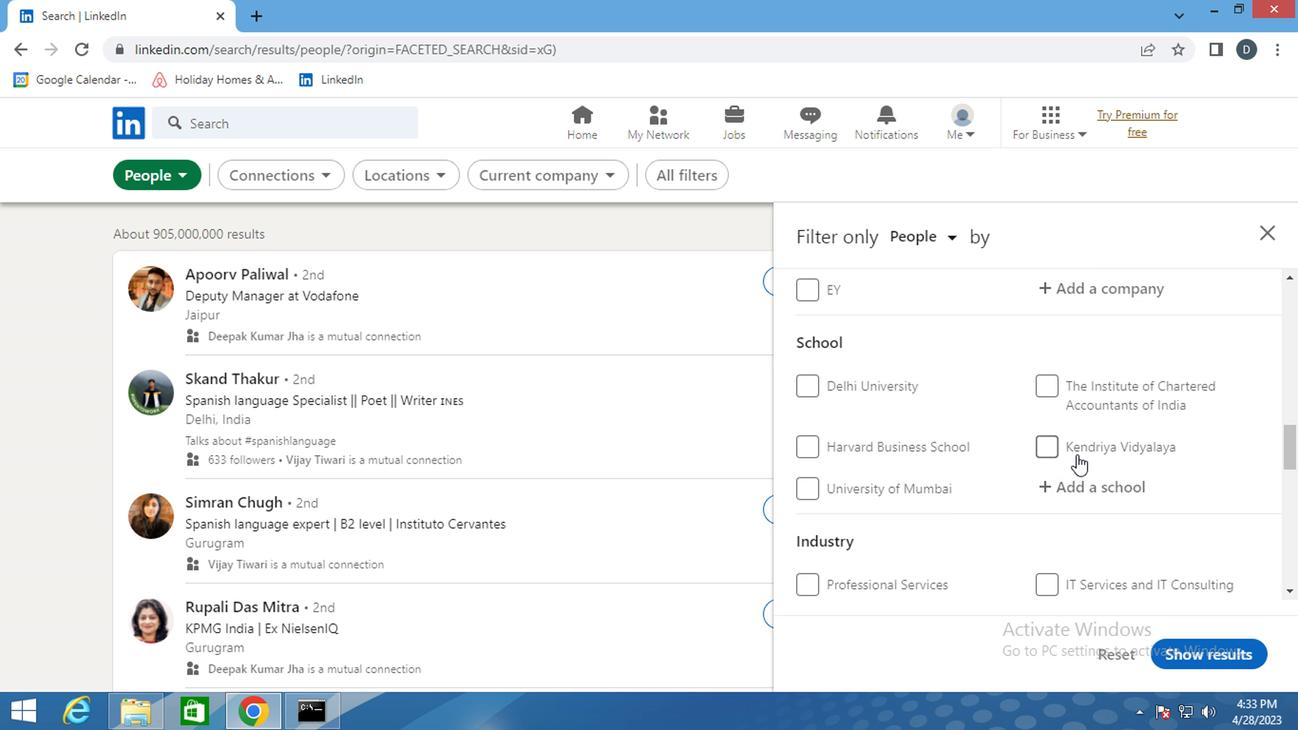 
Action: Mouse pressed left at (906, 476)
Screenshot: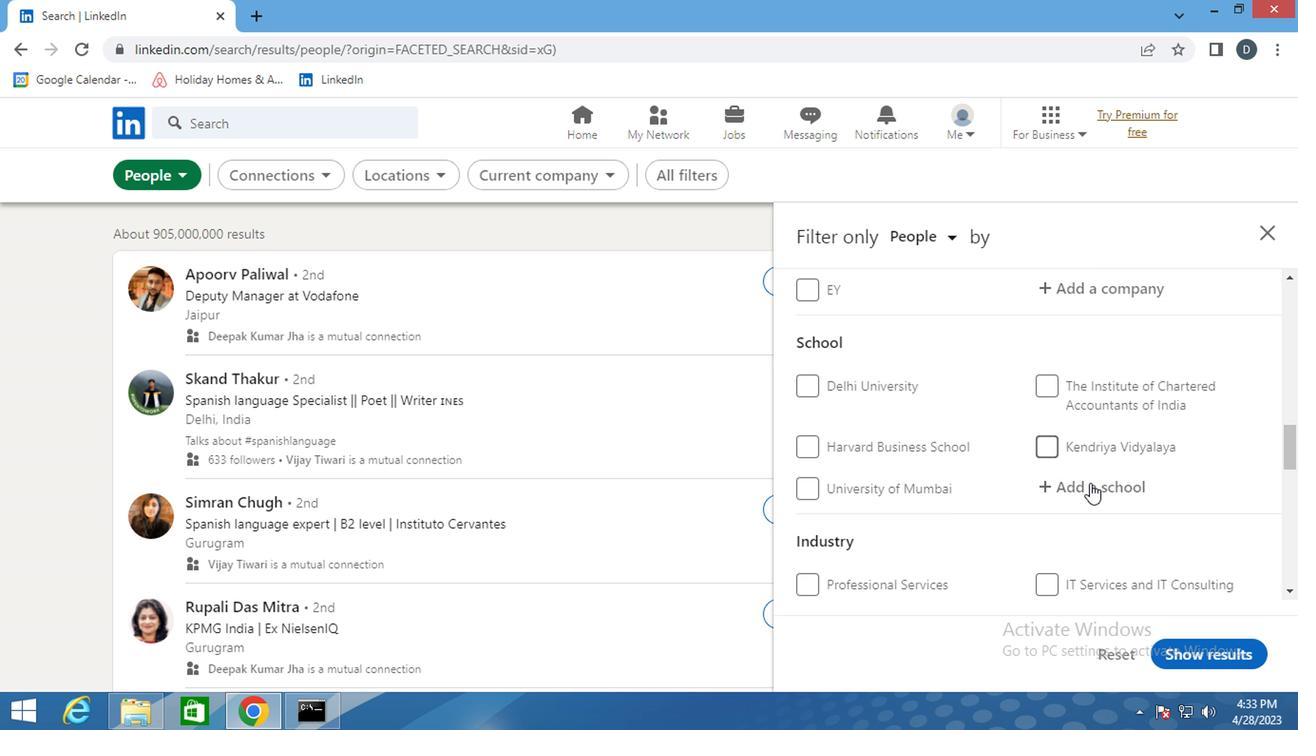 
Action: Key pressed <Key.shift>CHENNAI<Key.space><Key.shift><Key.shift><Key.shift><Key.shift><Key.shift>FRESHER
Screenshot: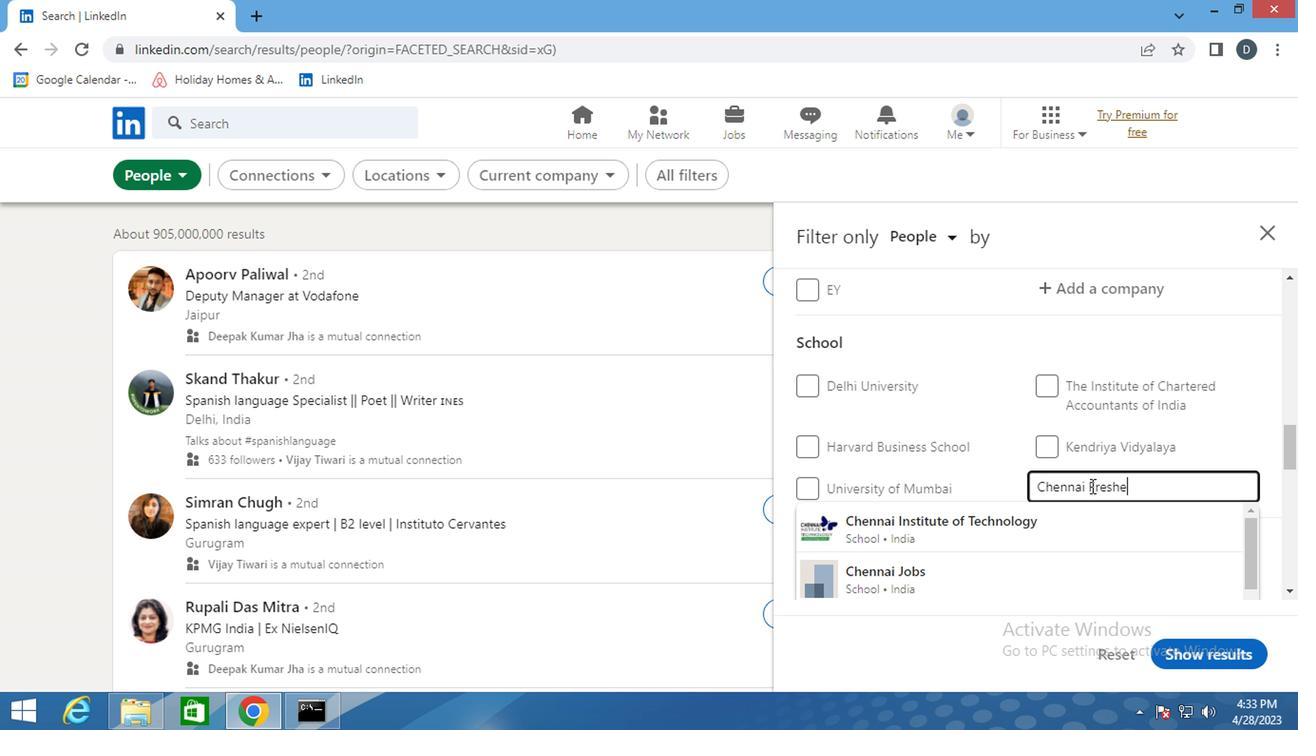 
Action: Mouse moved to (888, 506)
Screenshot: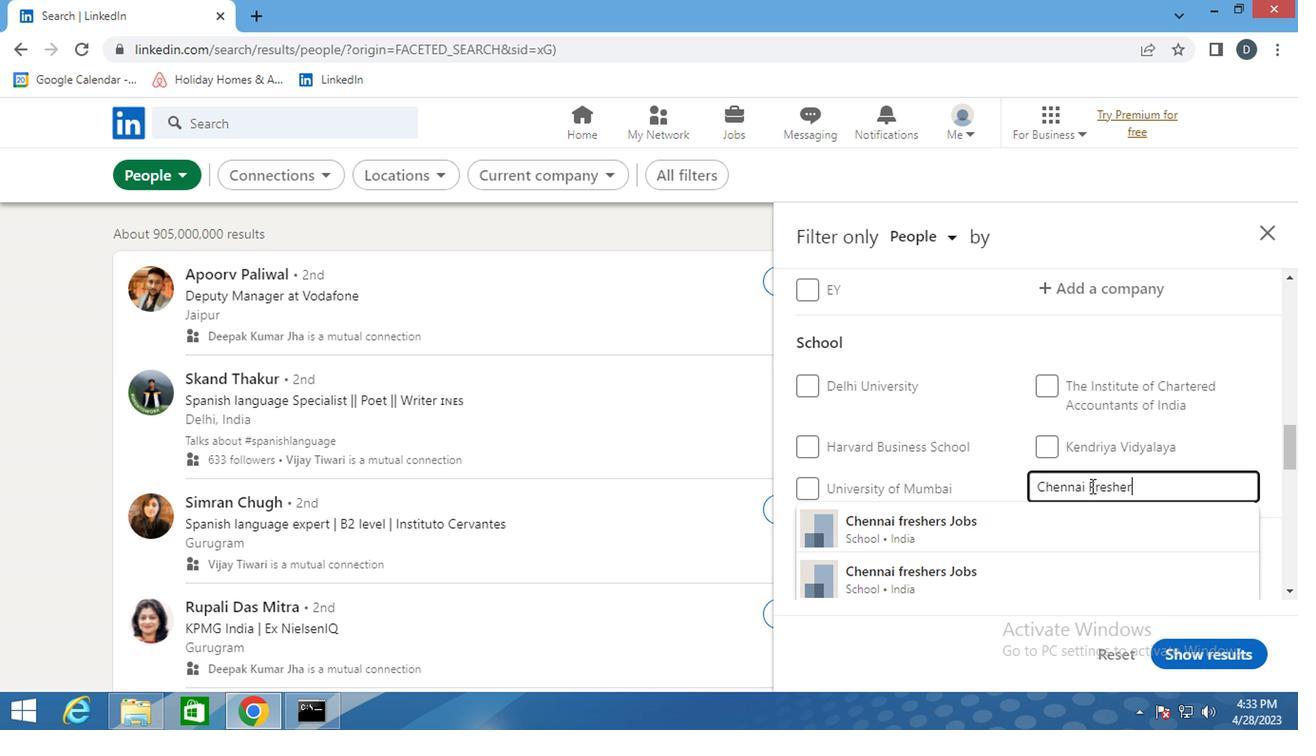 
Action: Mouse pressed left at (888, 506)
Screenshot: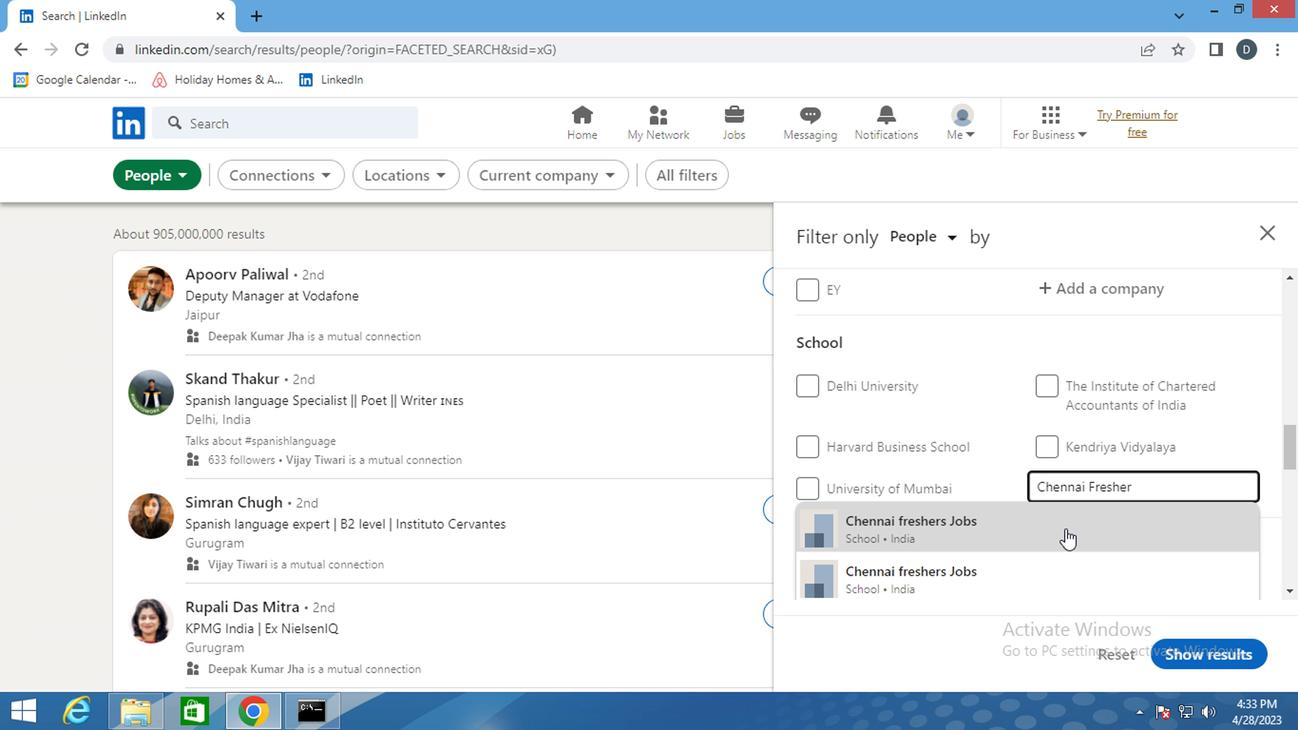 
Action: Mouse scrolled (888, 505) with delta (0, 0)
Screenshot: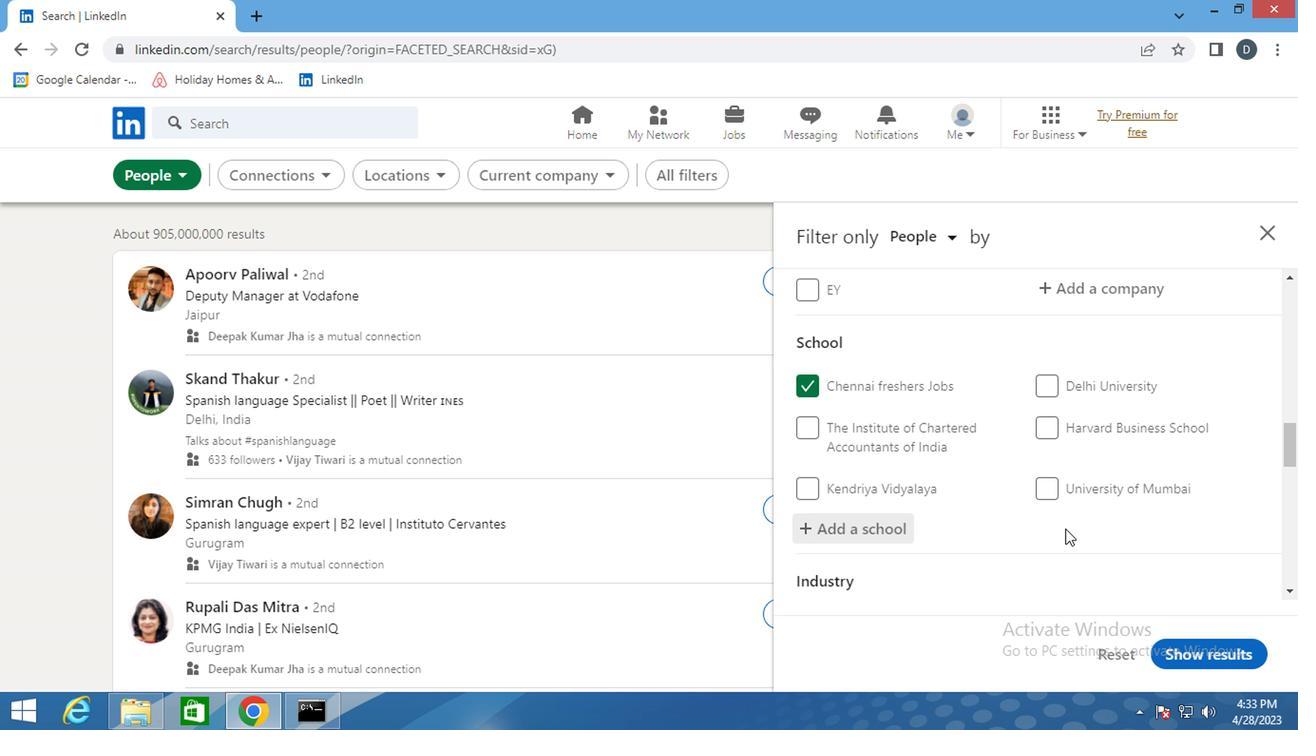 
Action: Mouse scrolled (888, 505) with delta (0, 0)
Screenshot: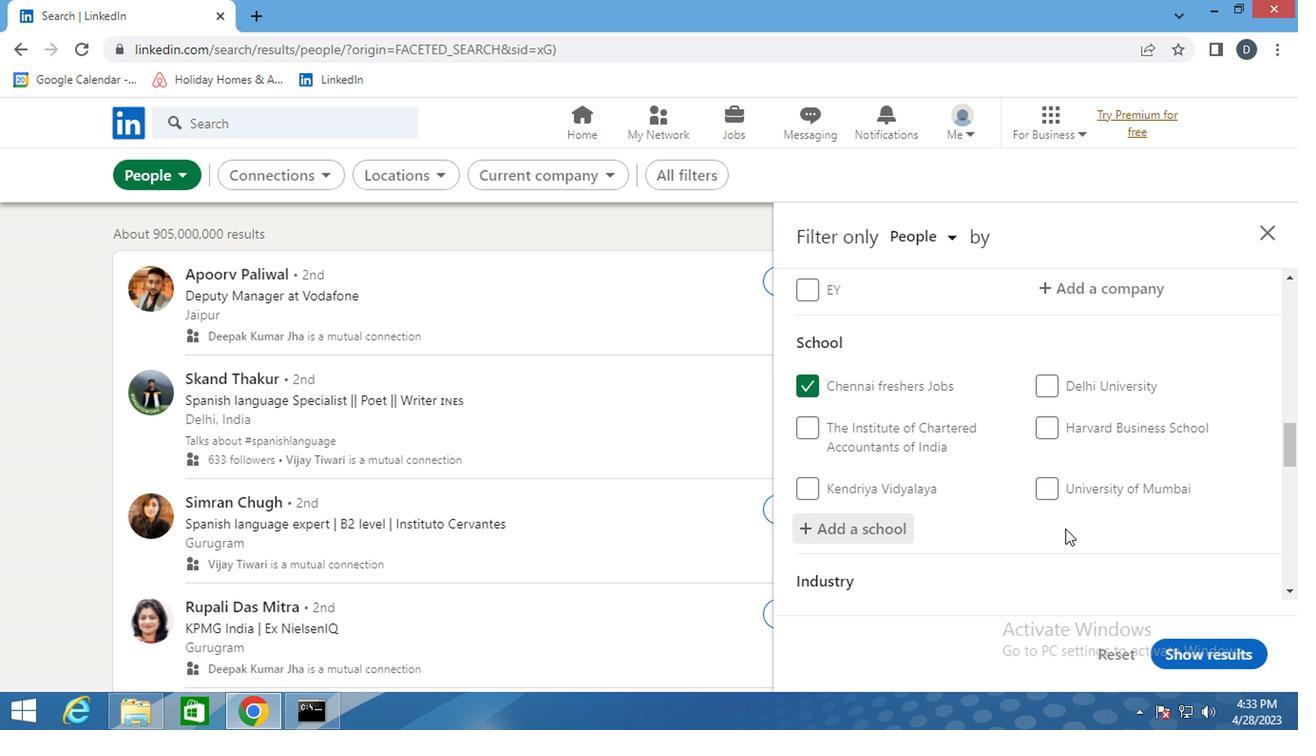 
Action: Mouse scrolled (888, 505) with delta (0, 0)
Screenshot: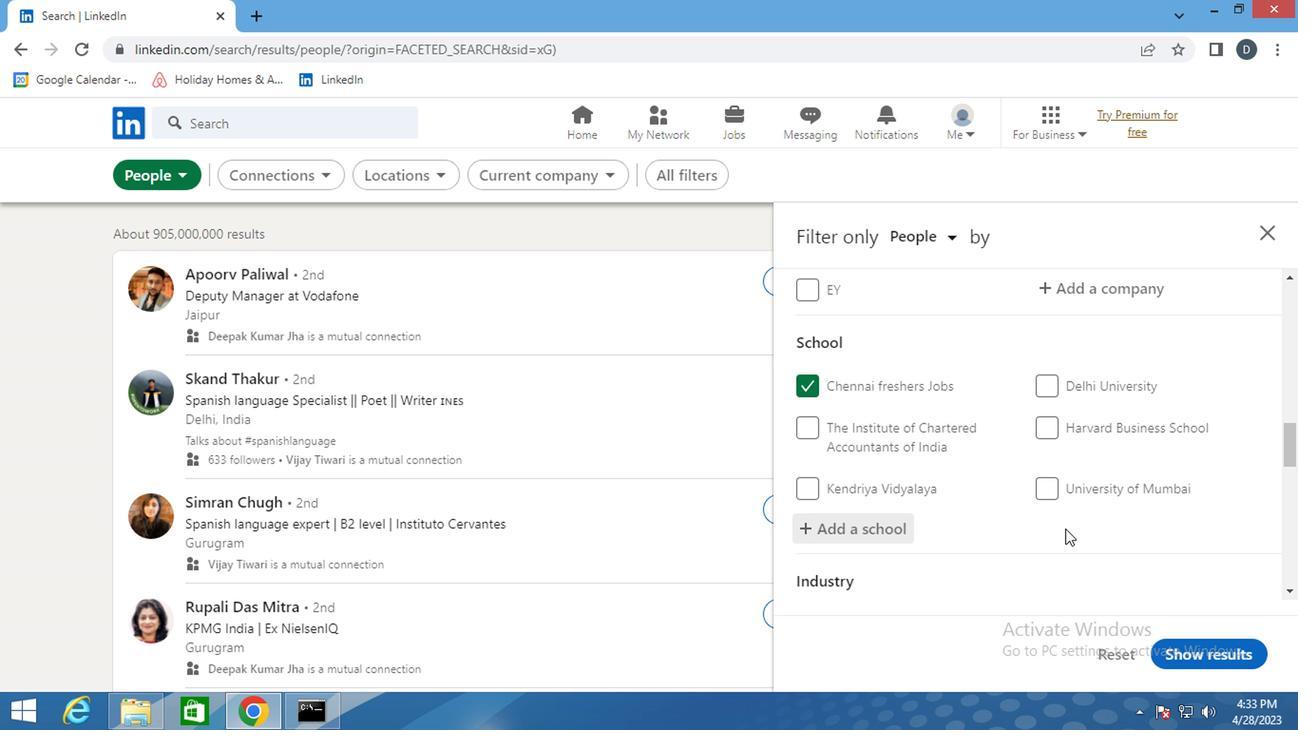 
Action: Mouse moved to (934, 443)
Screenshot: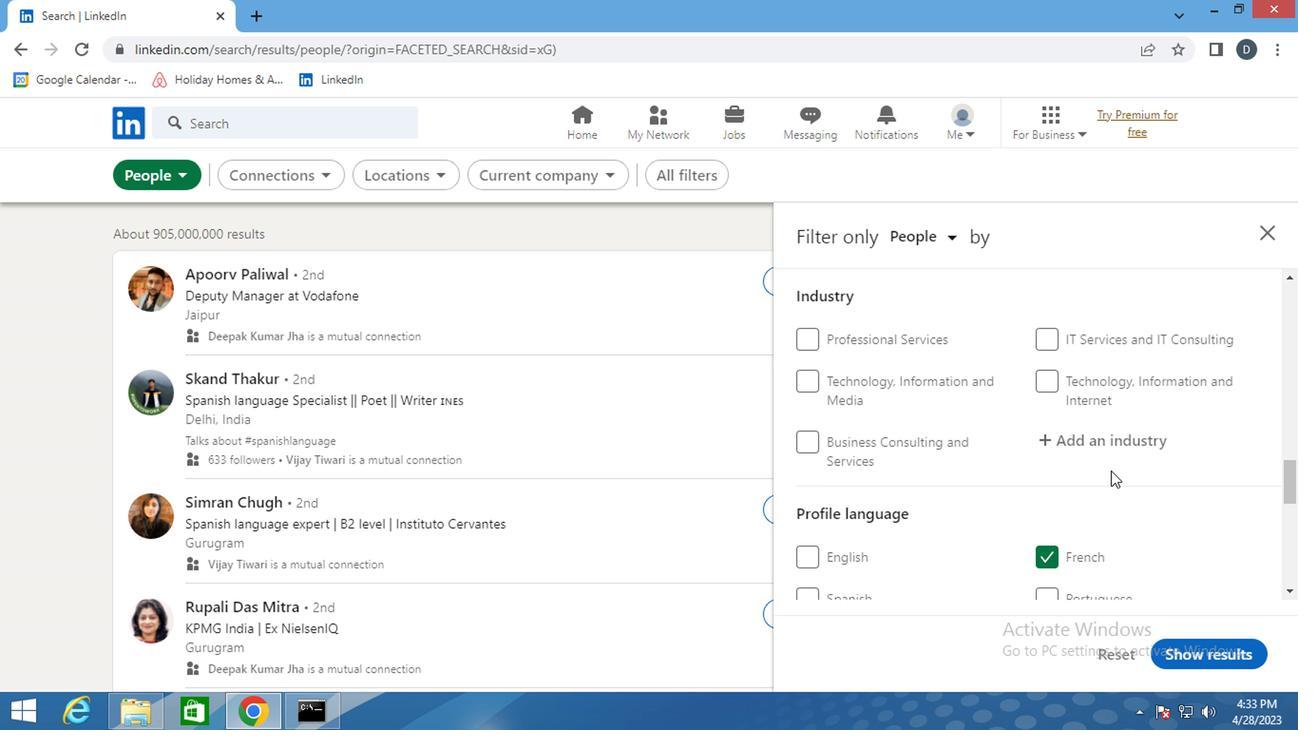 
Action: Mouse pressed left at (934, 443)
Screenshot: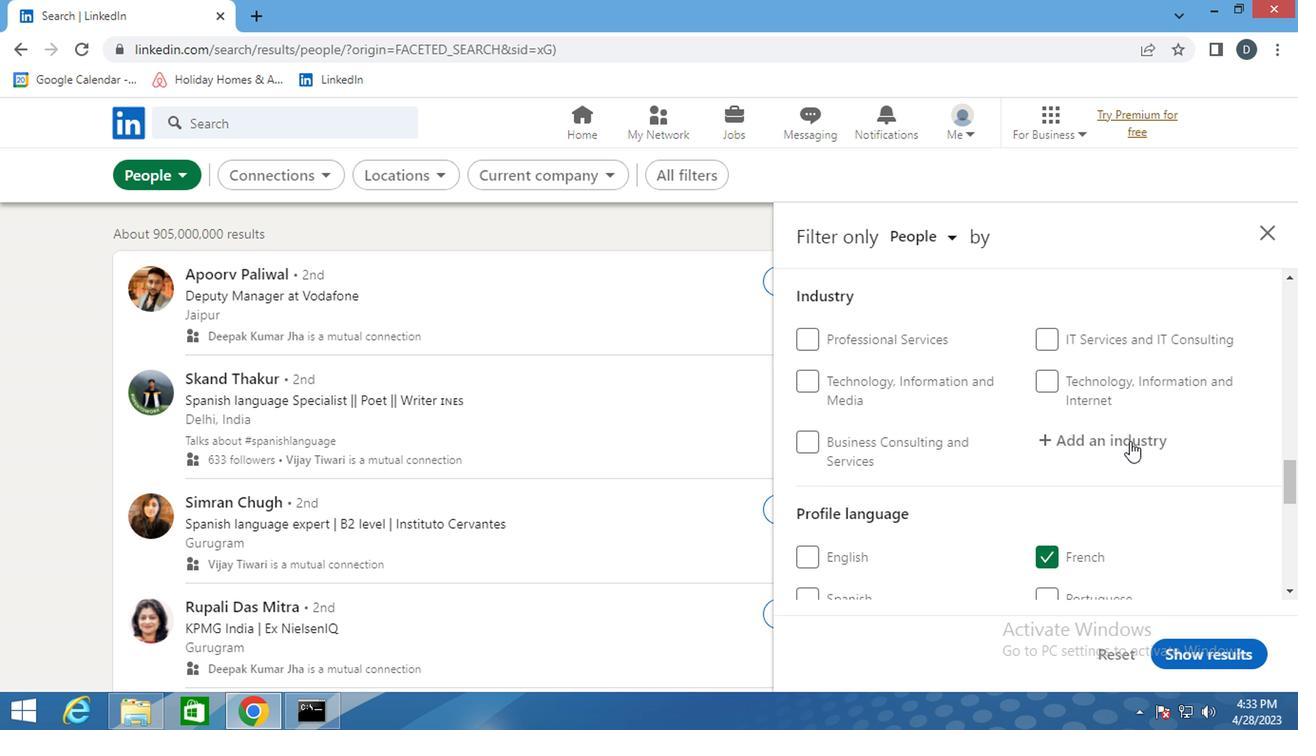 
Action: Key pressed <Key.shift>ARTIST<Key.down><Key.enter>
Screenshot: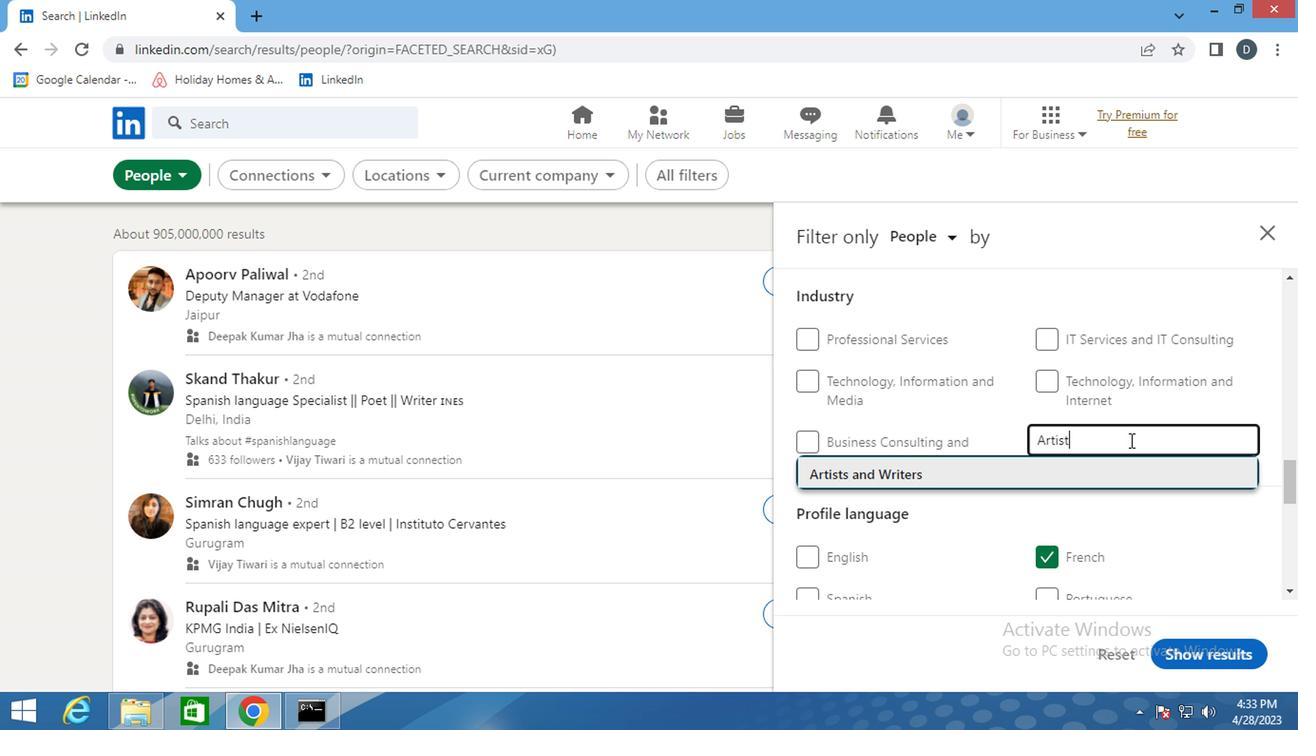 
Action: Mouse scrolled (934, 442) with delta (0, 0)
Screenshot: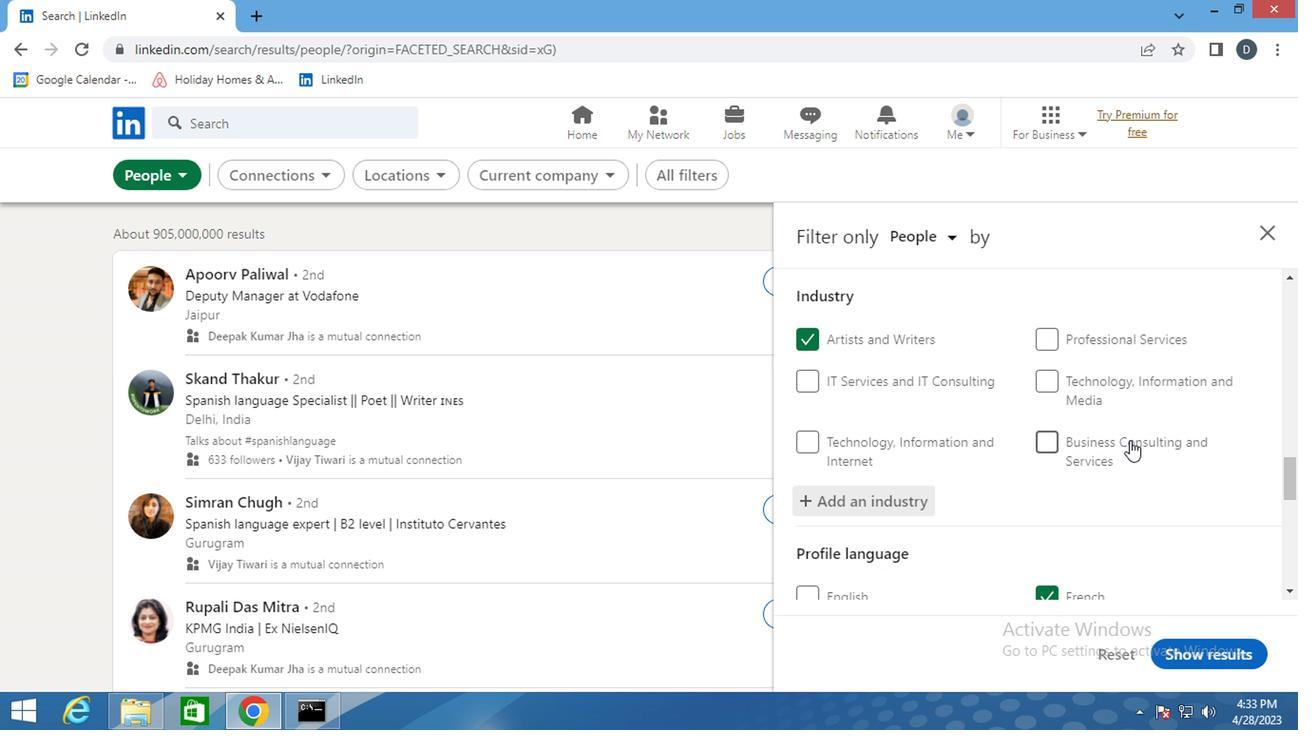 
Action: Mouse scrolled (934, 442) with delta (0, 0)
Screenshot: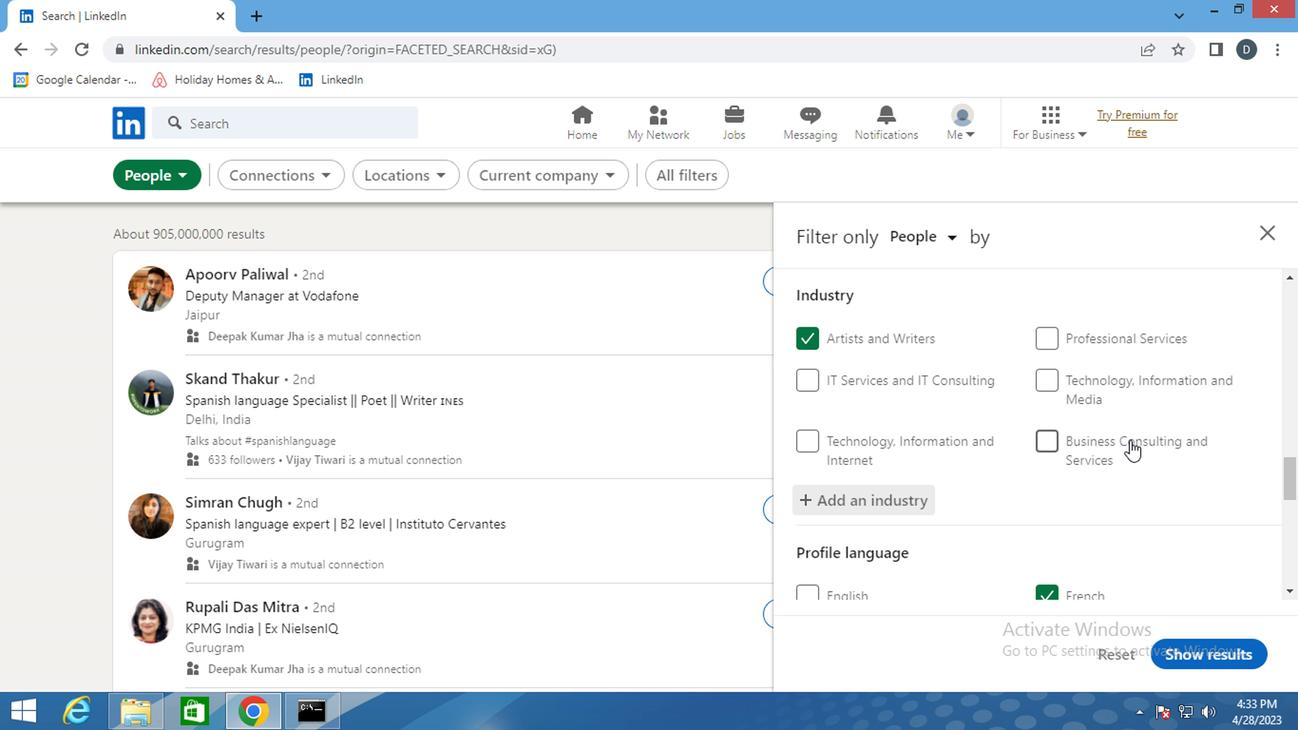 
Action: Mouse scrolled (934, 442) with delta (0, 0)
Screenshot: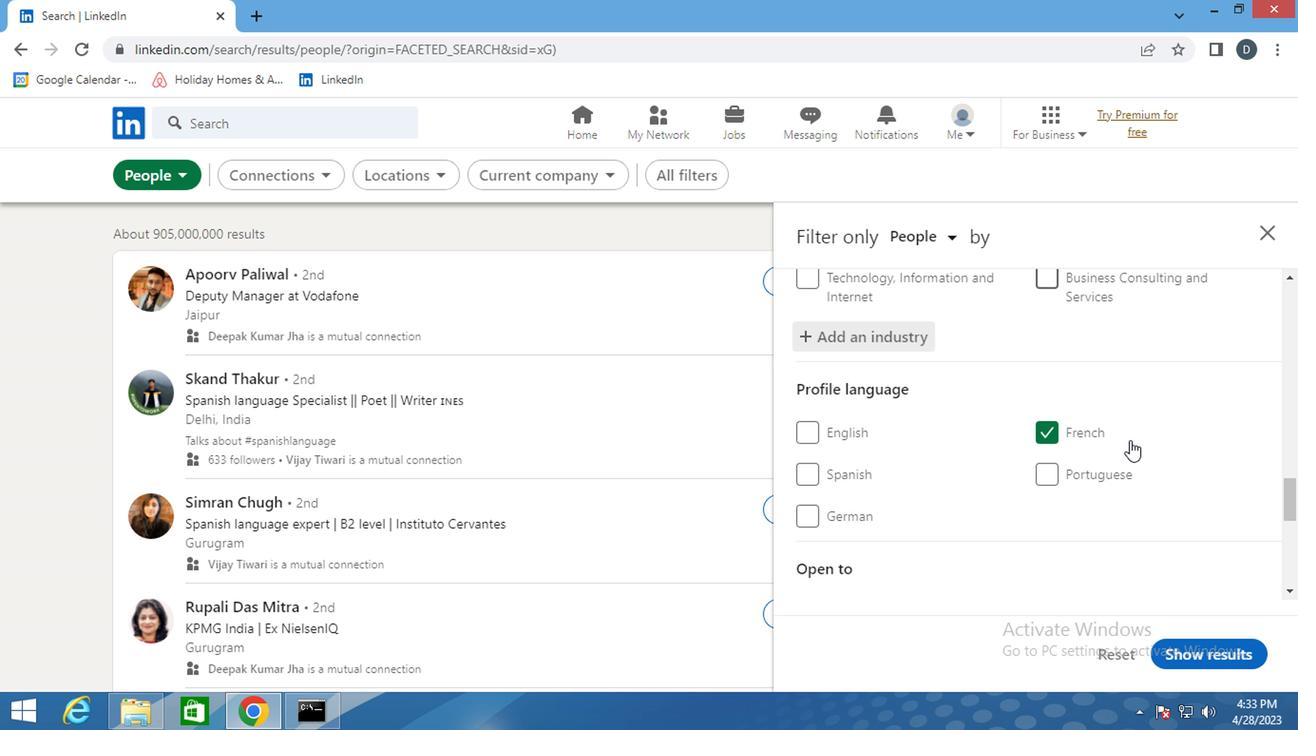 
Action: Mouse scrolled (934, 442) with delta (0, 0)
Screenshot: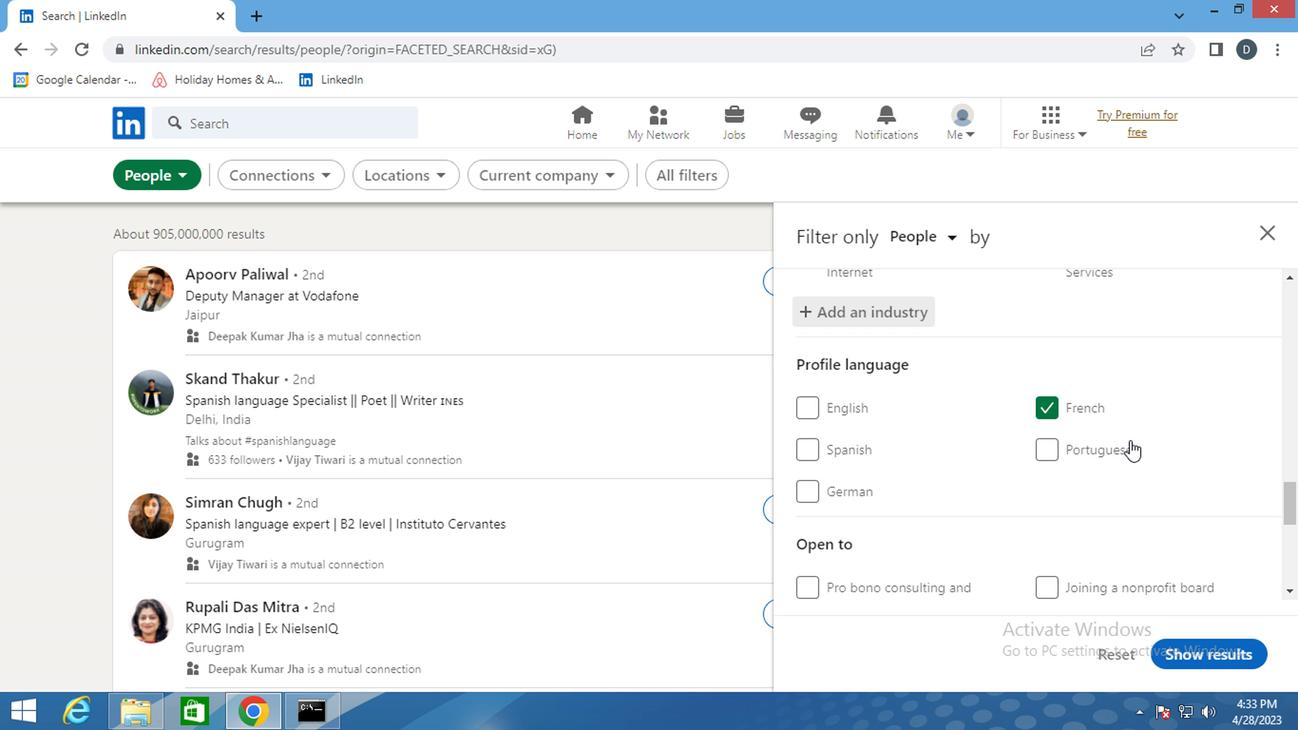
Action: Mouse moved to (896, 472)
Screenshot: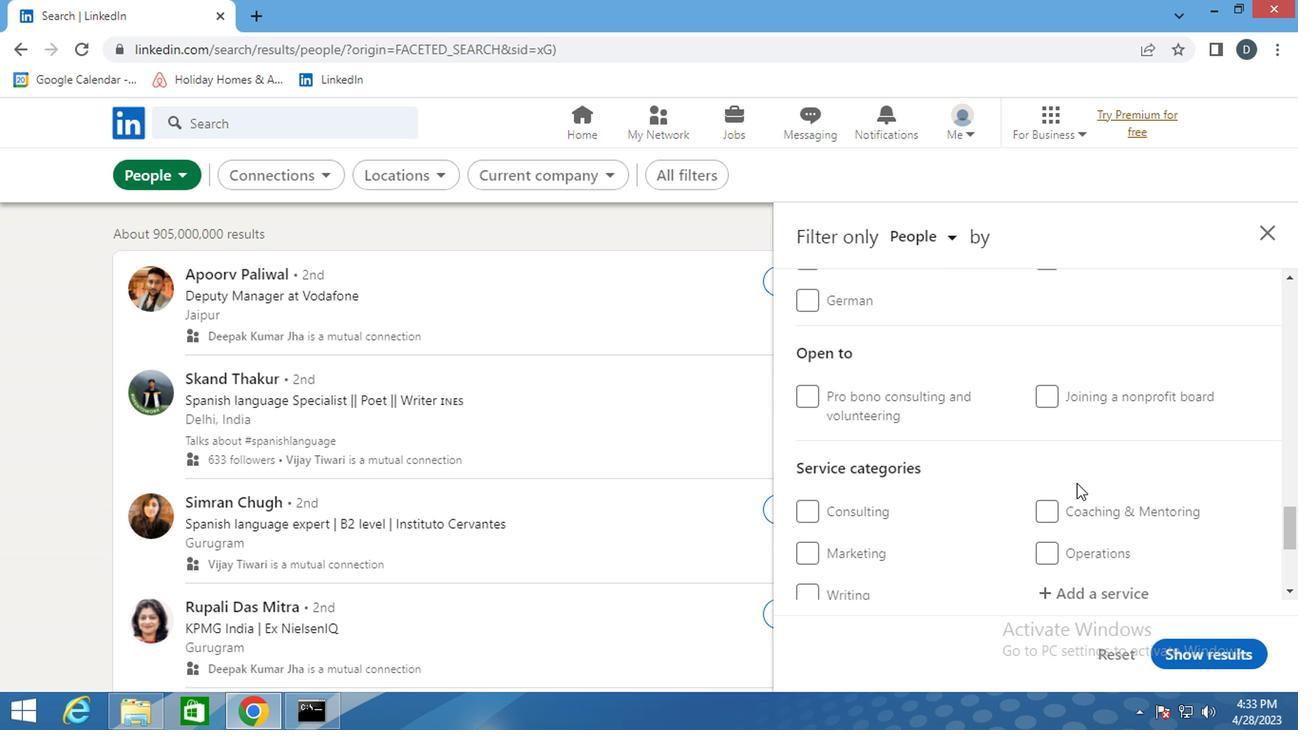 
Action: Mouse scrolled (896, 471) with delta (0, 0)
Screenshot: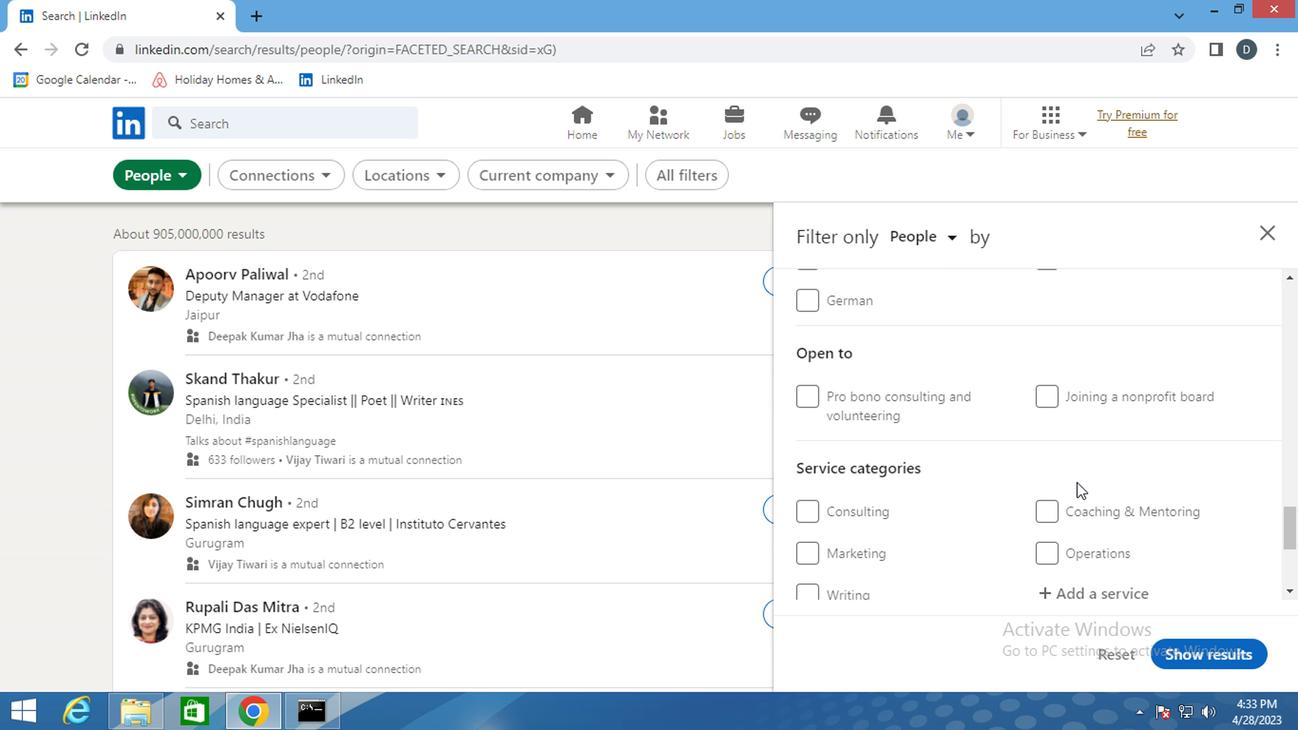 
Action: Mouse scrolled (896, 471) with delta (0, 0)
Screenshot: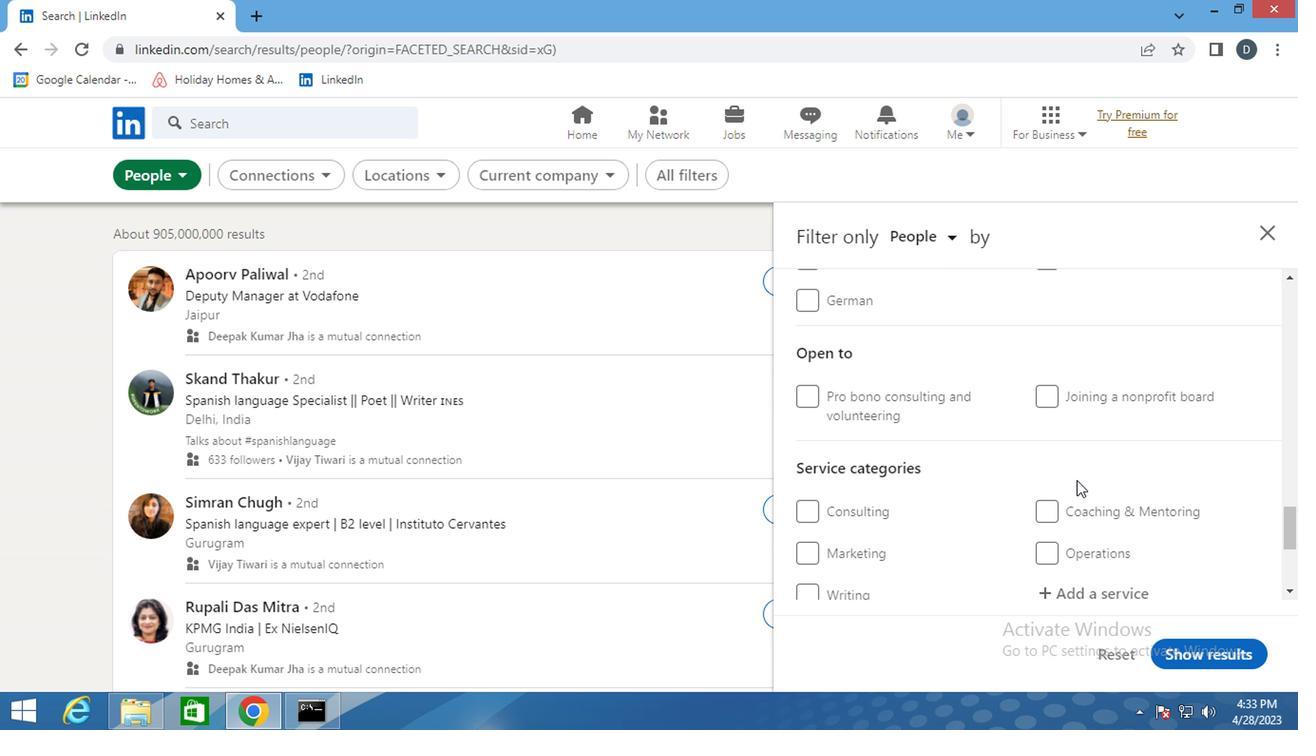 
Action: Mouse moved to (920, 419)
Screenshot: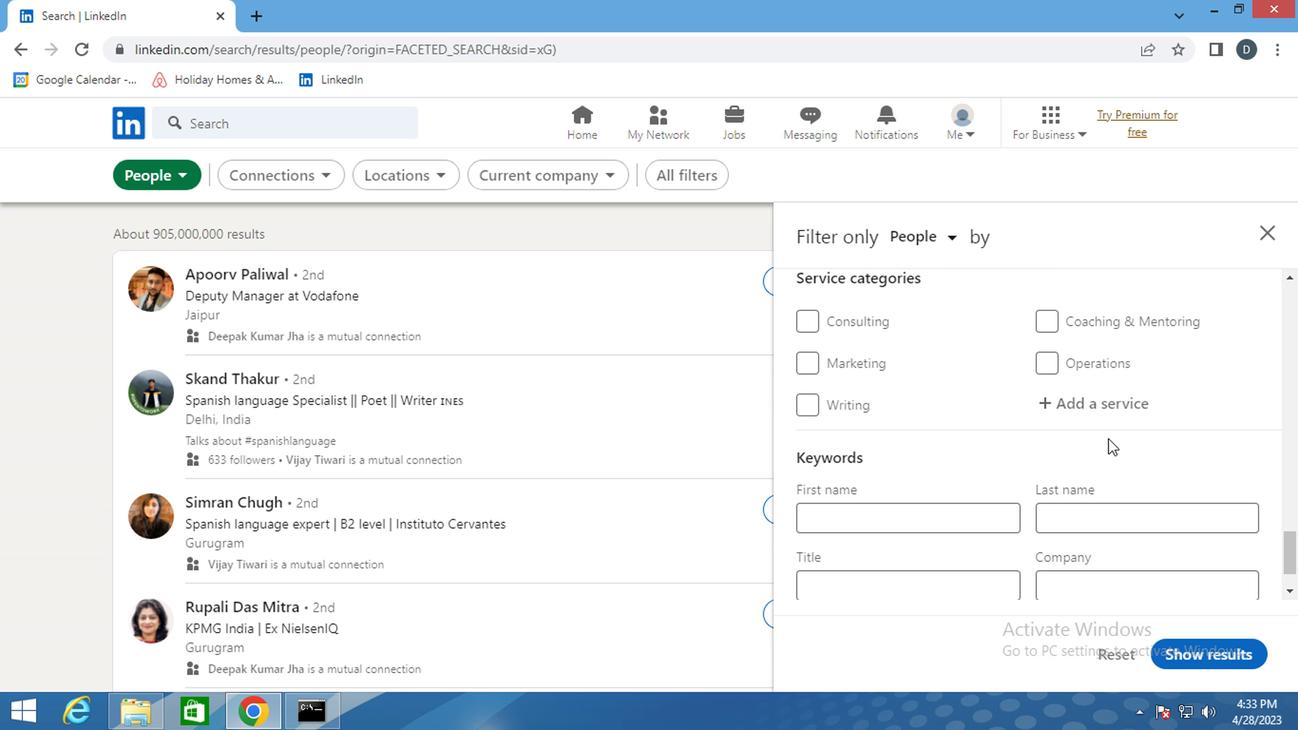 
Action: Mouse pressed left at (920, 419)
Screenshot: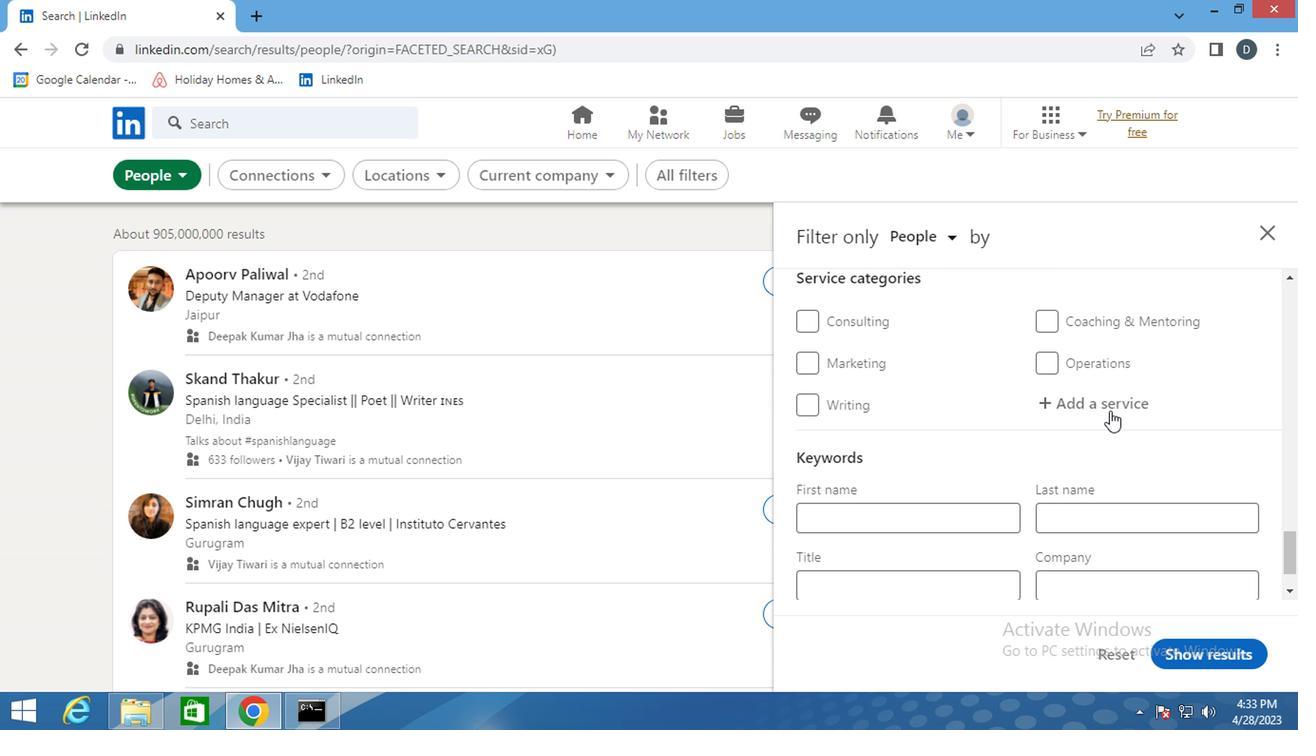 
Action: Mouse moved to (920, 419)
Screenshot: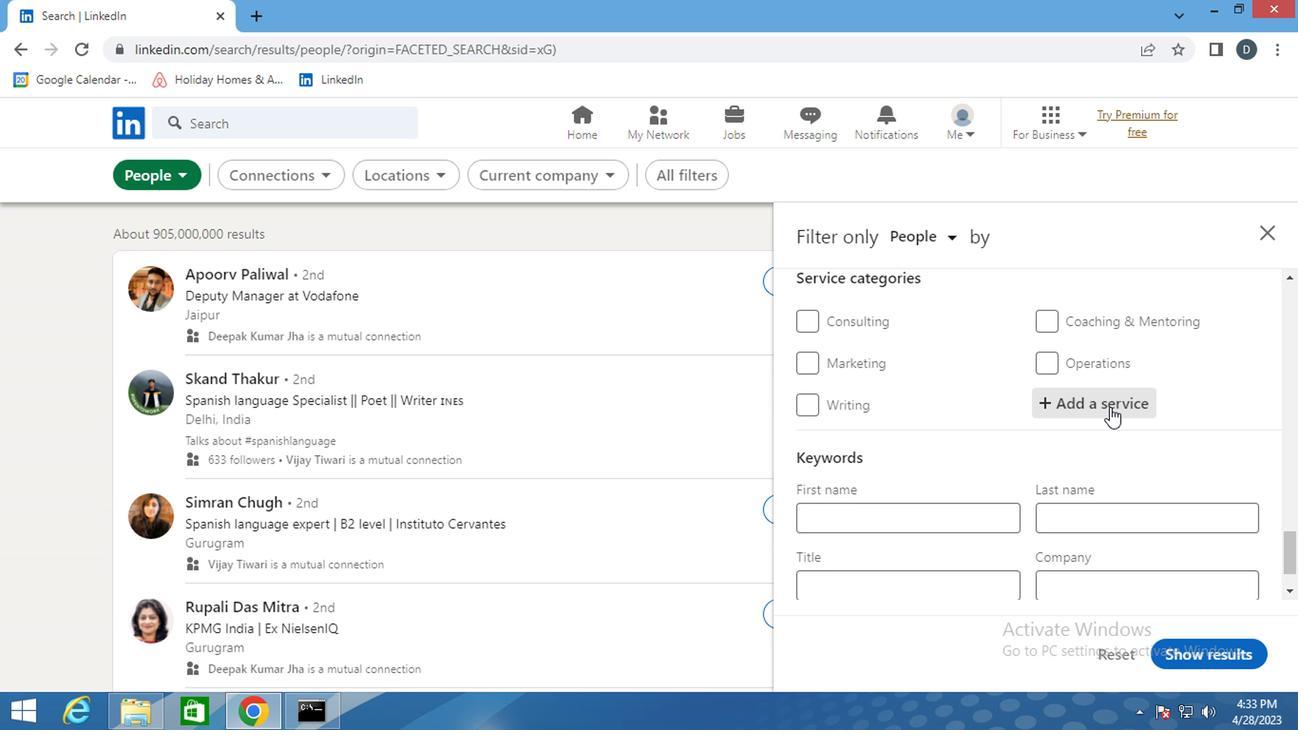
Action: Key pressed <Key.shift>VIRTUAL<Key.space><Key.down><Key.enter>
Screenshot: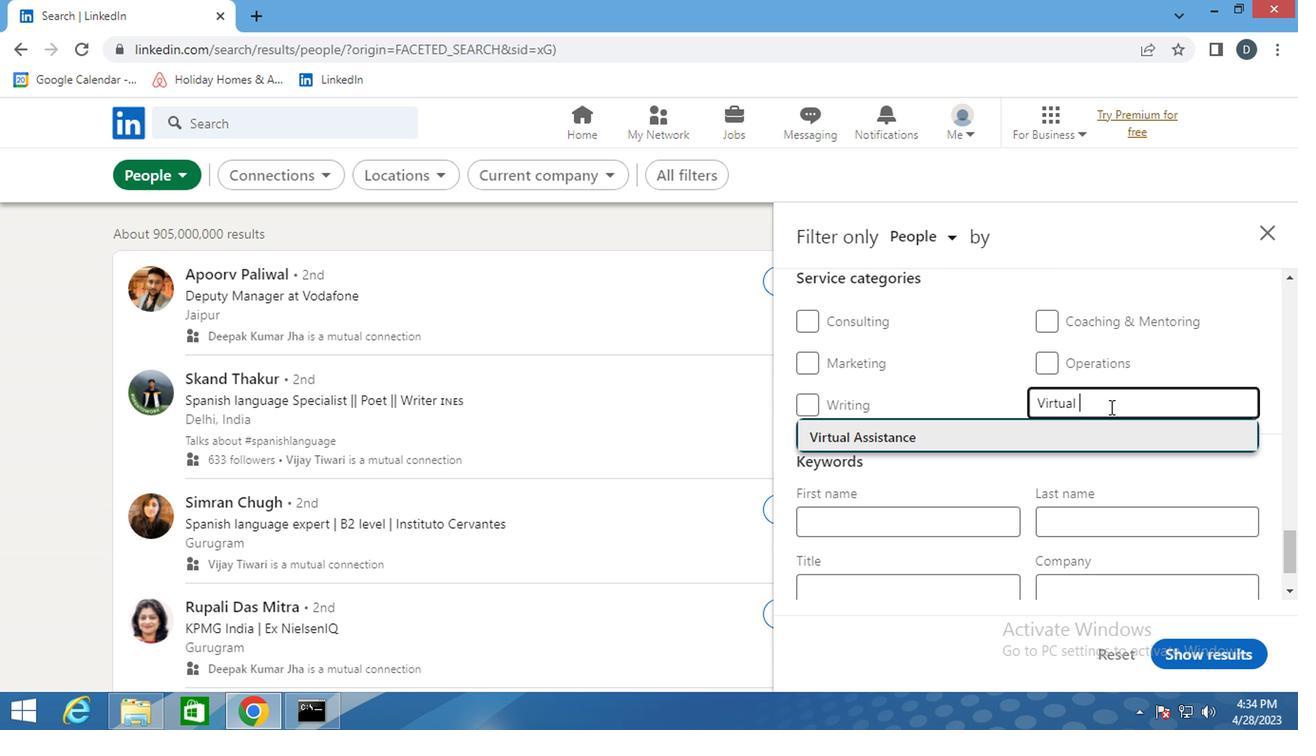 
Action: Mouse moved to (925, 417)
Screenshot: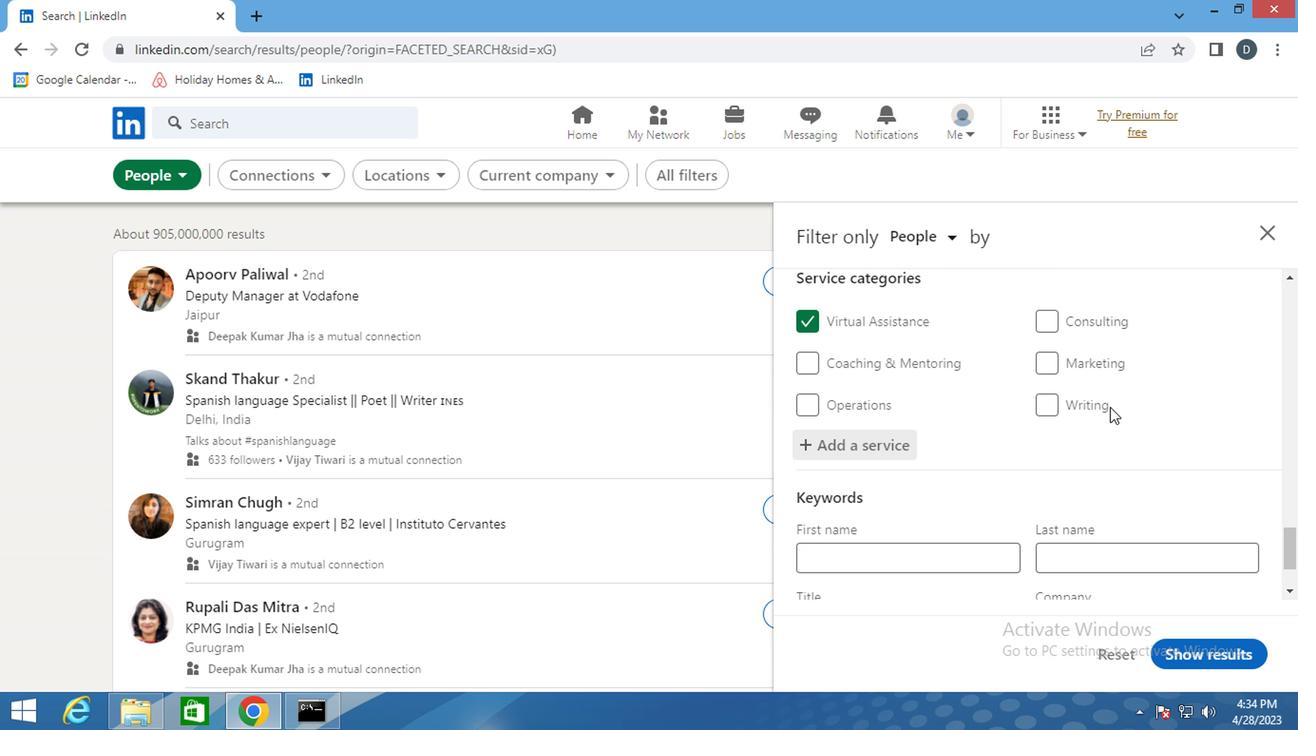 
Action: Mouse scrolled (925, 418) with delta (0, 0)
Screenshot: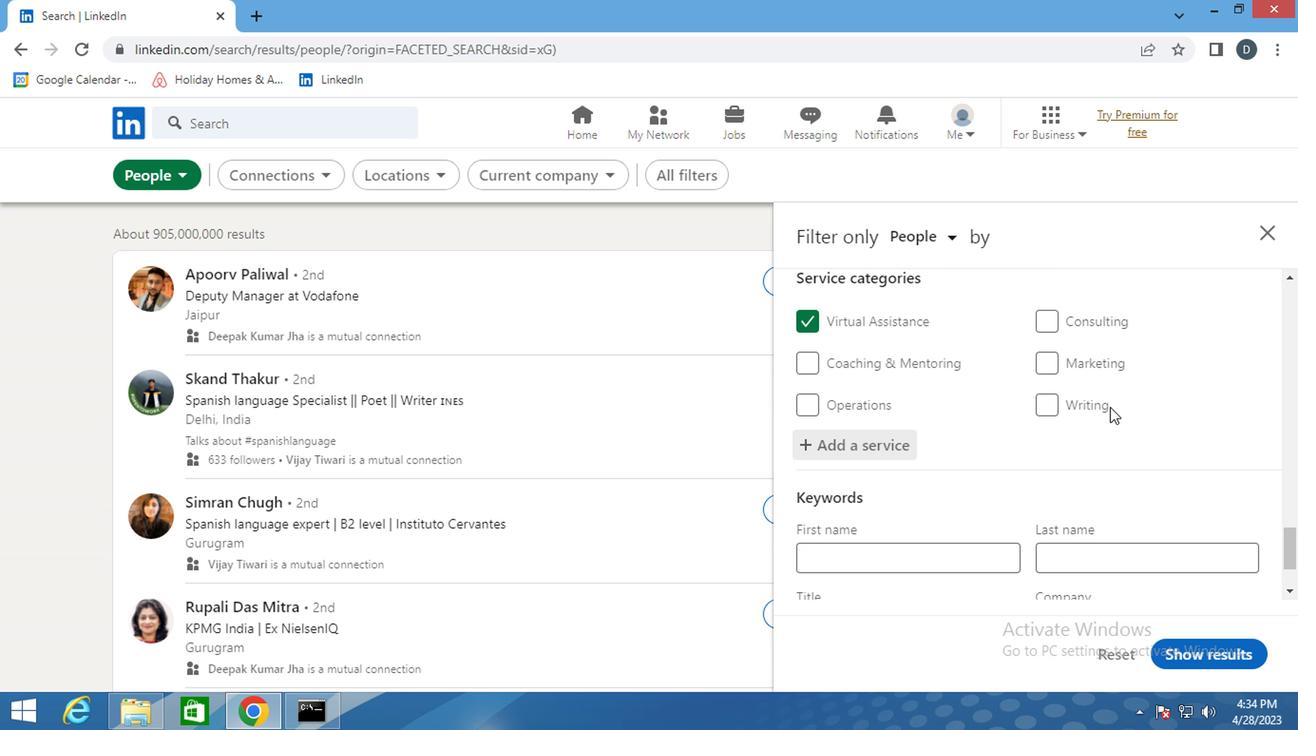 
Action: Mouse moved to (925, 427)
Screenshot: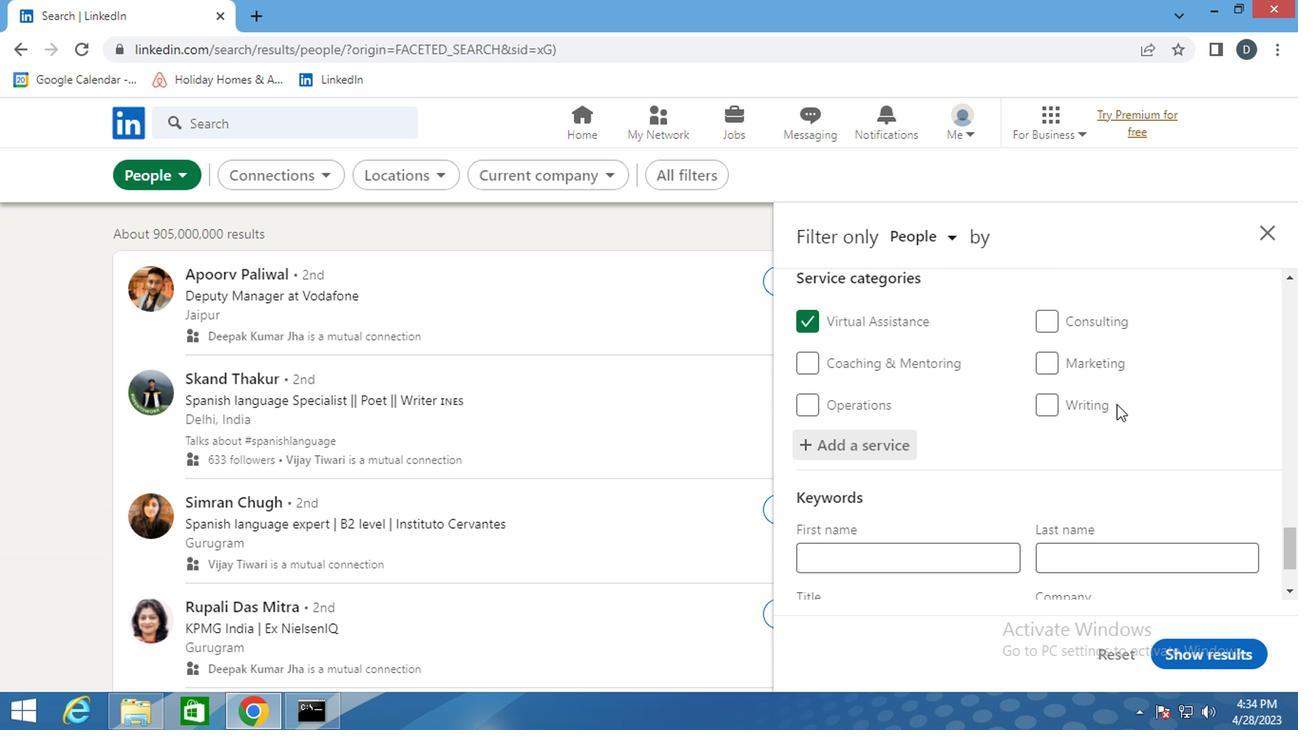 
Action: Mouse scrolled (925, 426) with delta (0, 0)
Screenshot: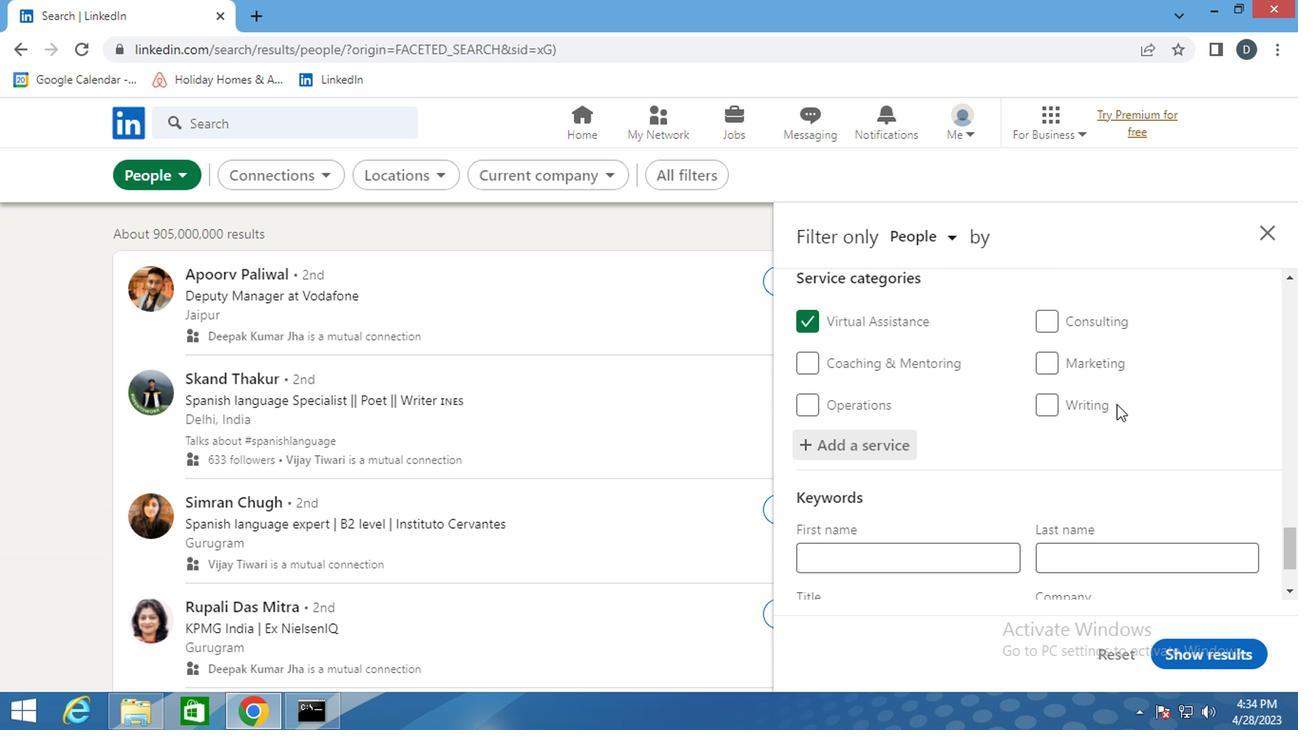 
Action: Mouse moved to (925, 430)
Screenshot: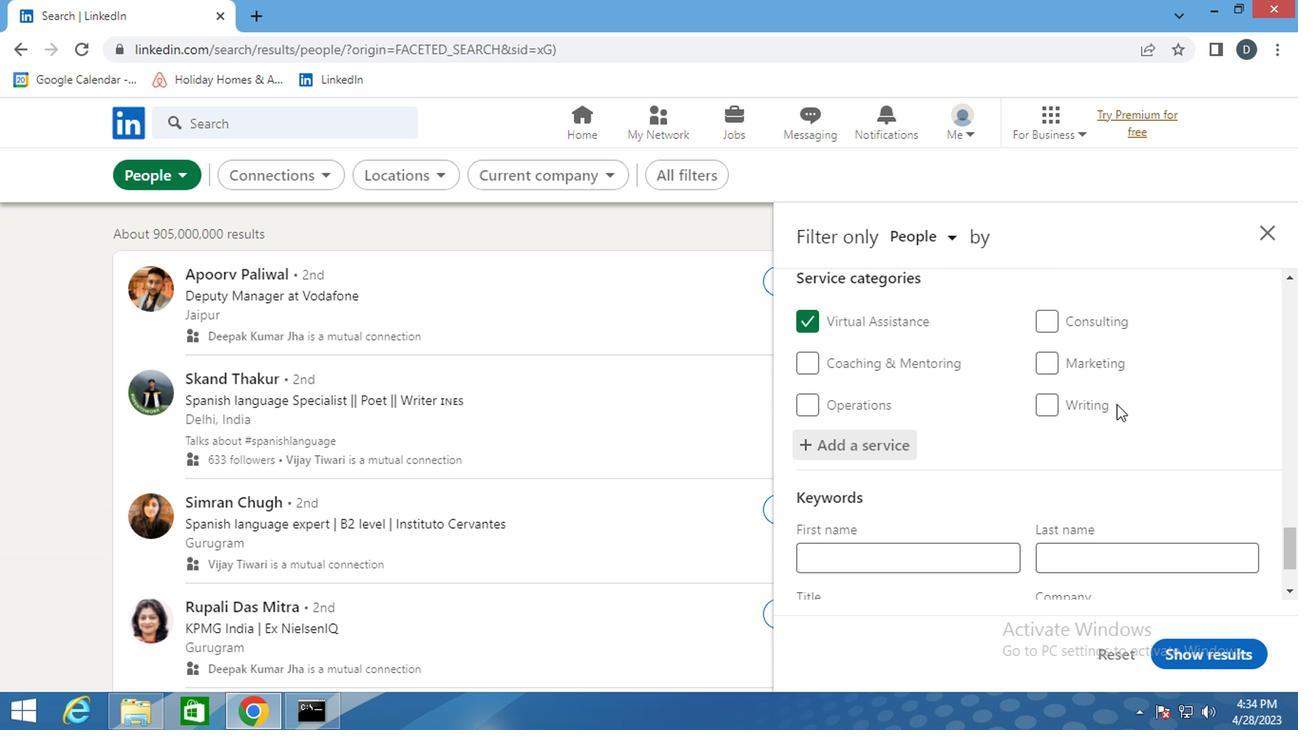 
Action: Mouse scrolled (925, 429) with delta (0, 0)
Screenshot: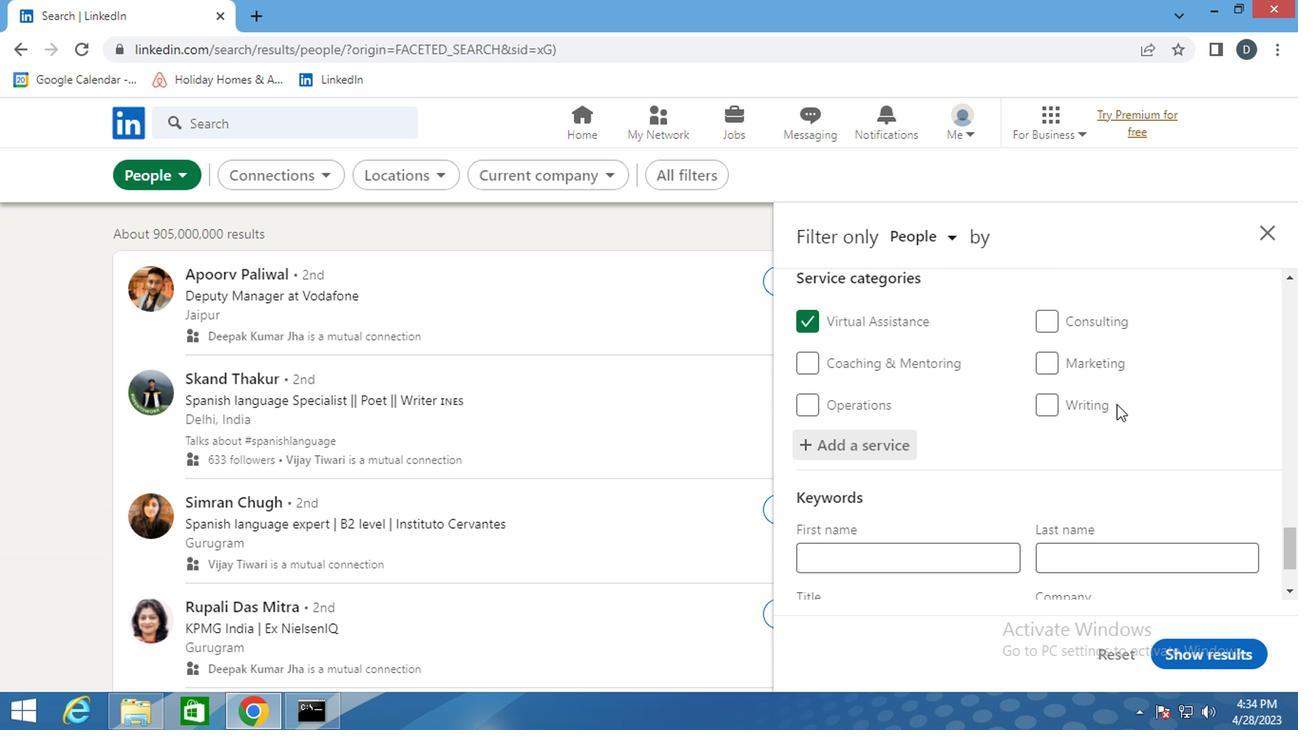 
Action: Mouse moved to (923, 431)
Screenshot: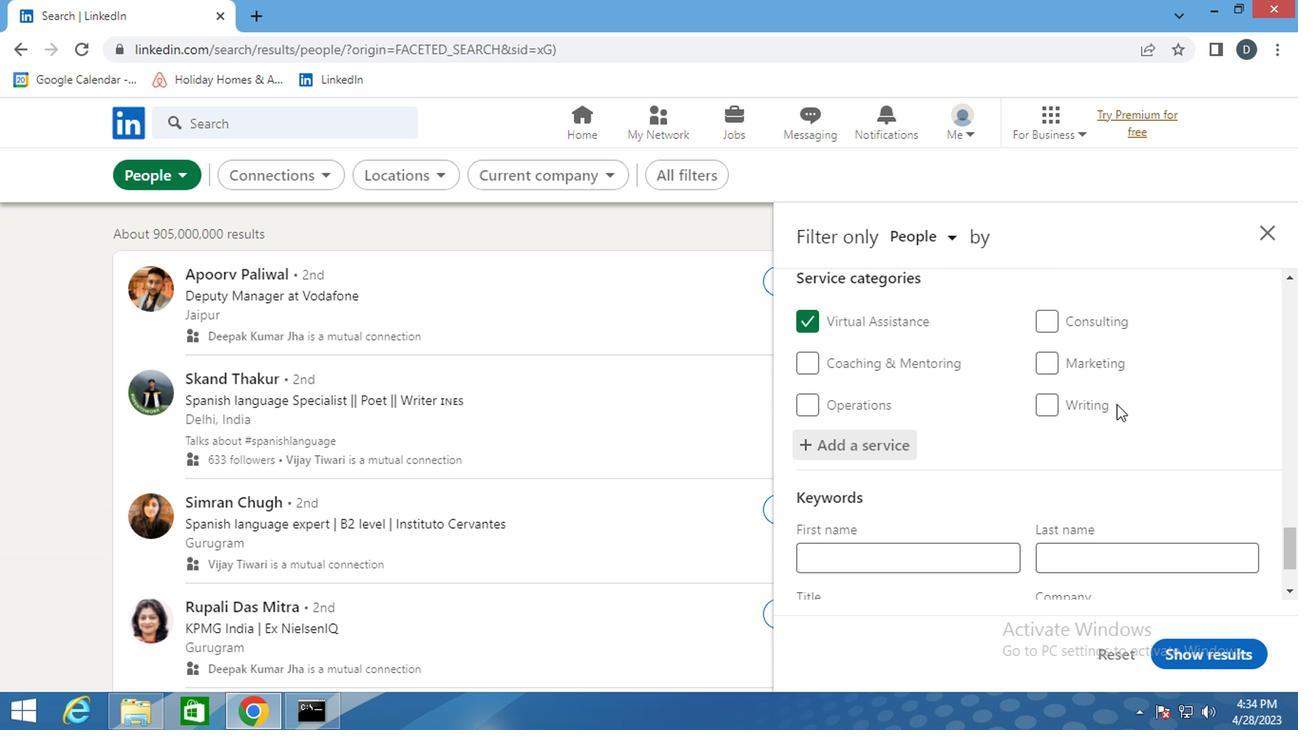 
Action: Mouse scrolled (923, 430) with delta (0, 0)
Screenshot: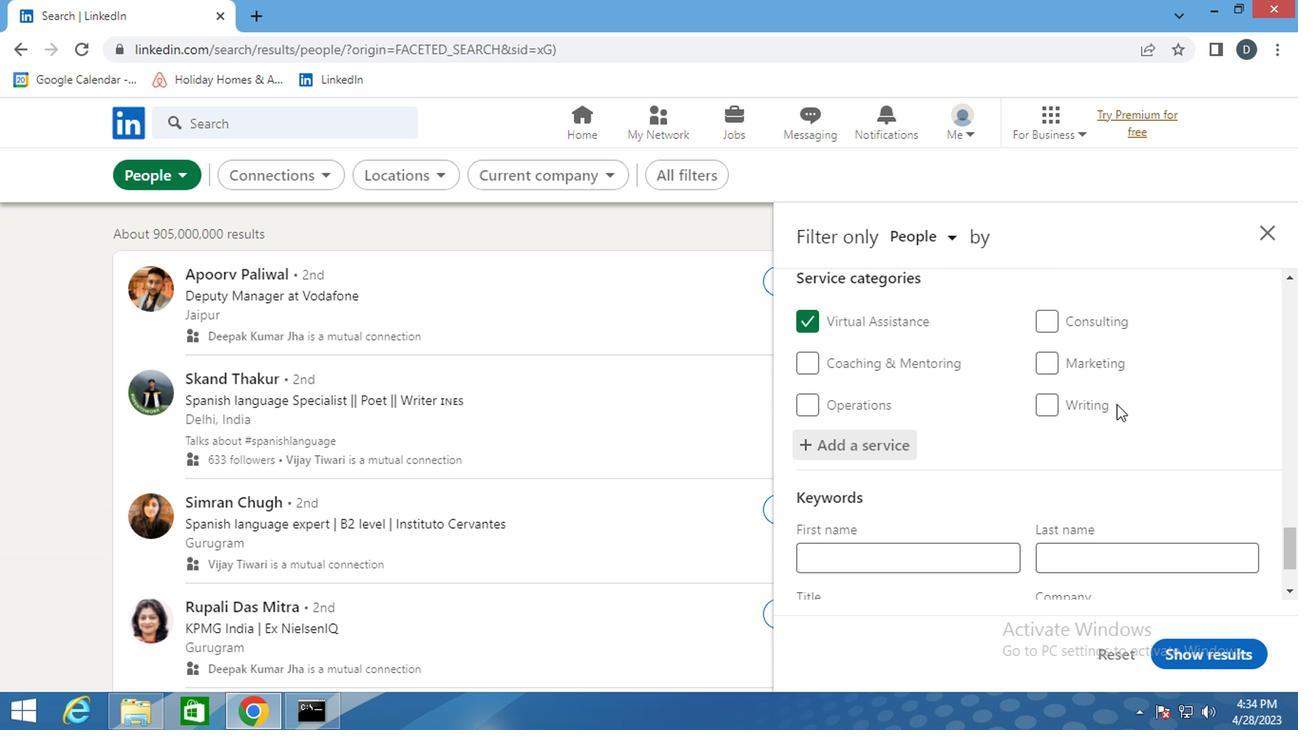 
Action: Mouse moved to (919, 432)
Screenshot: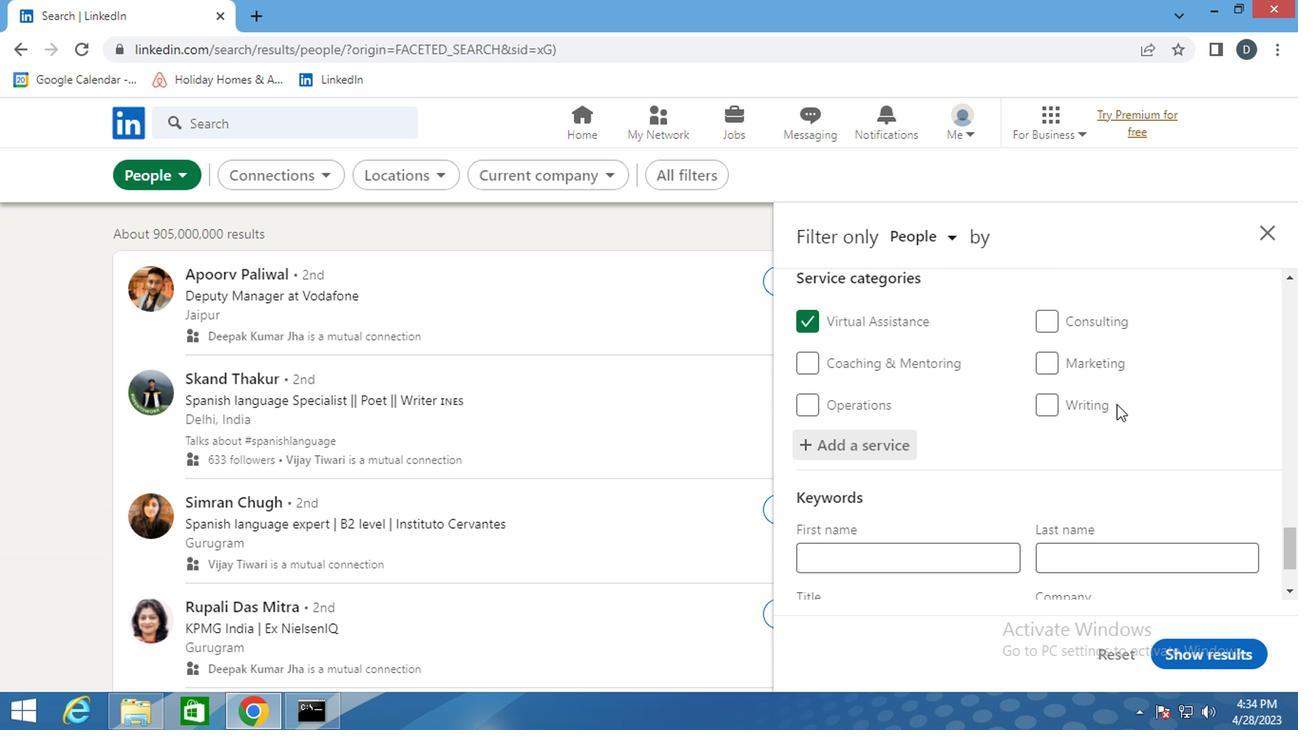 
Action: Mouse scrolled (919, 431) with delta (0, 0)
Screenshot: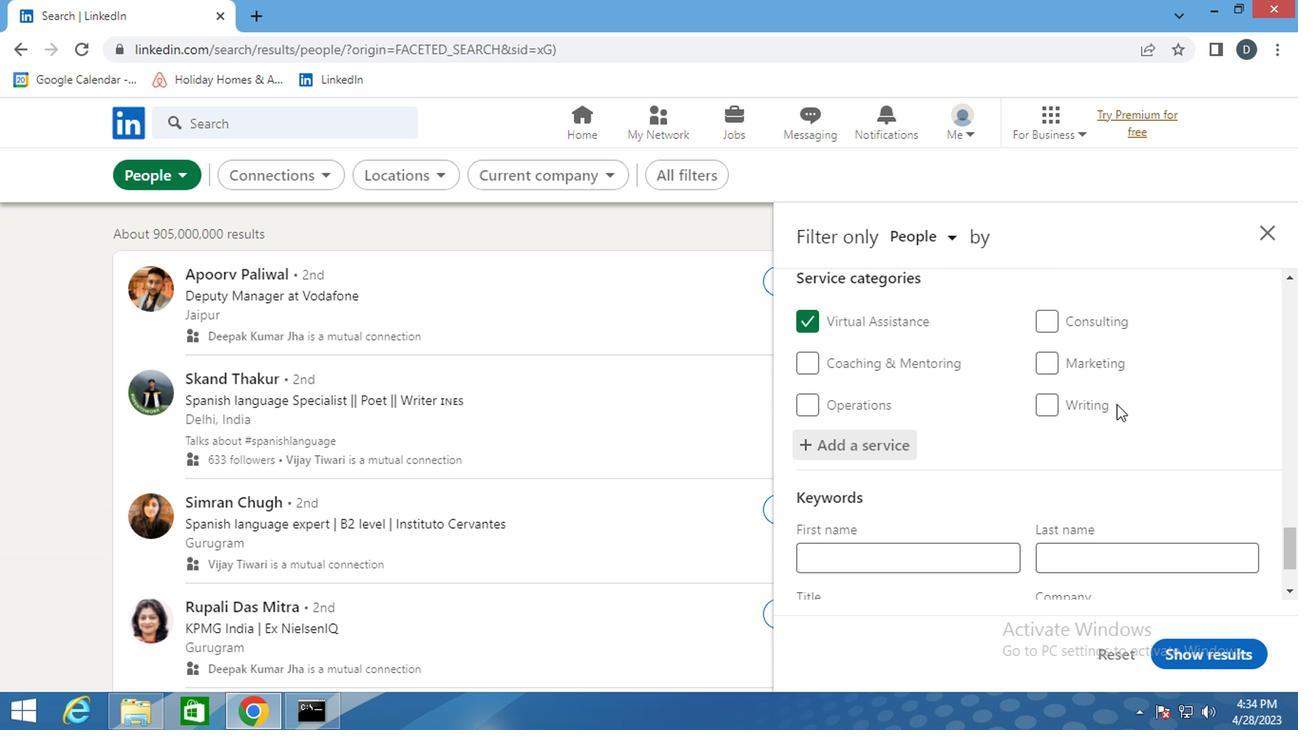 
Action: Mouse moved to (850, 444)
Screenshot: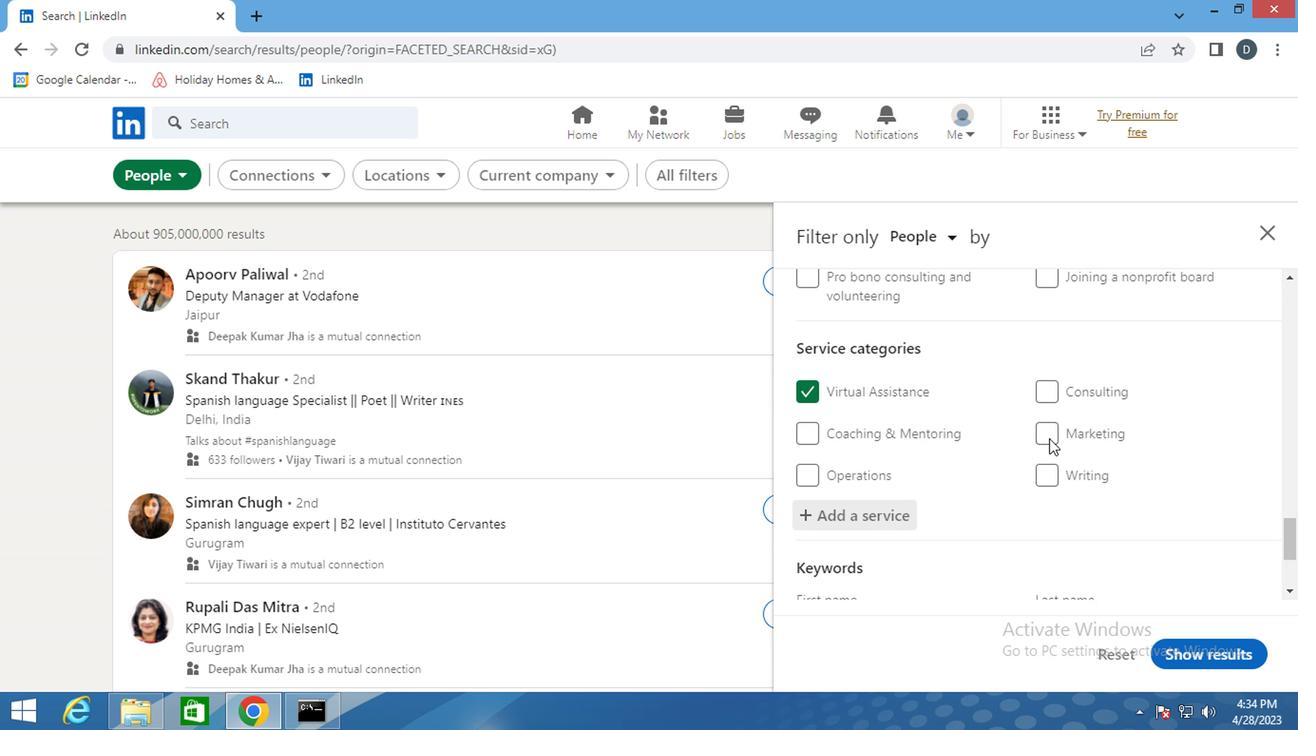 
Action: Mouse scrolled (850, 444) with delta (0, 0)
Screenshot: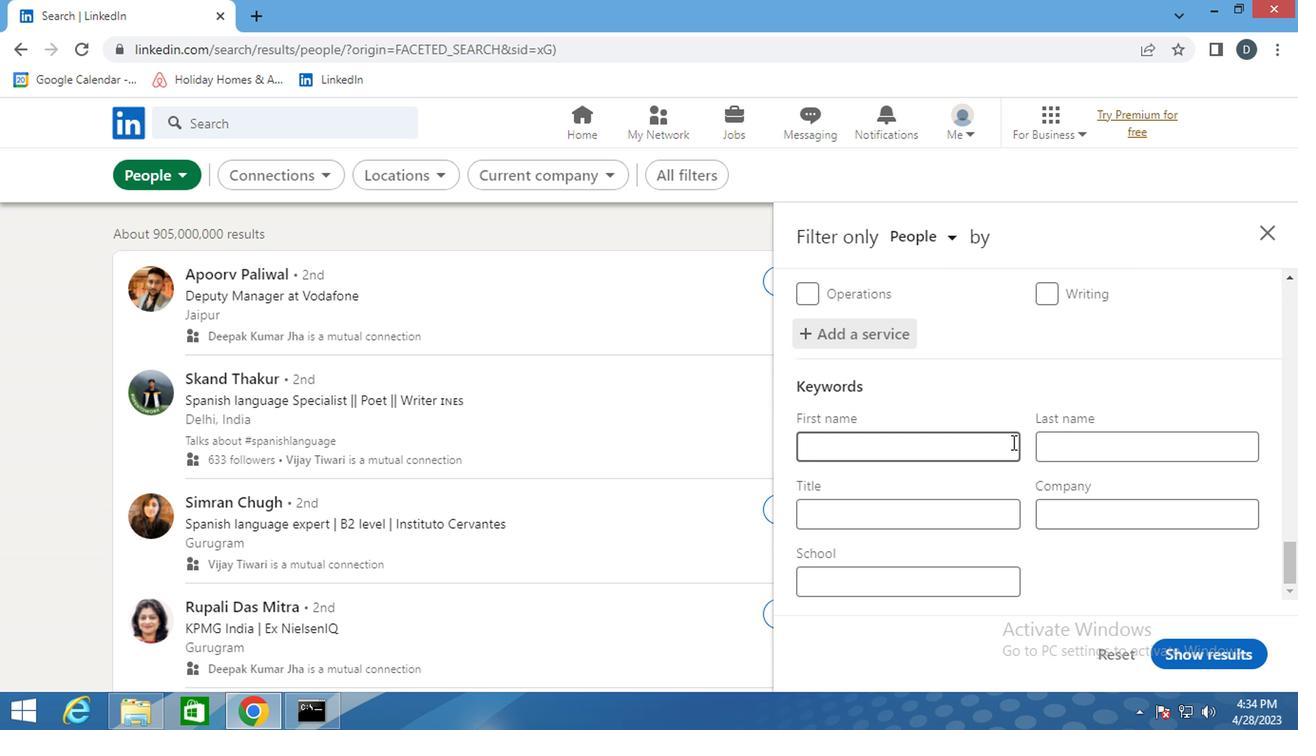 
Action: Mouse scrolled (850, 444) with delta (0, 0)
Screenshot: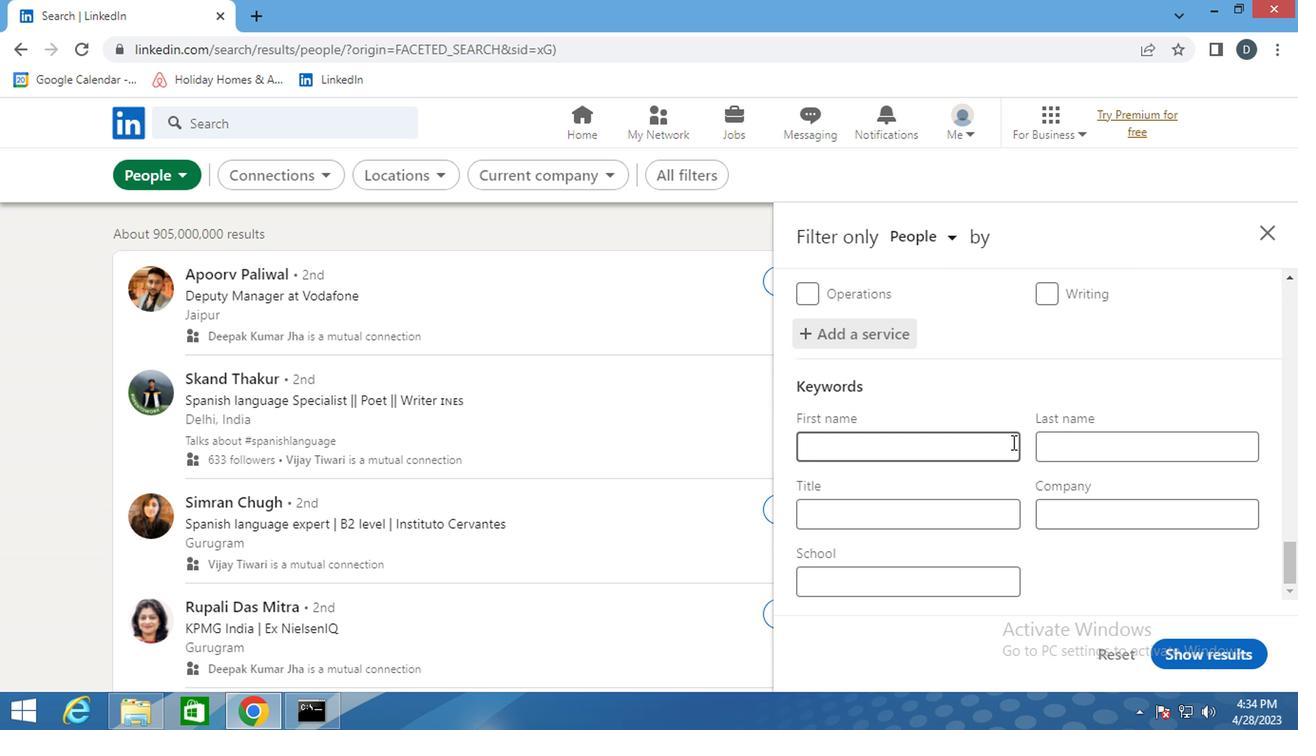 
Action: Mouse scrolled (850, 444) with delta (0, 0)
Screenshot: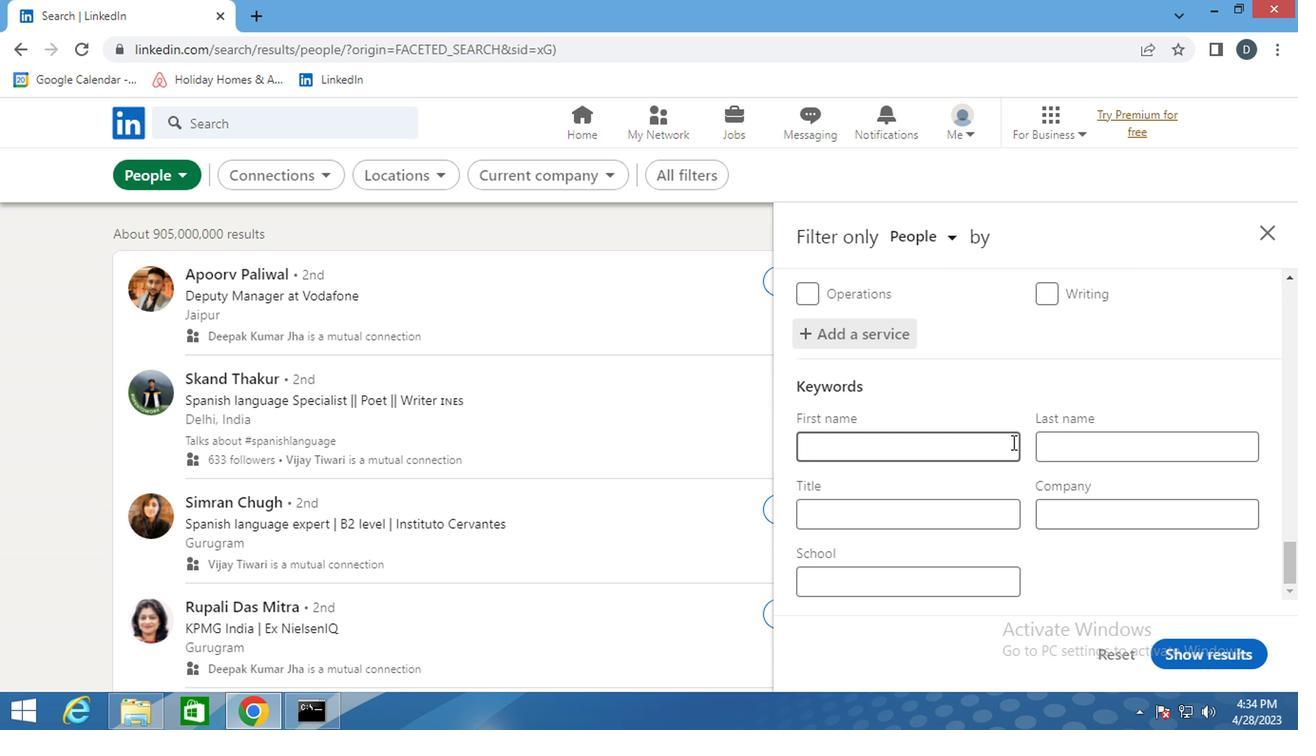 
Action: Mouse scrolled (850, 444) with delta (0, 0)
Screenshot: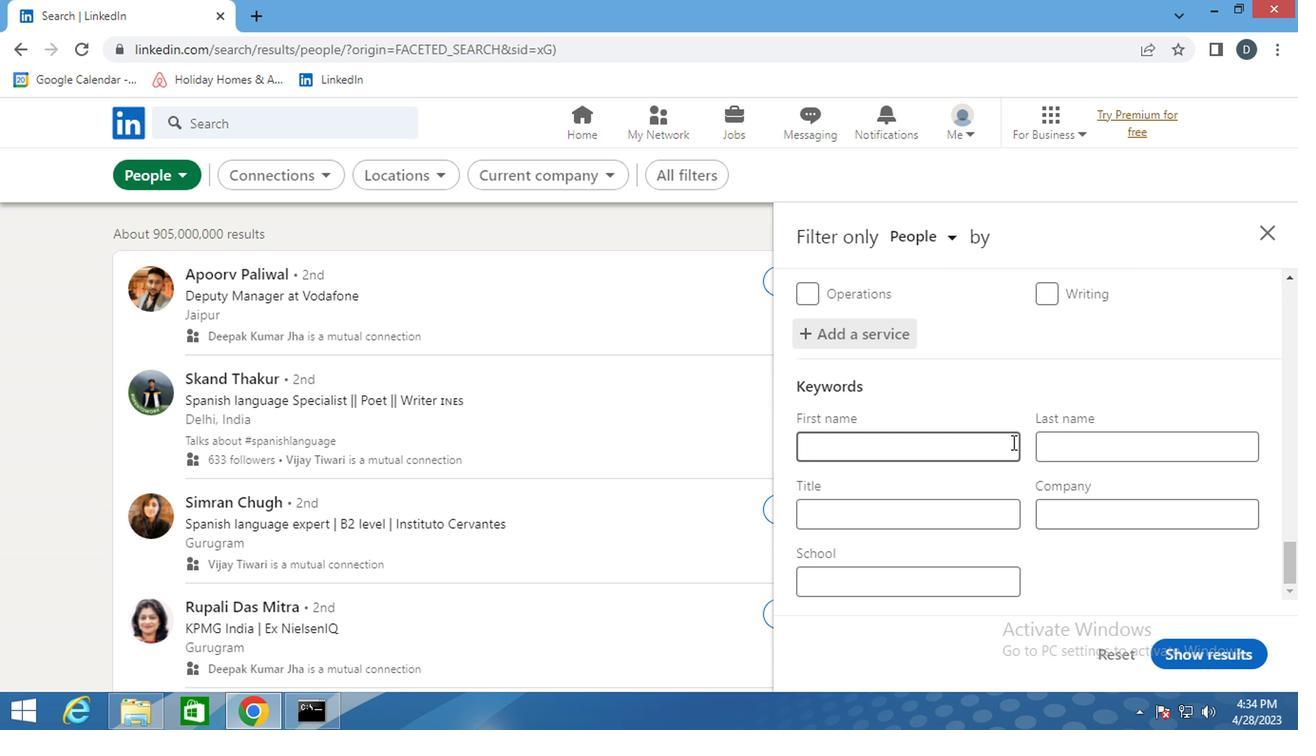 
Action: Mouse scrolled (850, 444) with delta (0, 0)
Screenshot: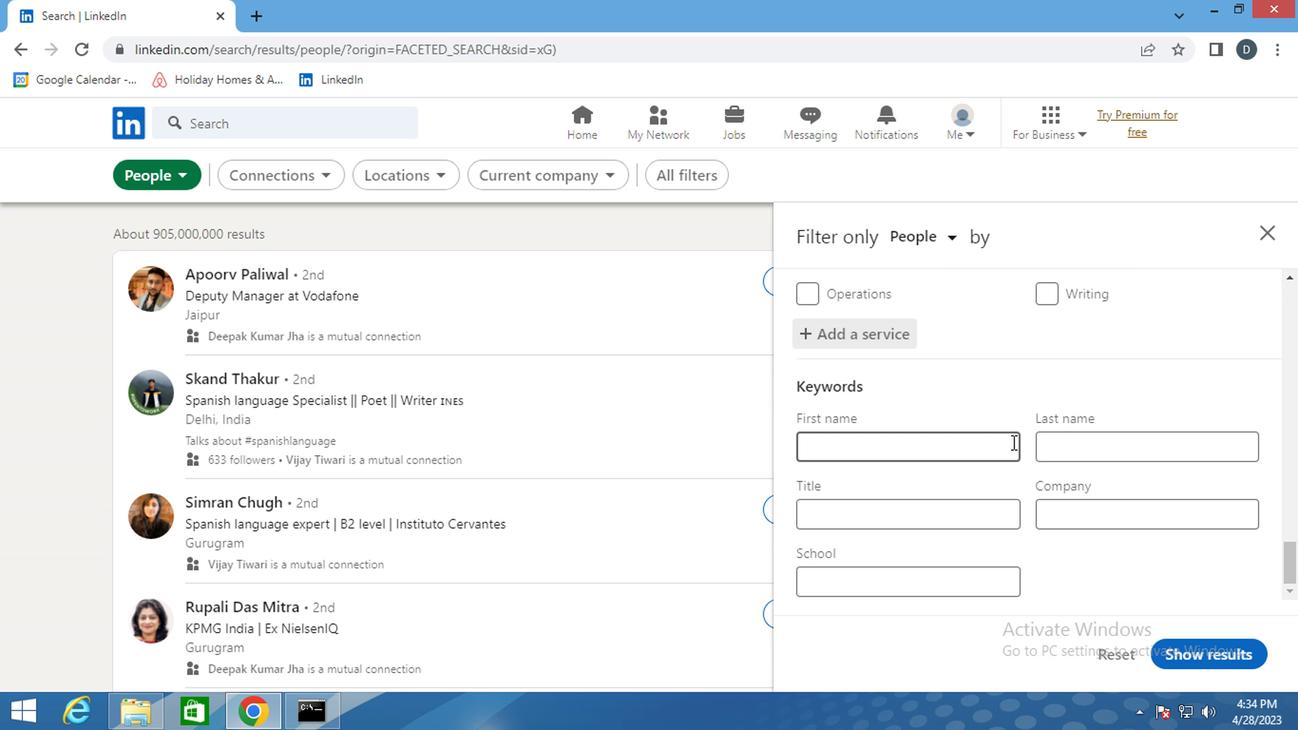 
Action: Mouse moved to (804, 492)
Screenshot: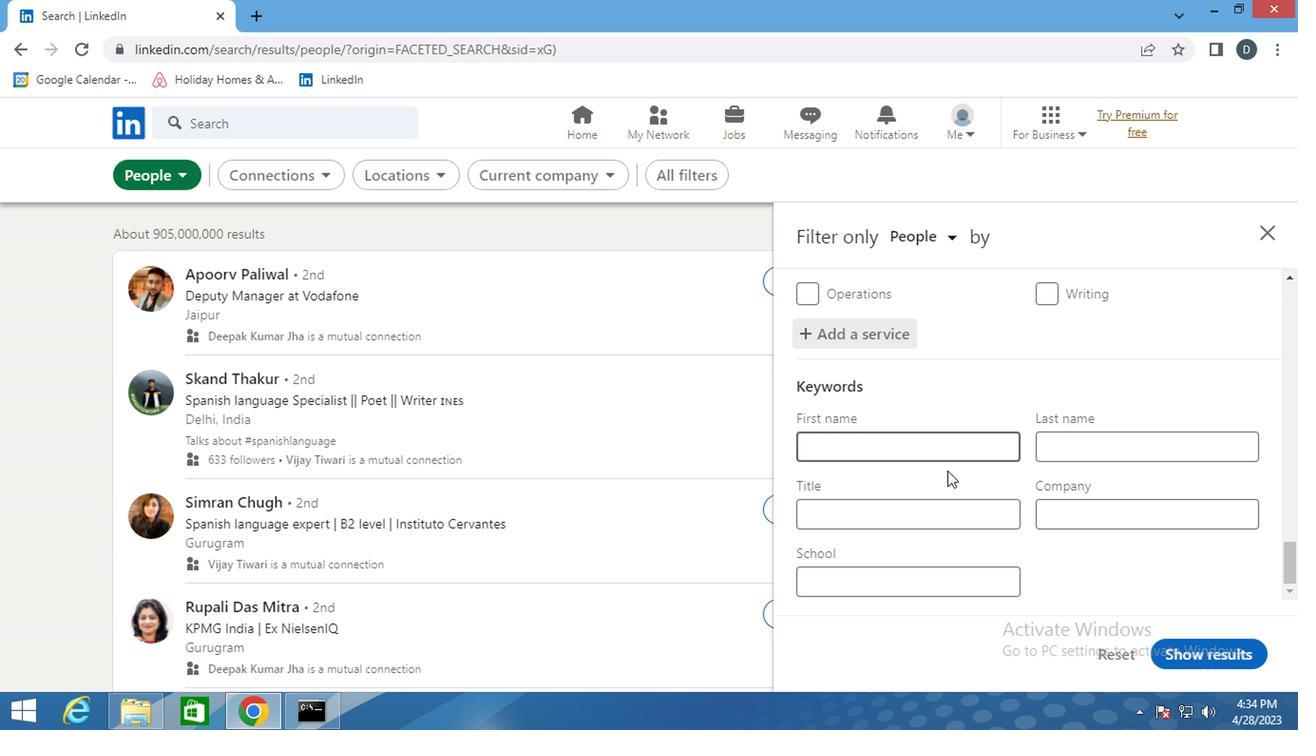 
Action: Mouse pressed left at (804, 492)
Screenshot: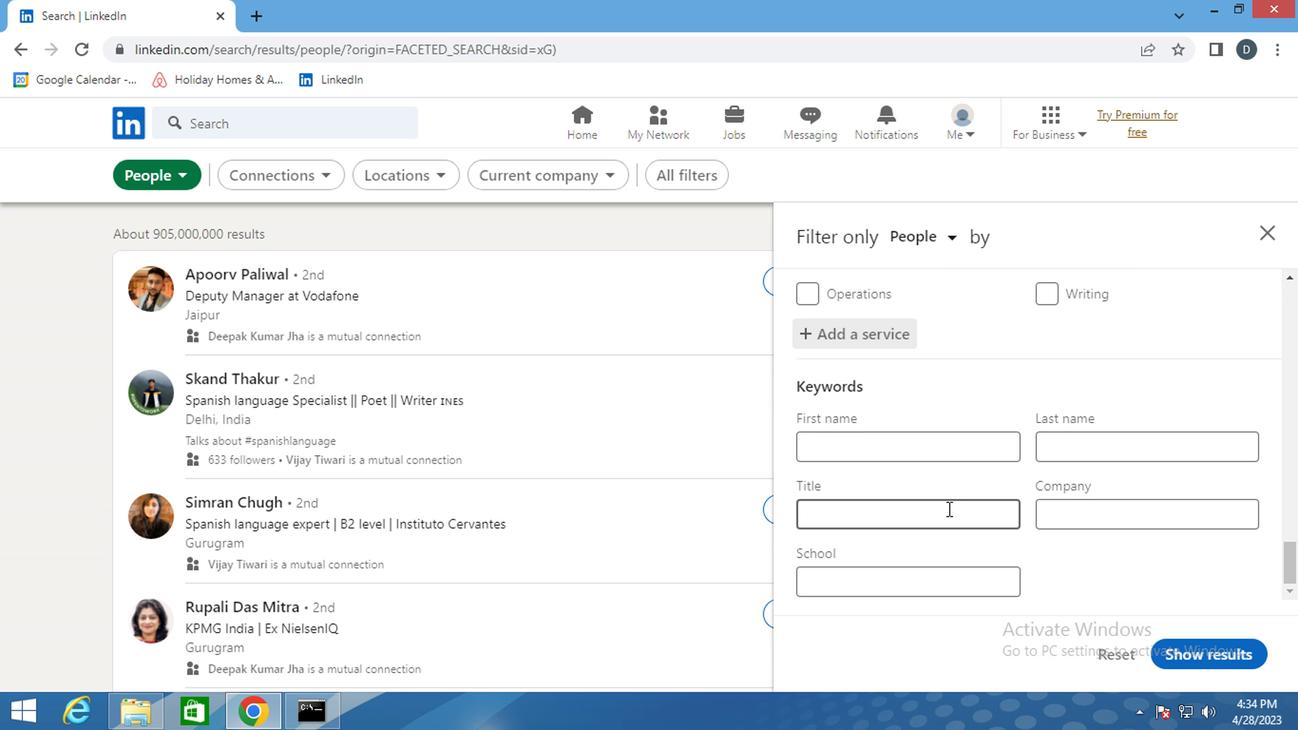 
Action: Mouse moved to (802, 494)
Screenshot: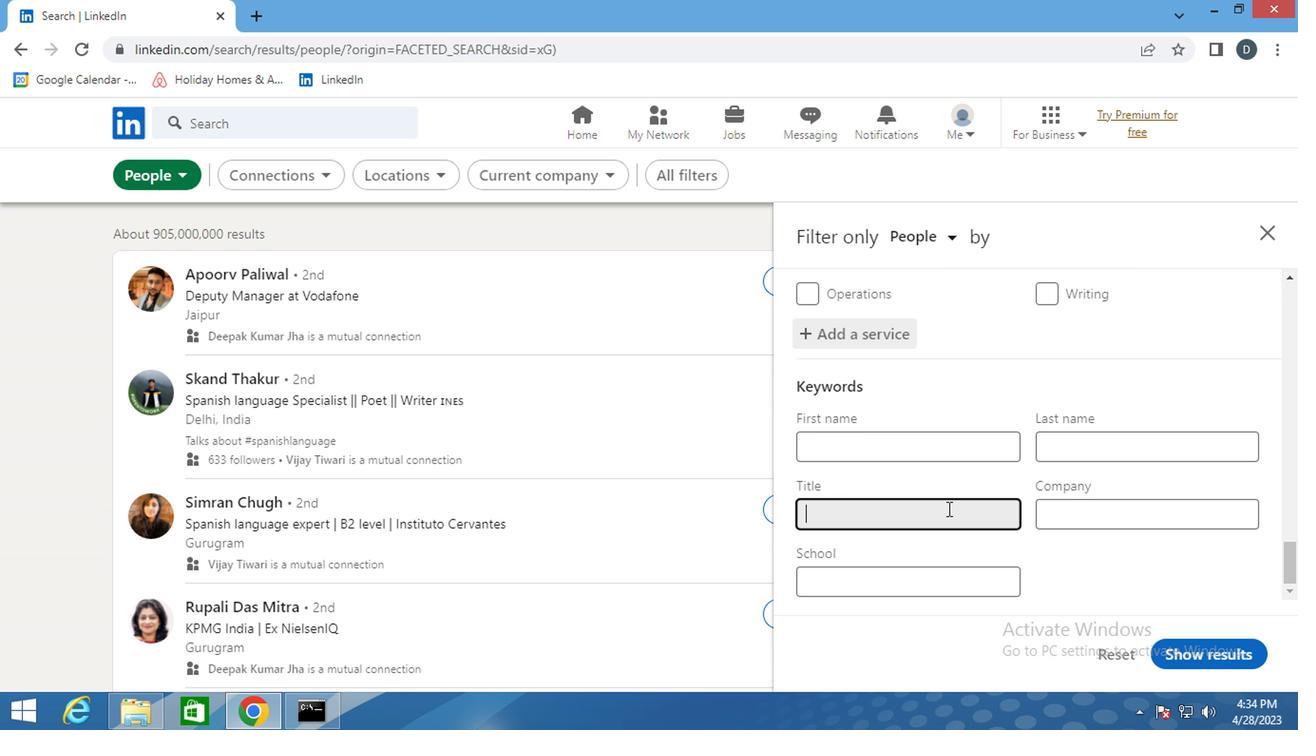 
Action: Key pressed <Key.shift><Key.shift><Key.shift><Key.shift>SCHOOL<Key.space><Key.shift>BUS<Key.space><Key.shift>DRIVER
Screenshot: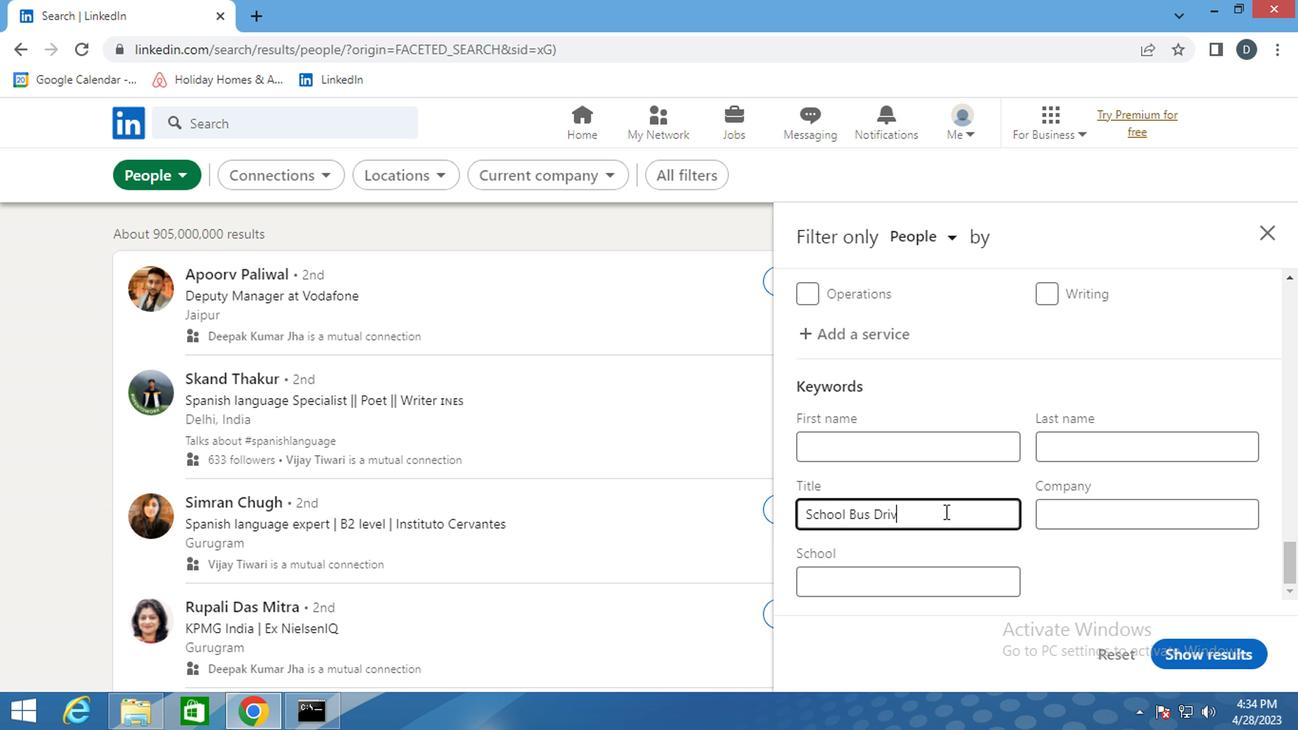 
Action: Mouse moved to (966, 586)
Screenshot: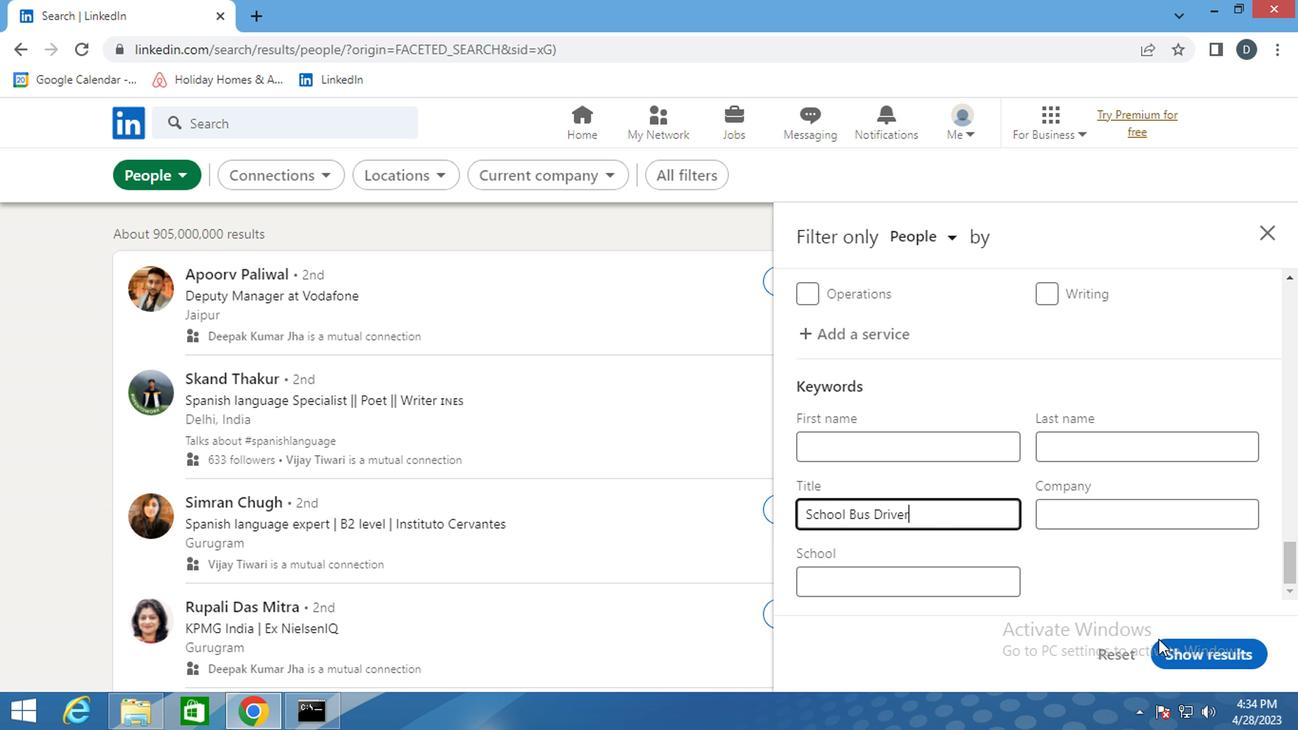 
Action: Mouse pressed left at (966, 586)
Screenshot: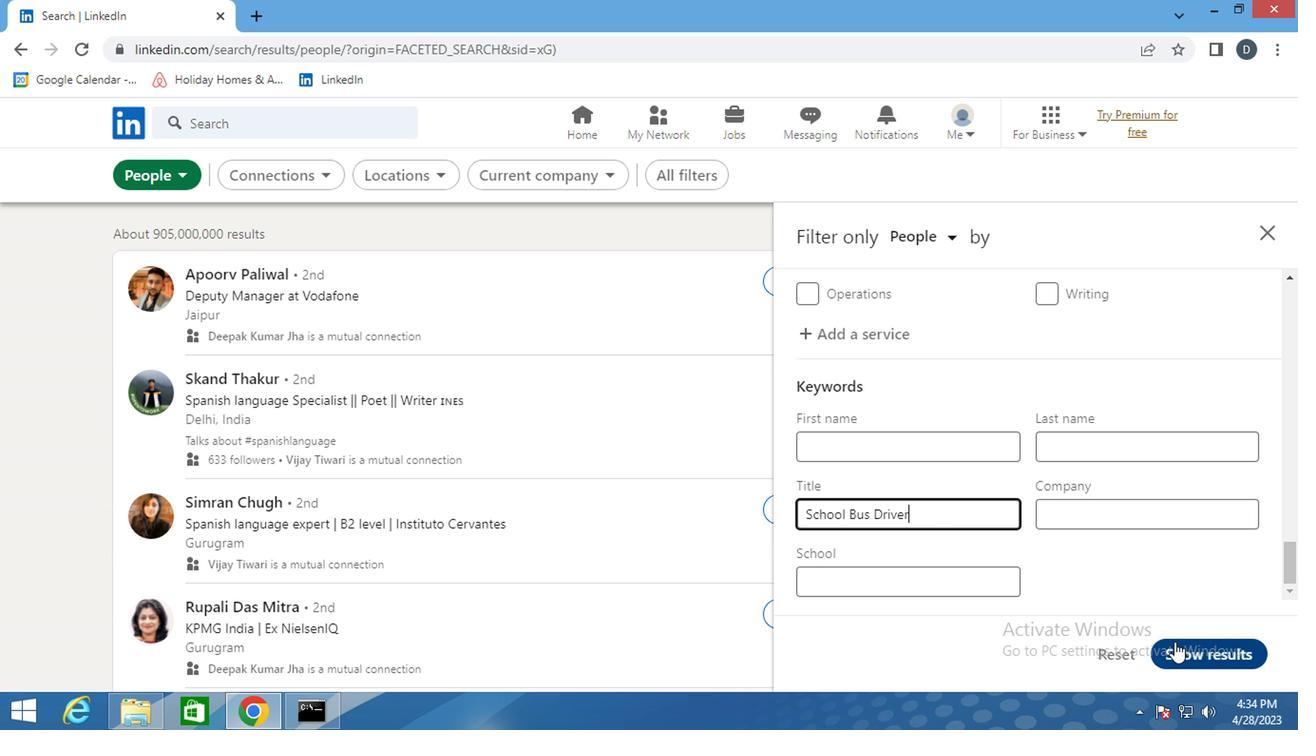 
Action: Mouse moved to (660, 463)
Screenshot: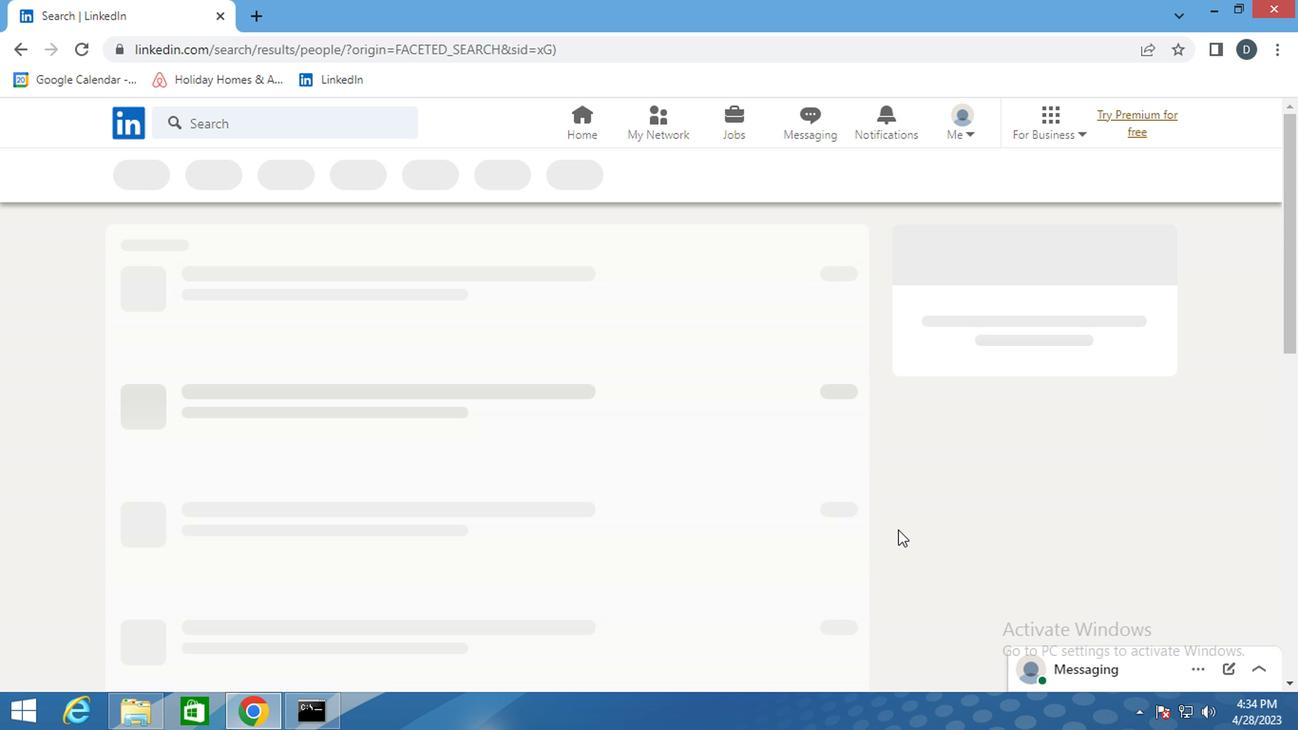 
